Task: Plan a trip to Ujar, Azerbaijan from 9th November, 2023 to 16th November, 2023 for 2 adults.2 bedrooms having 2 beds and 1 bathroom. Property type can be flat. Amenities needed are: air conditioning. Booking option can be shelf check-in. Look for 3 properties as per requirement.
Action: Mouse moved to (621, 130)
Screenshot: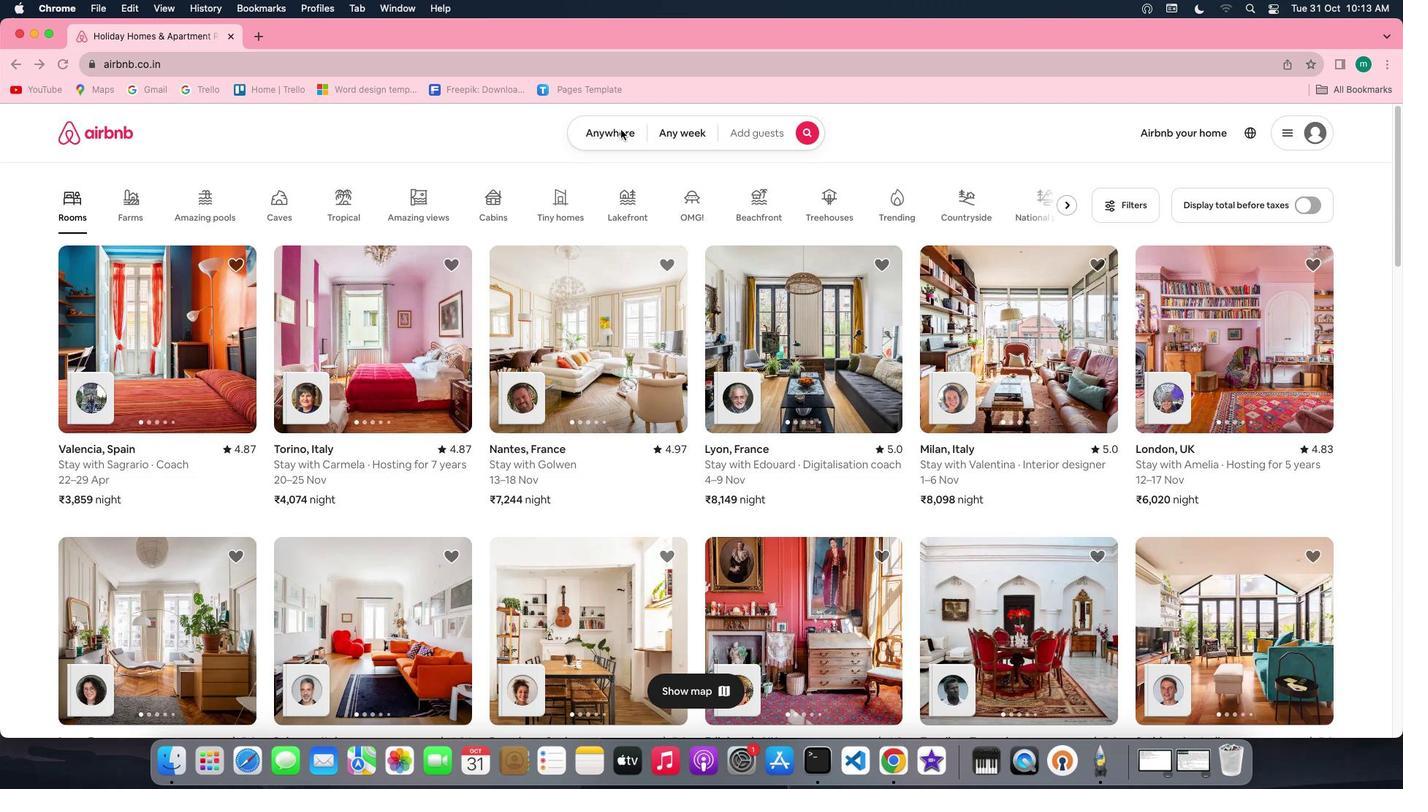 
Action: Mouse pressed left at (621, 130)
Screenshot: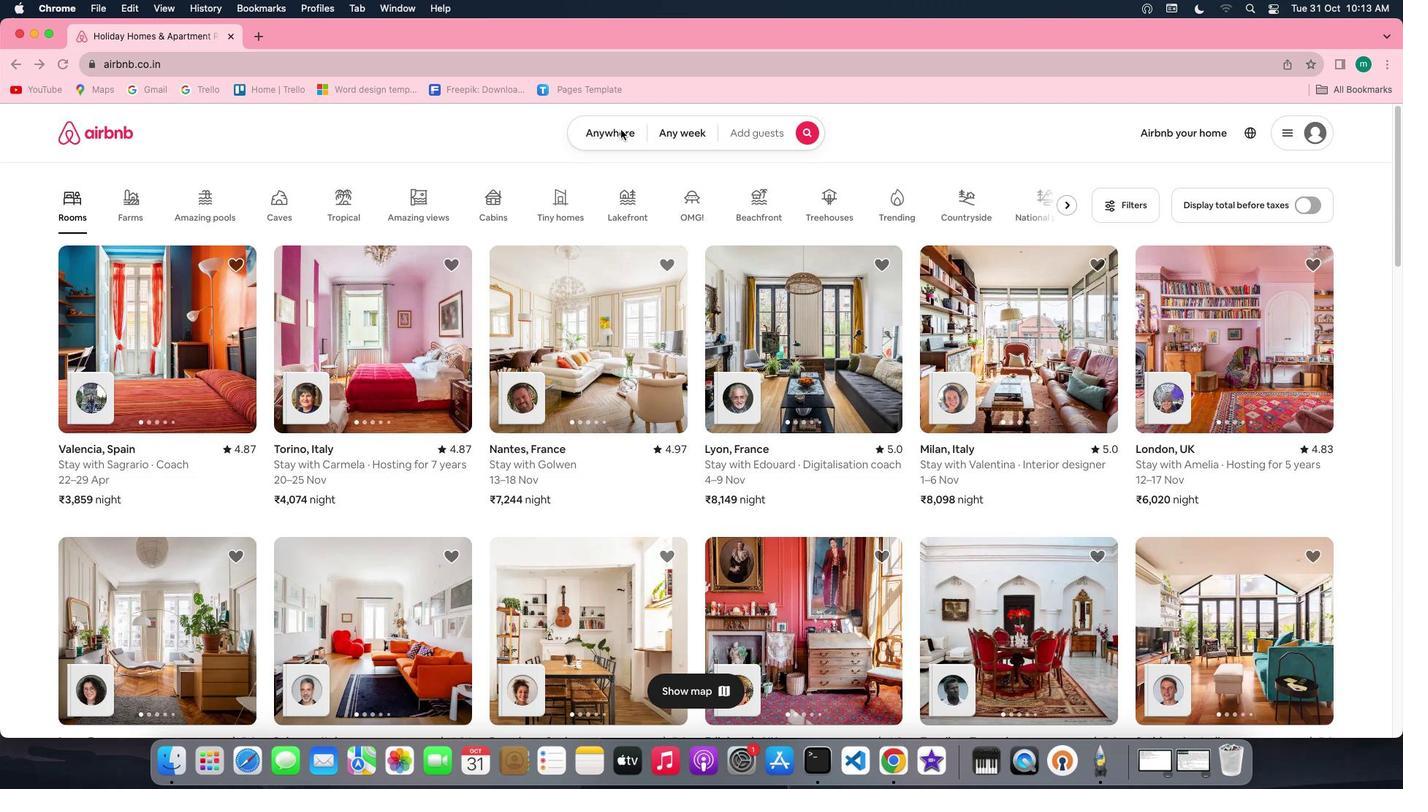 
Action: Mouse pressed left at (621, 130)
Screenshot: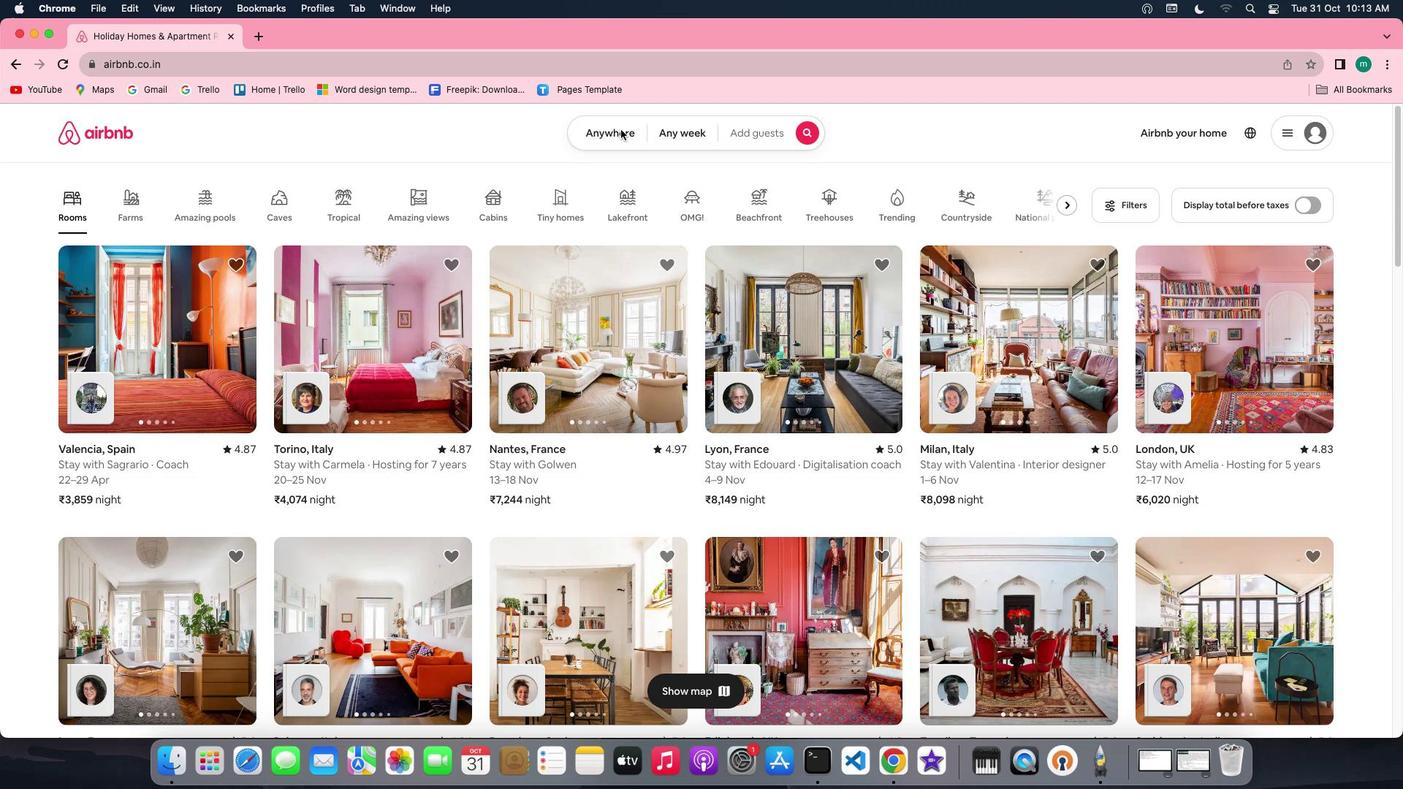 
Action: Mouse moved to (587, 189)
Screenshot: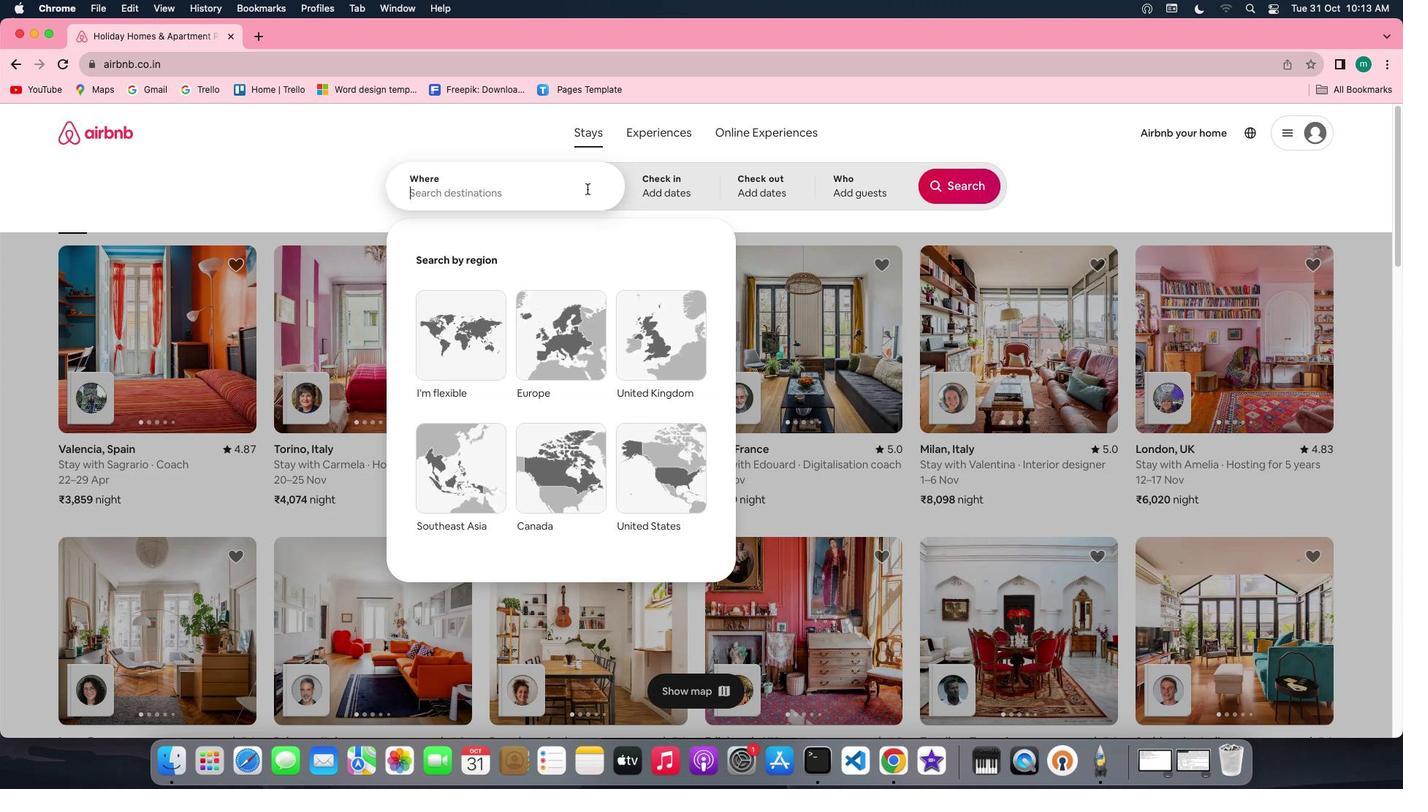 
Action: Key pressed Key.shift'U''j''a''r'','Key.spaceKey.shift'A''z''e''r''b''a''i''j''a''n'
Screenshot: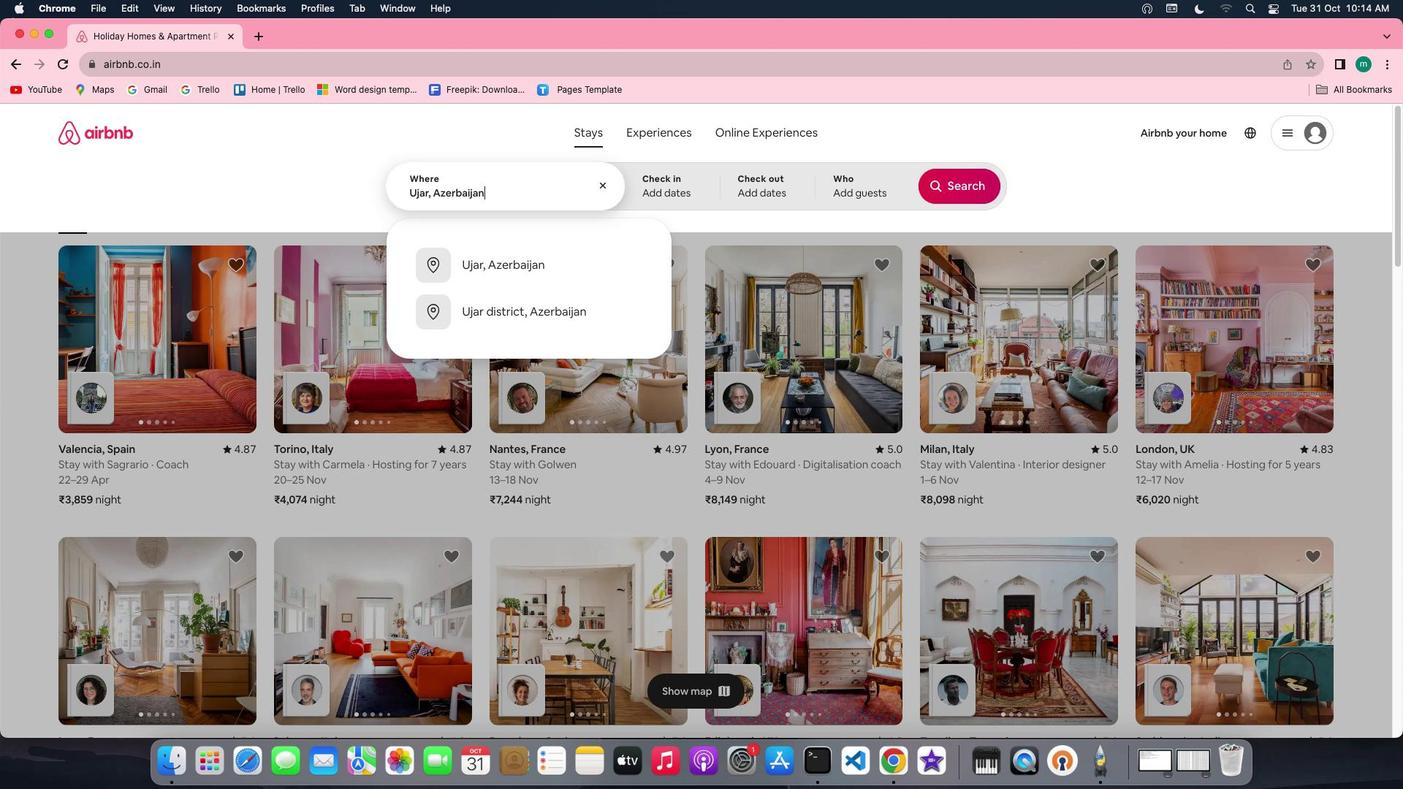 
Action: Mouse moved to (648, 185)
Screenshot: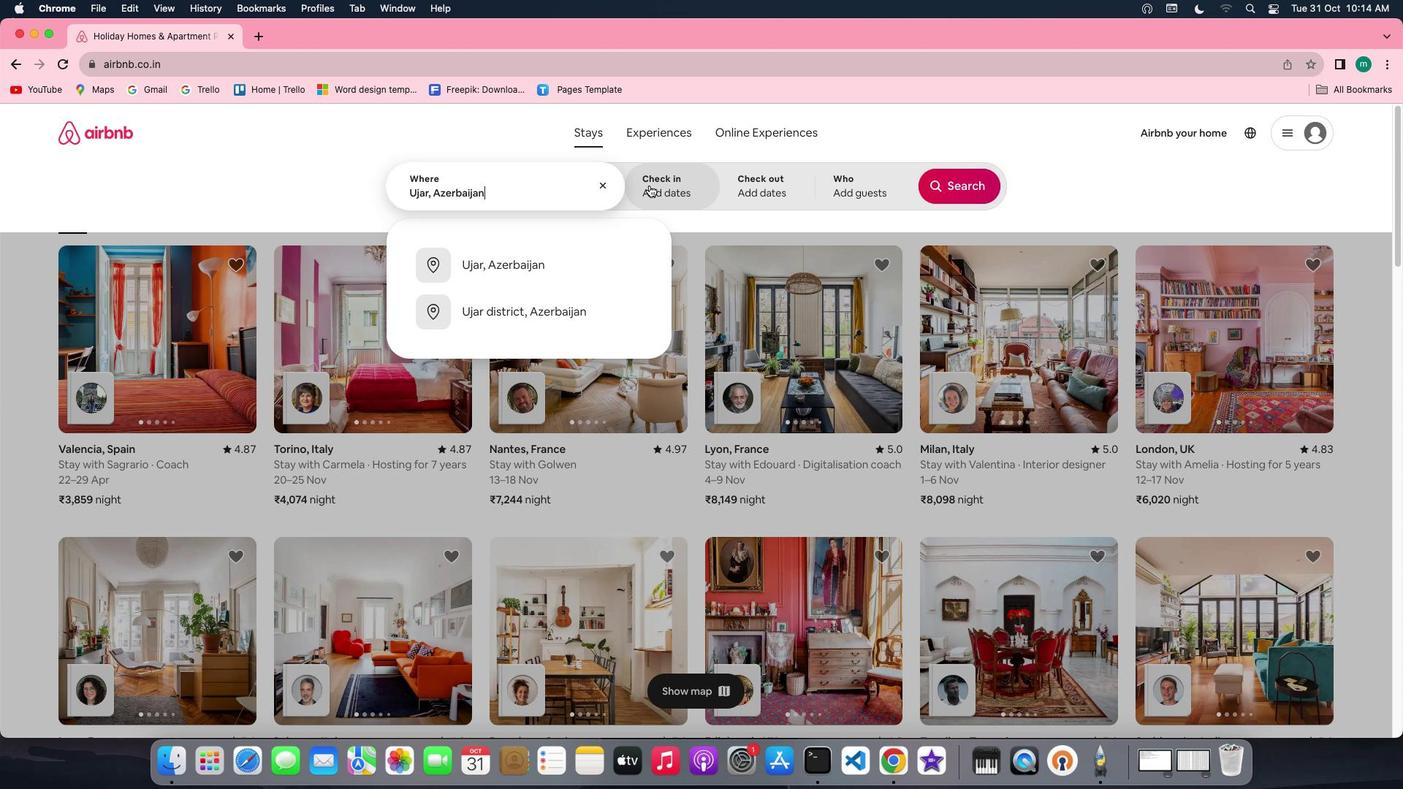 
Action: Mouse pressed left at (648, 185)
Screenshot: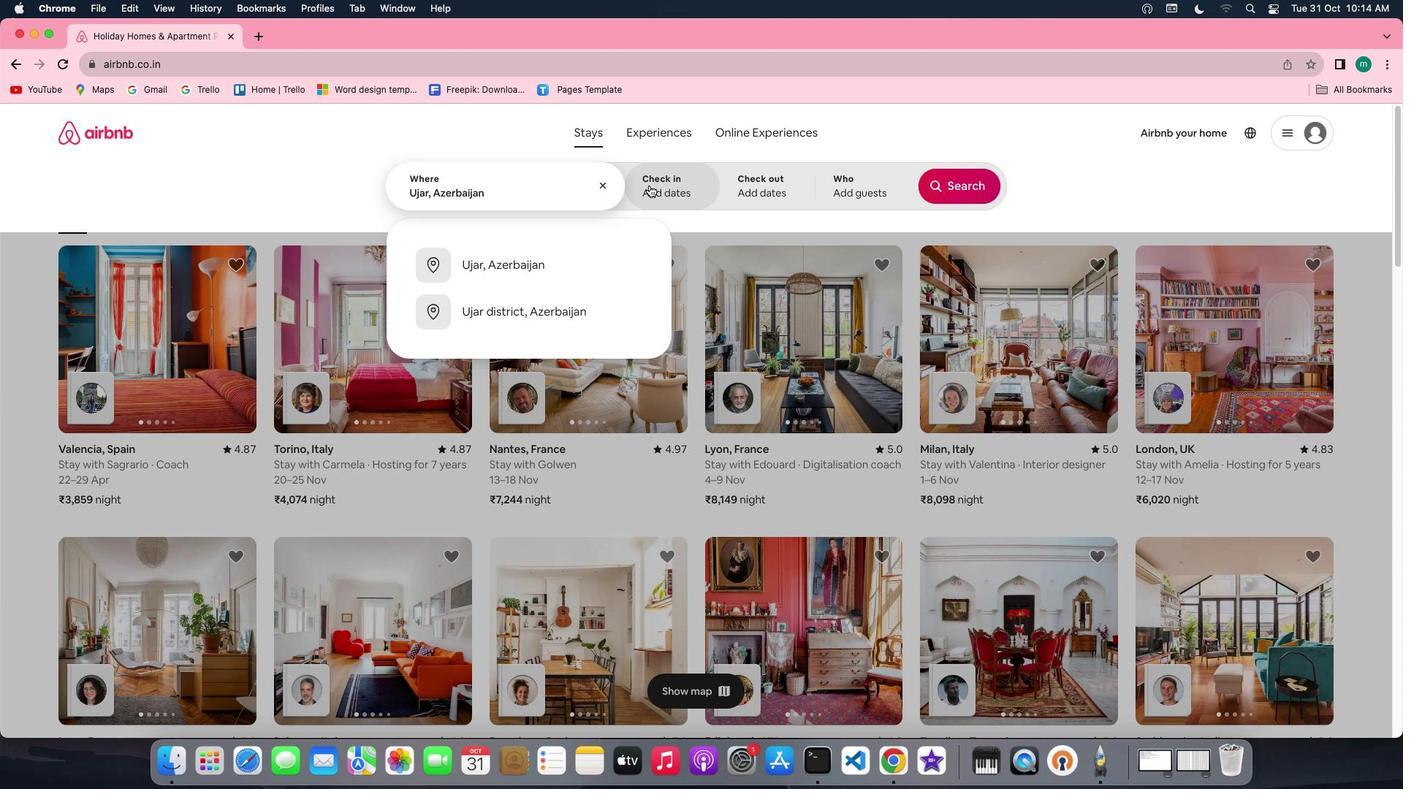 
Action: Mouse moved to (876, 404)
Screenshot: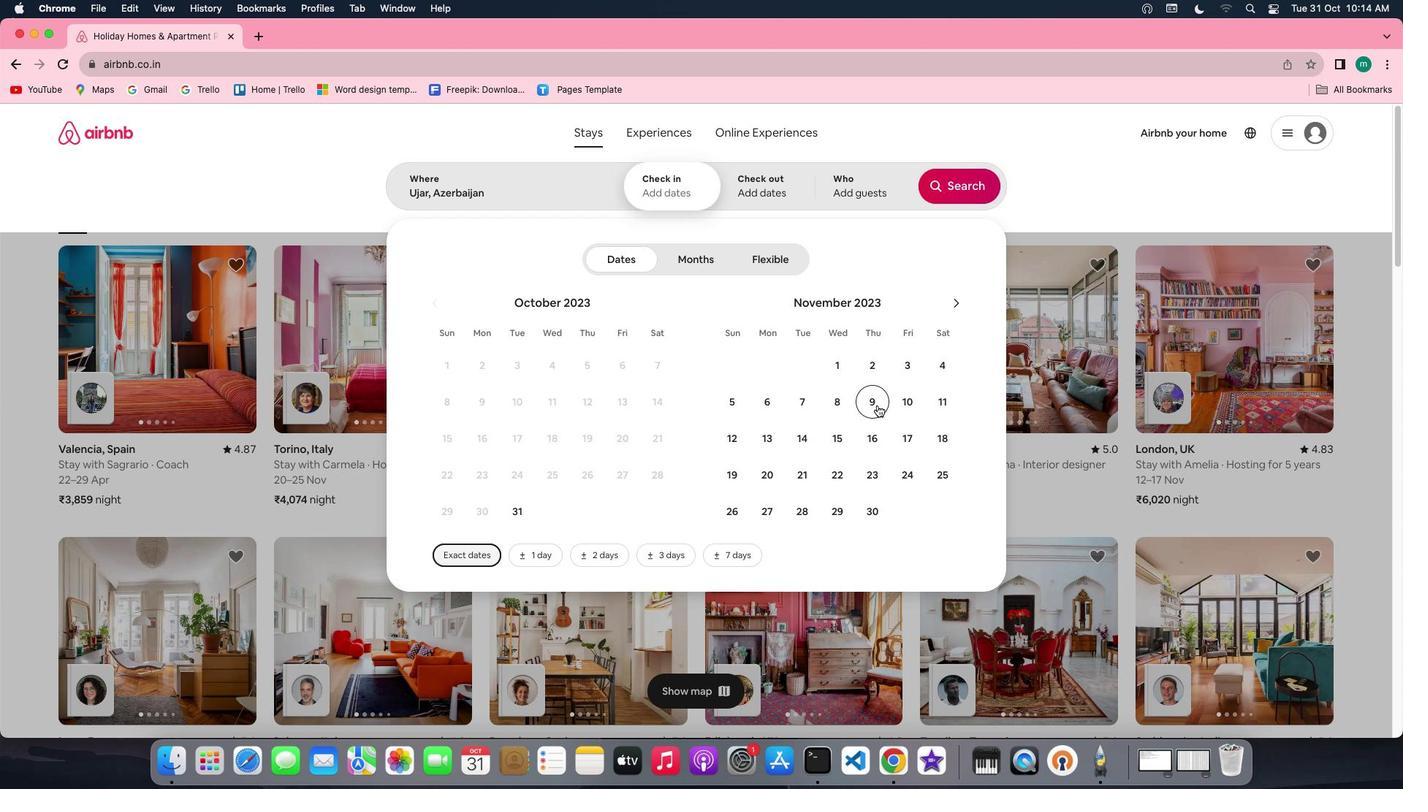 
Action: Mouse pressed left at (876, 404)
Screenshot: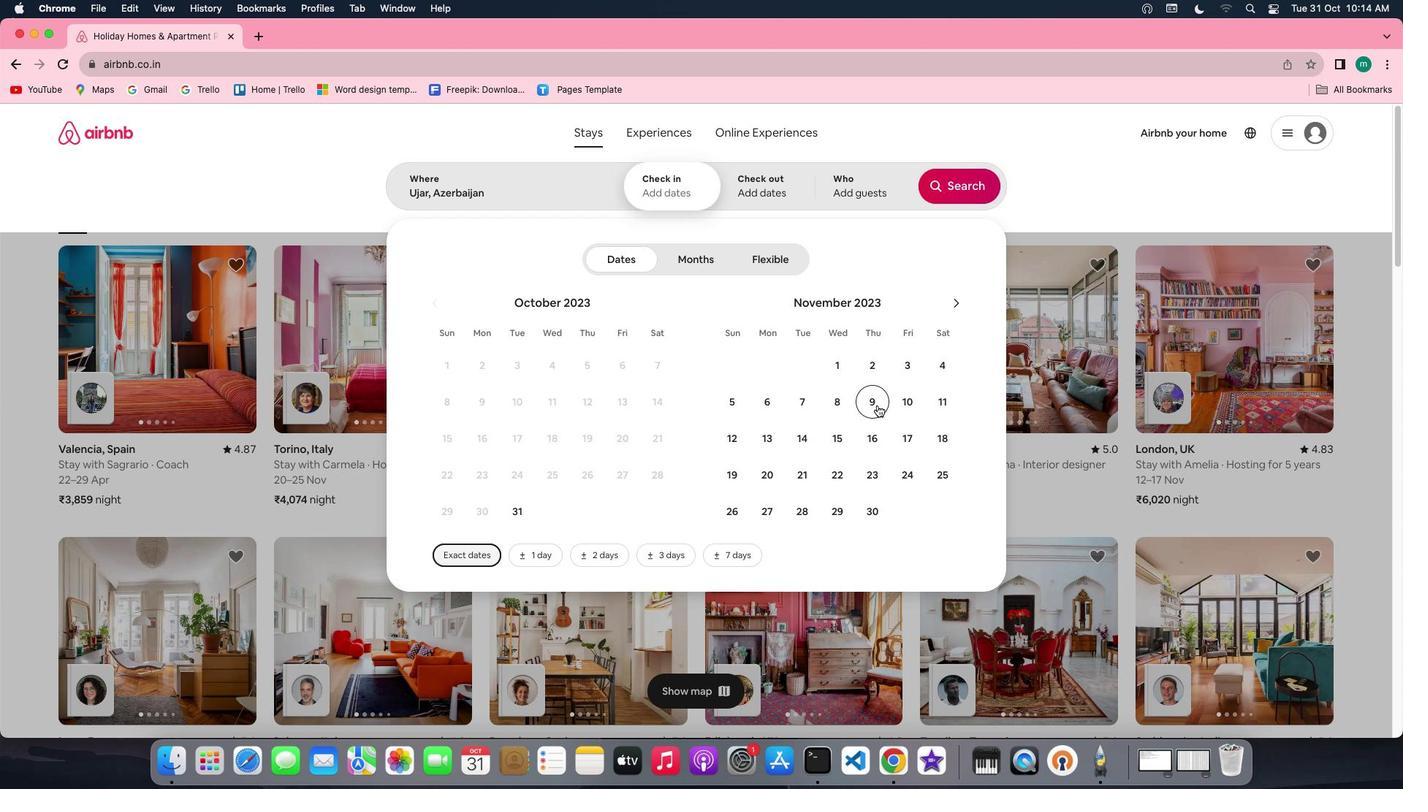 
Action: Mouse moved to (871, 439)
Screenshot: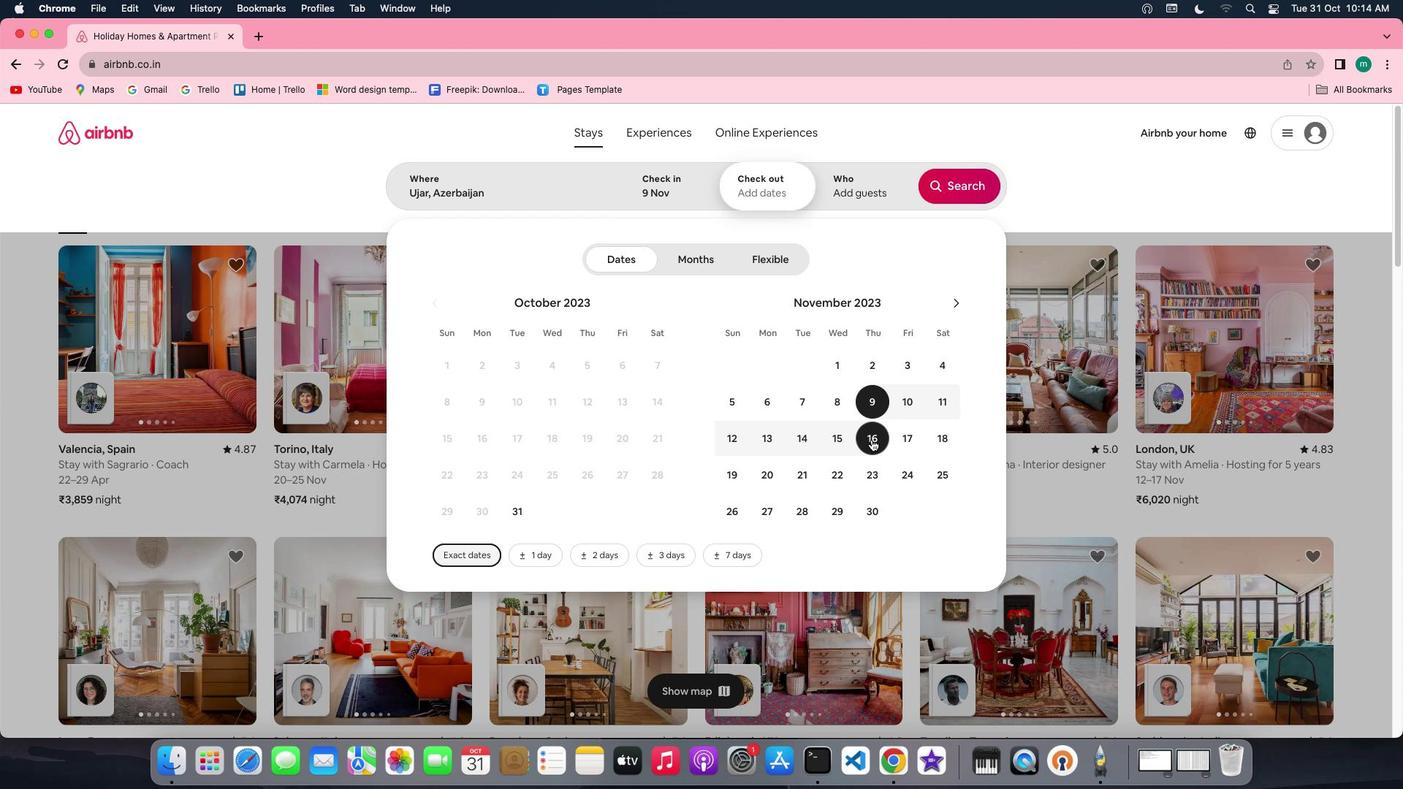 
Action: Mouse pressed left at (871, 439)
Screenshot: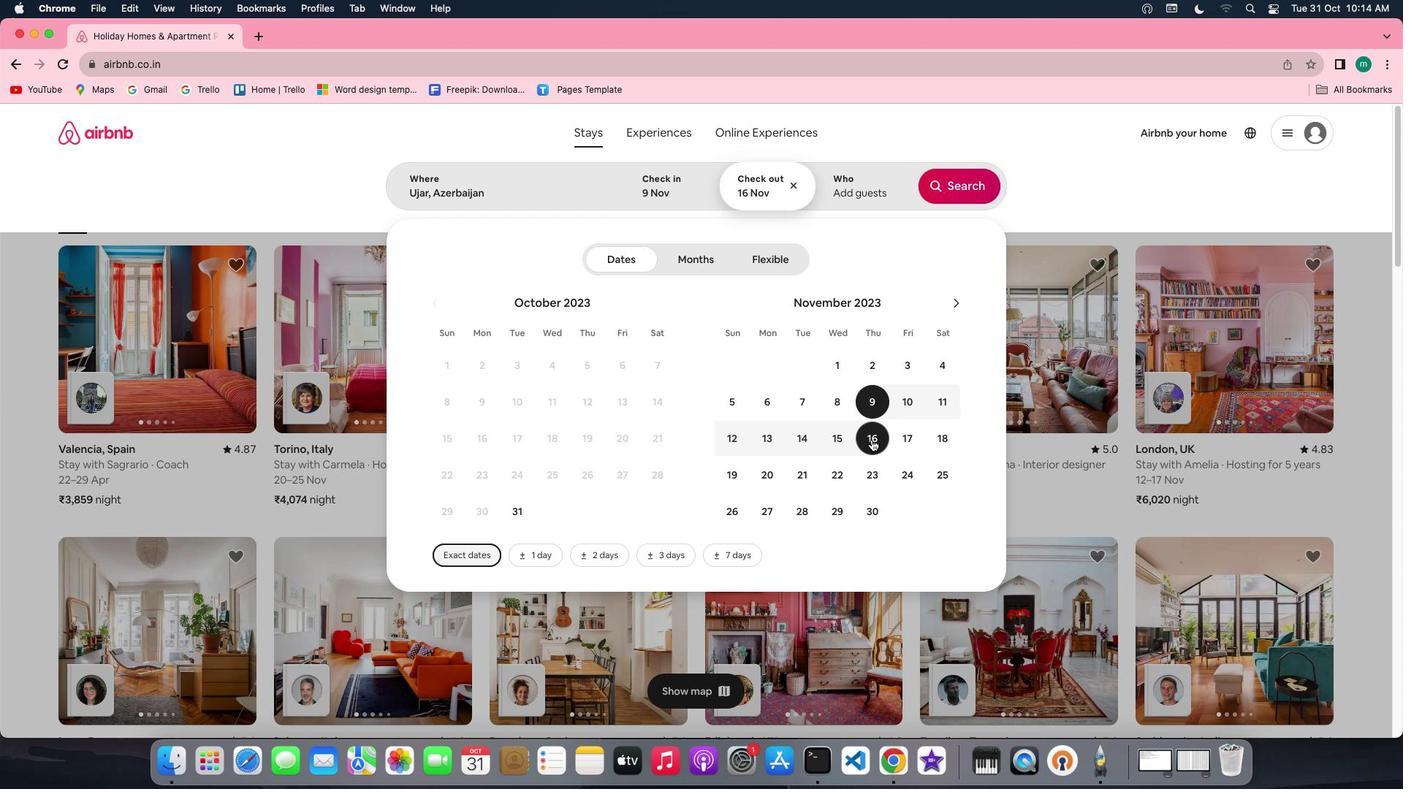 
Action: Mouse moved to (878, 181)
Screenshot: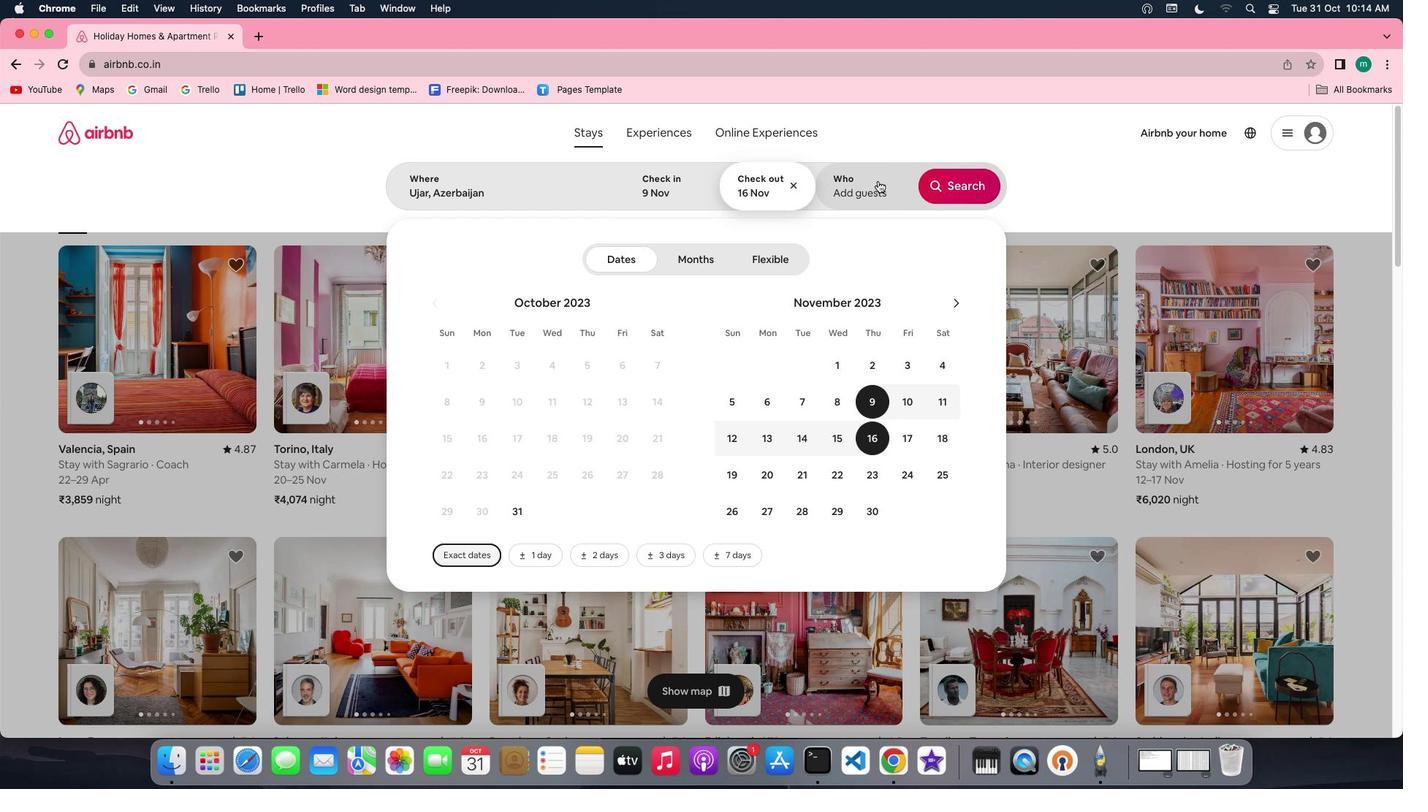 
Action: Mouse pressed left at (878, 181)
Screenshot: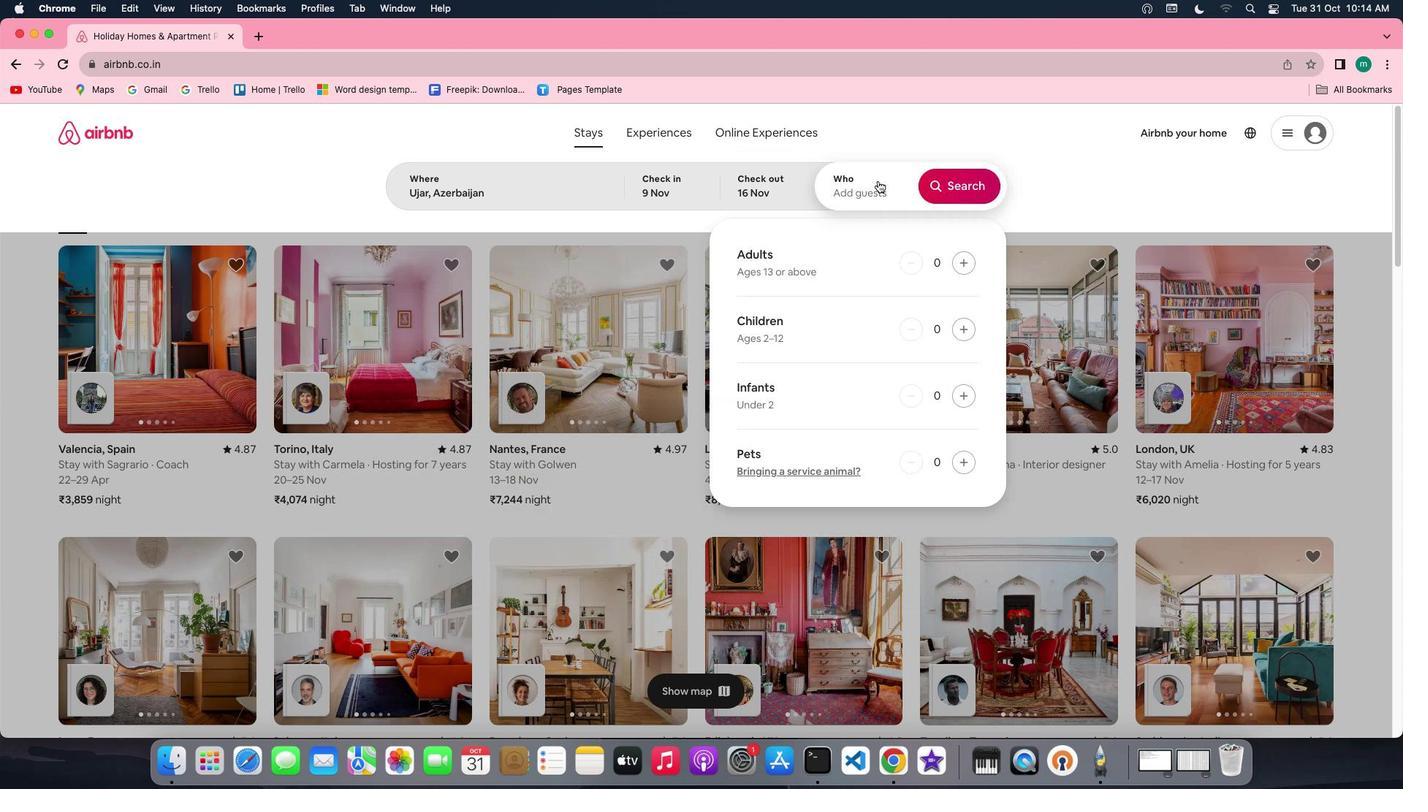 
Action: Mouse moved to (961, 268)
Screenshot: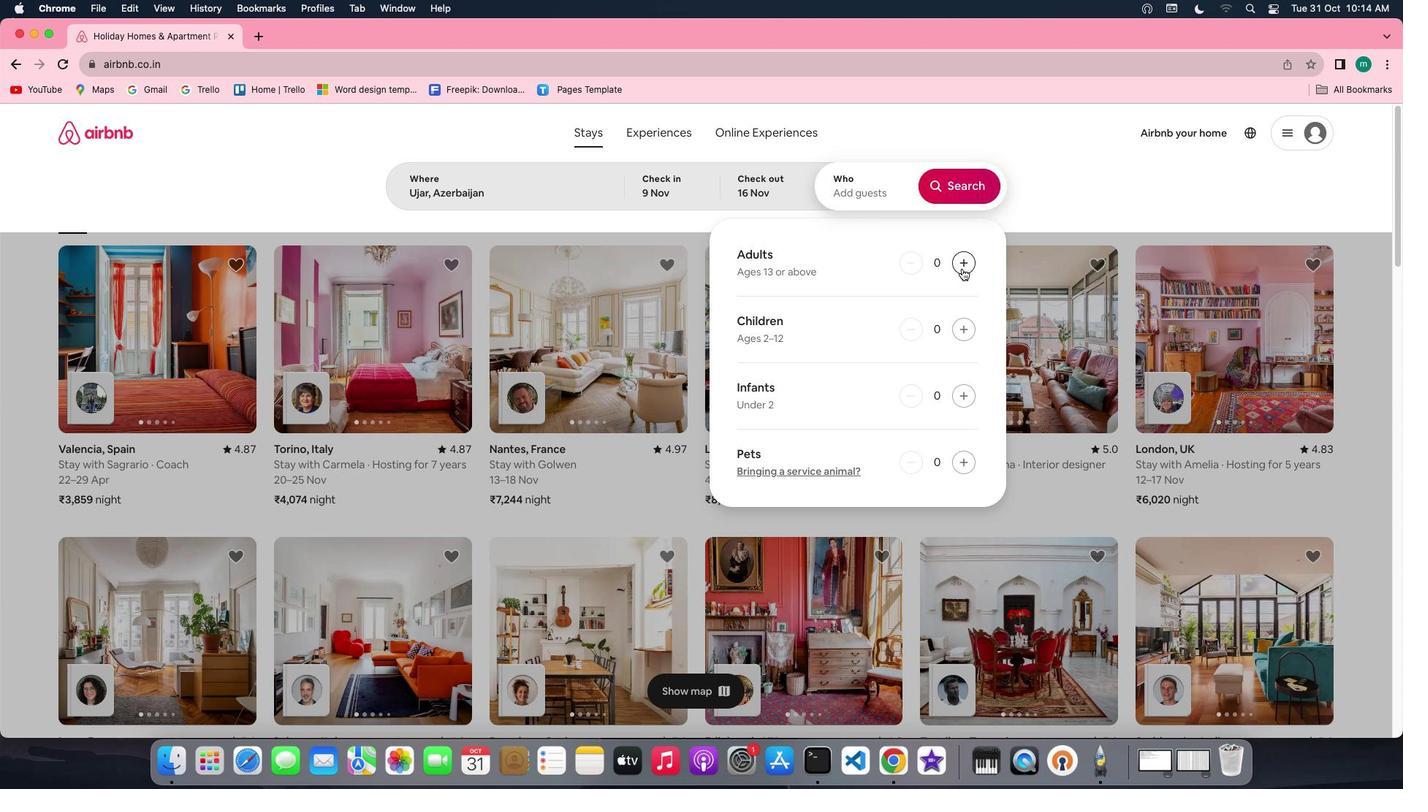 
Action: Mouse pressed left at (961, 268)
Screenshot: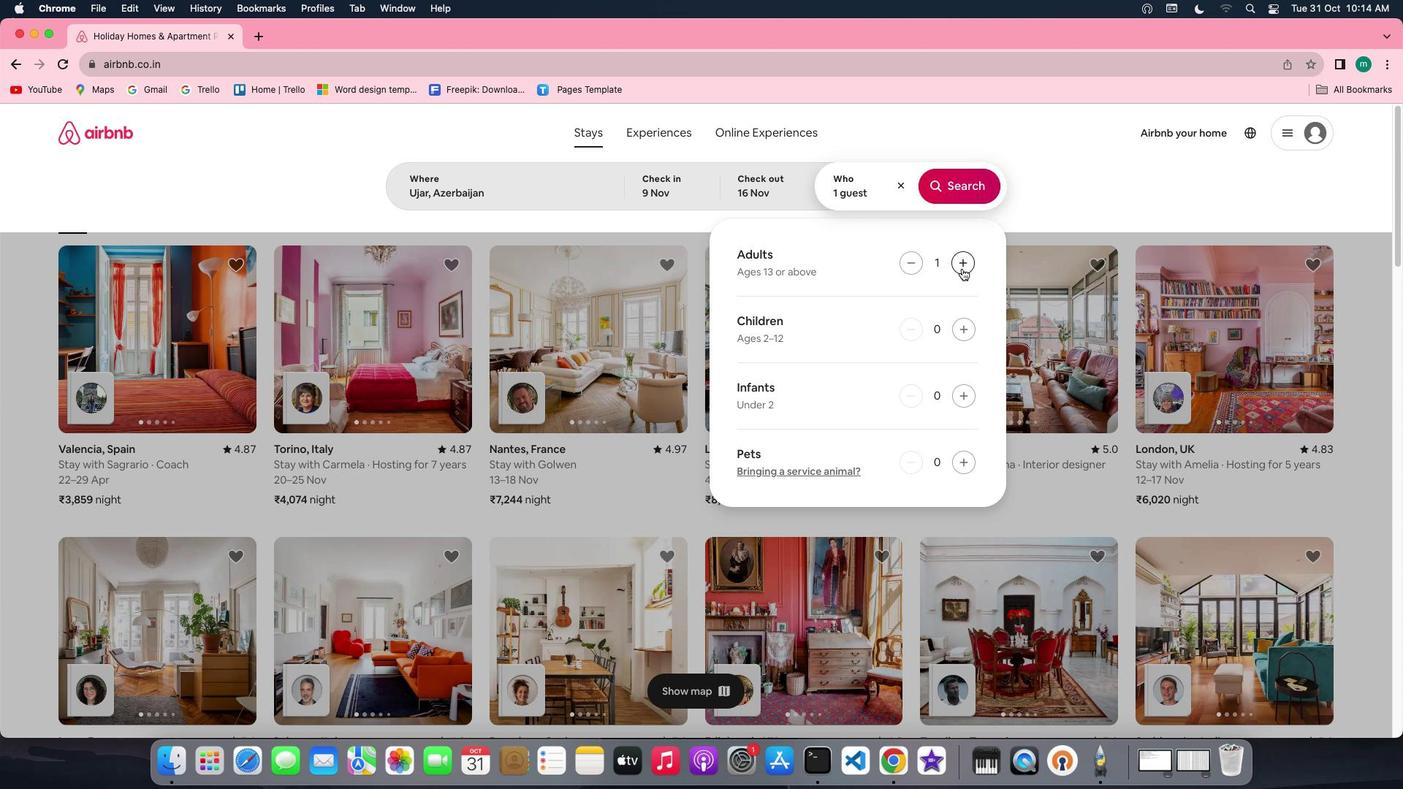 
Action: Mouse pressed left at (961, 268)
Screenshot: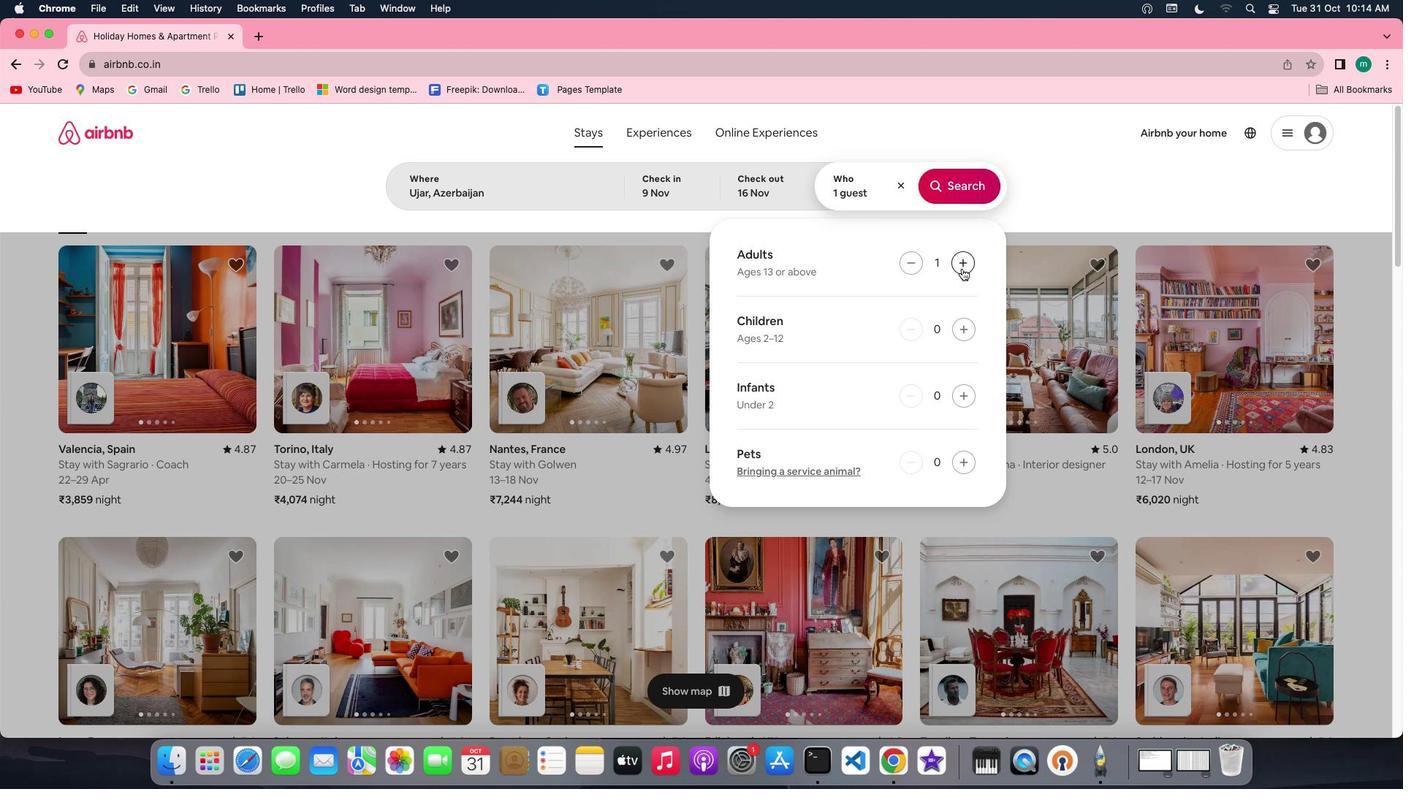 
Action: Mouse moved to (977, 195)
Screenshot: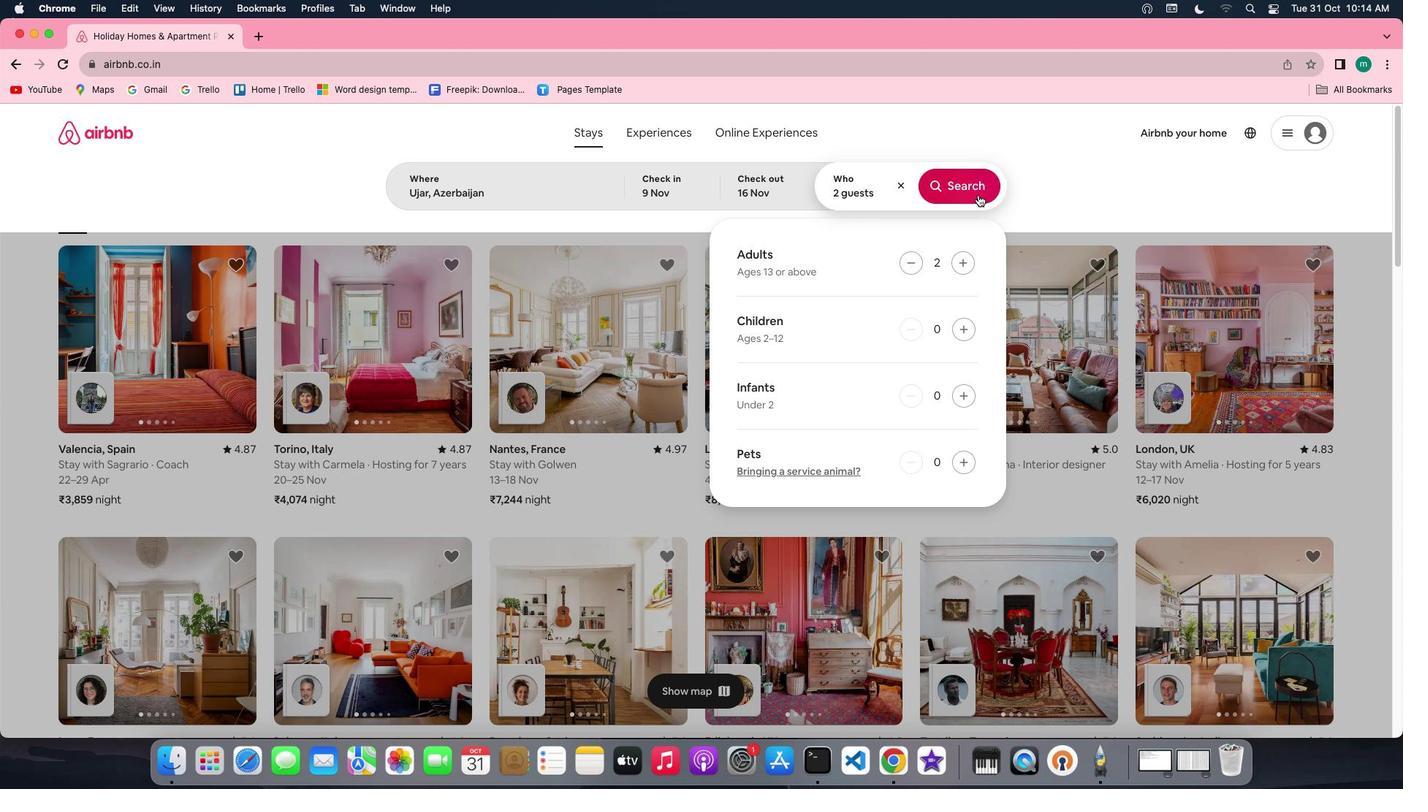 
Action: Mouse pressed left at (977, 195)
Screenshot: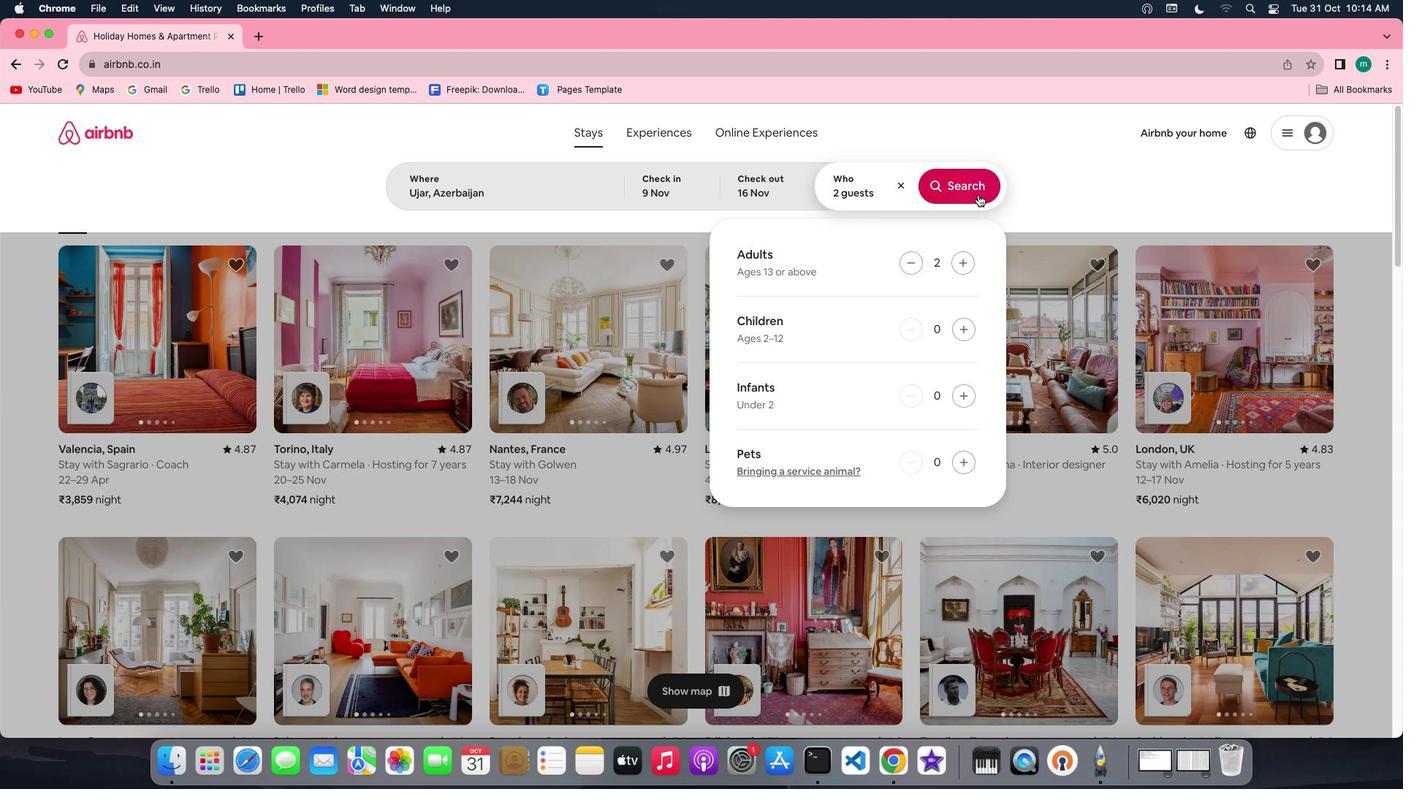 
Action: Mouse moved to (1166, 194)
Screenshot: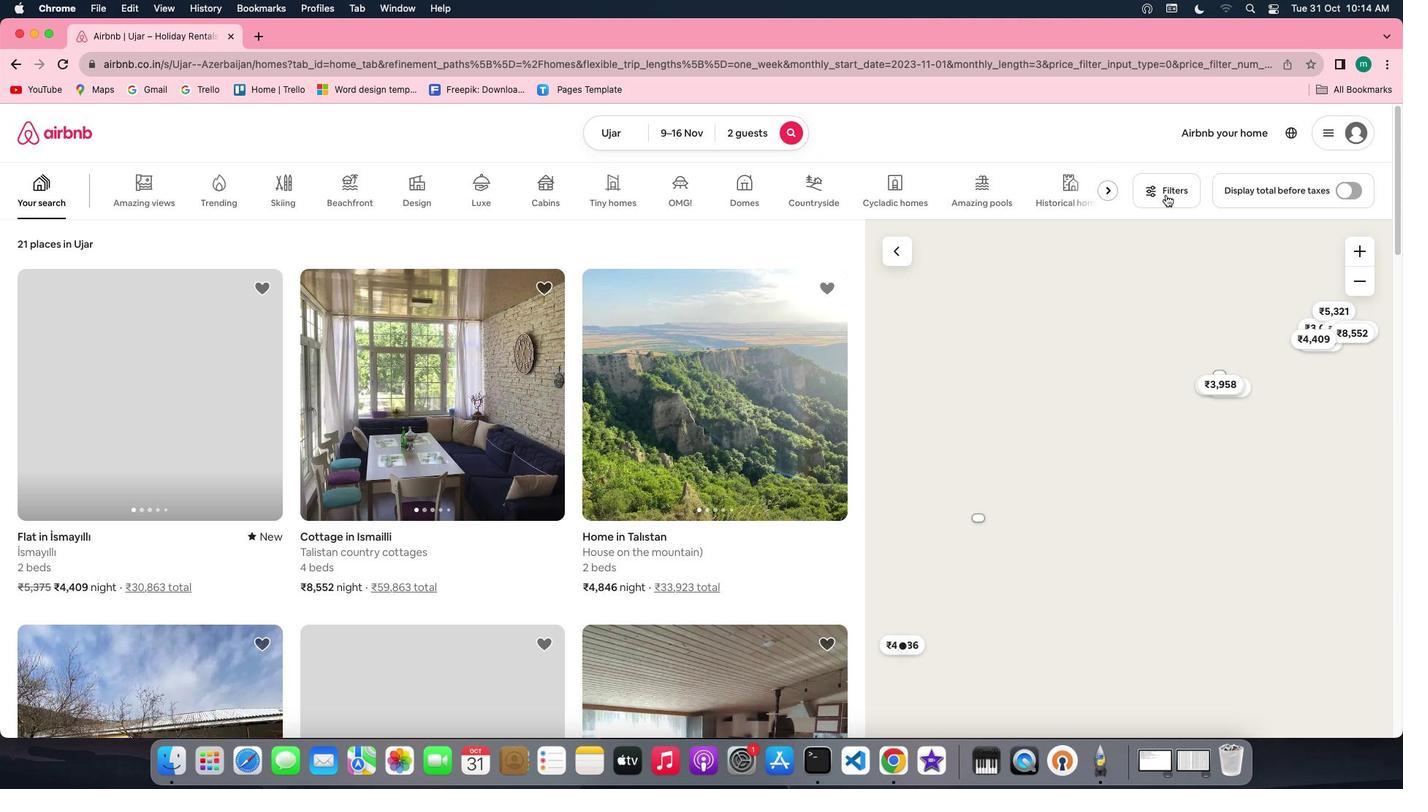 
Action: Mouse pressed left at (1166, 194)
Screenshot: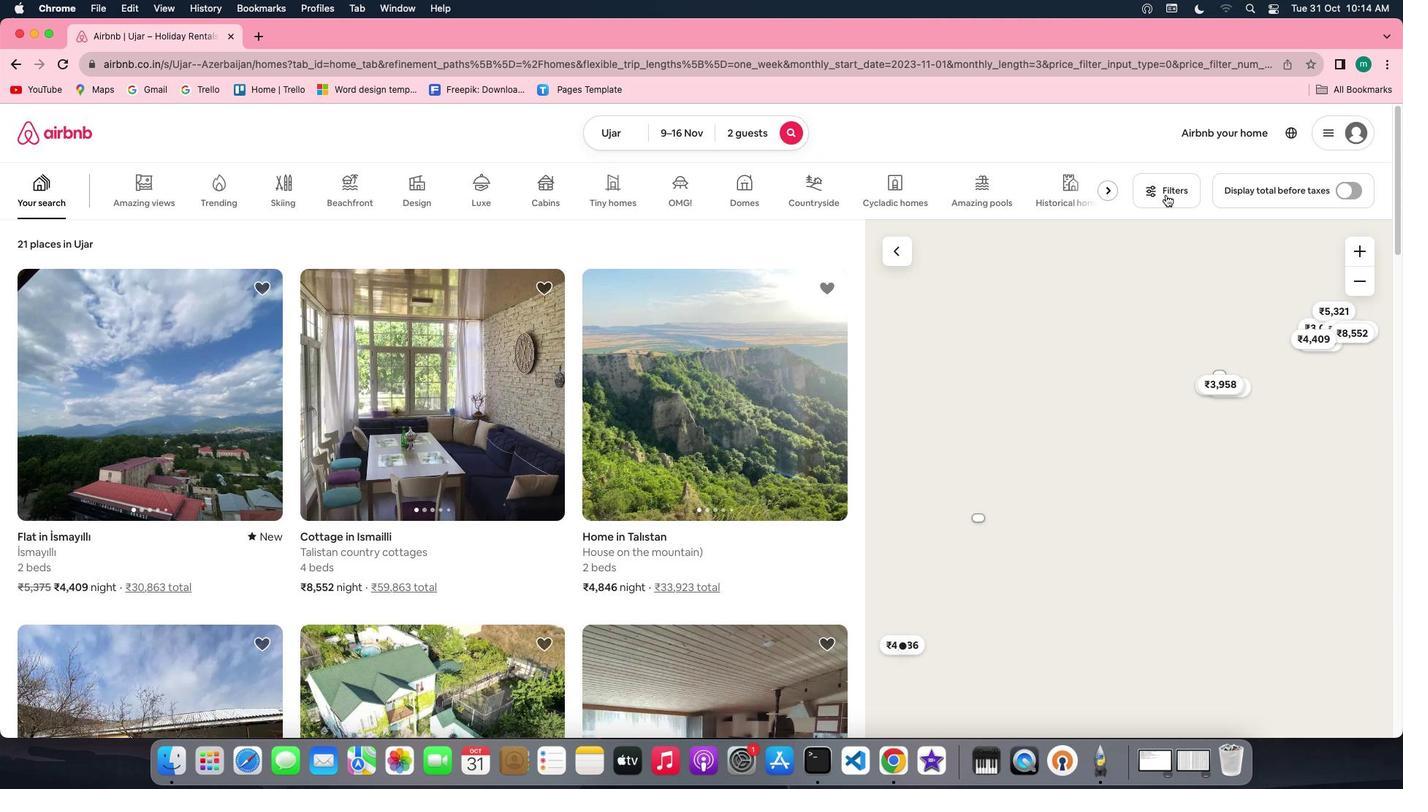 
Action: Mouse moved to (727, 374)
Screenshot: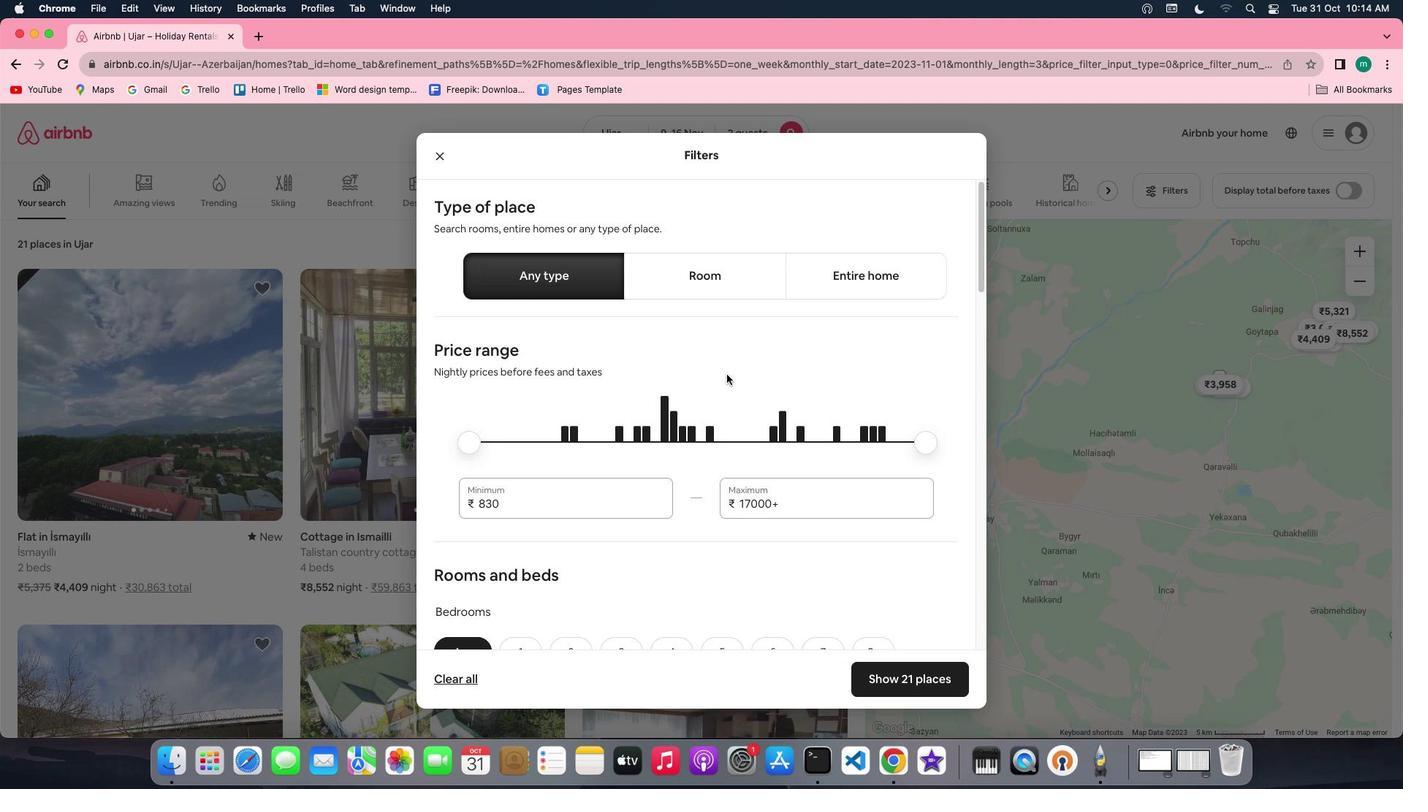 
Action: Mouse scrolled (727, 374) with delta (0, 0)
Screenshot: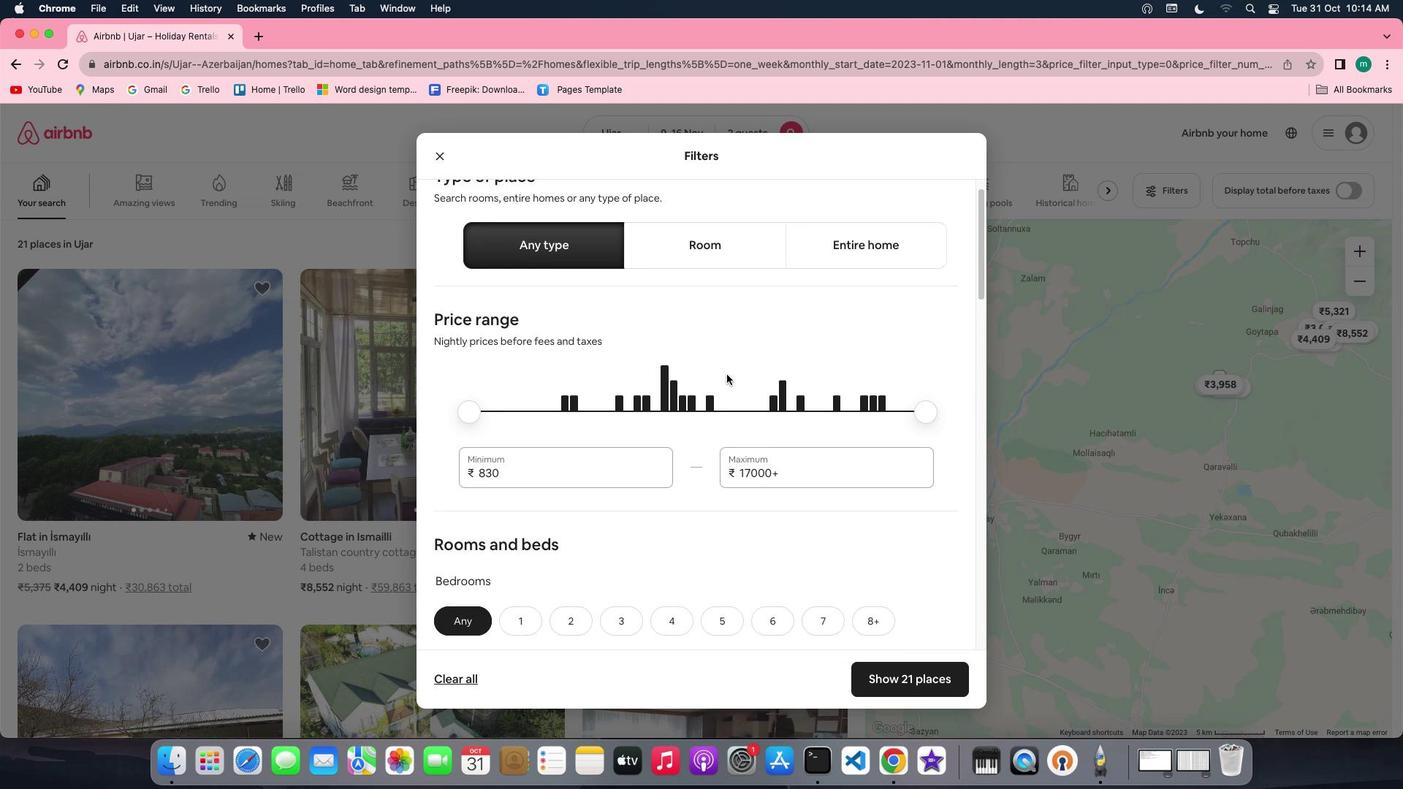
Action: Mouse scrolled (727, 374) with delta (0, 0)
Screenshot: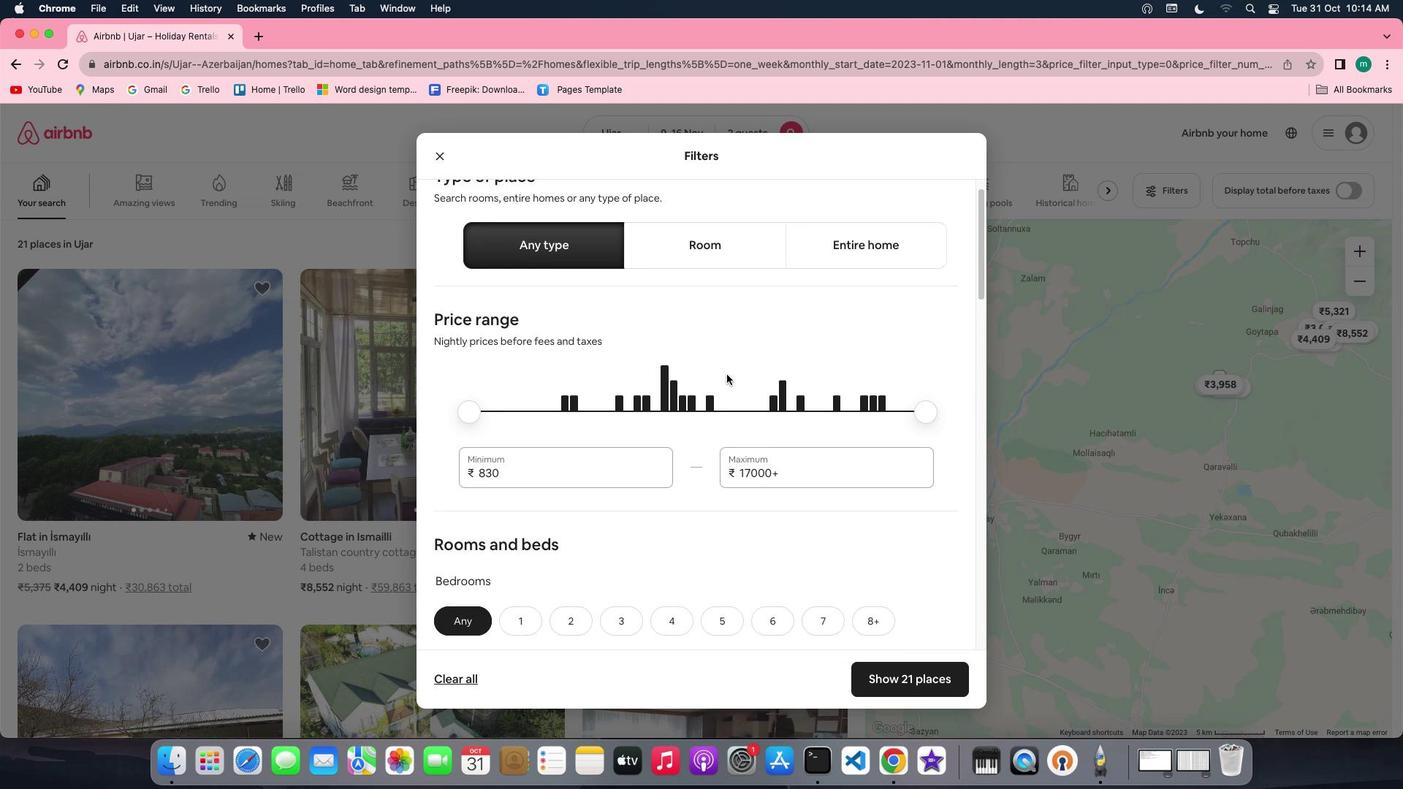 
Action: Mouse scrolled (727, 374) with delta (0, -2)
Screenshot: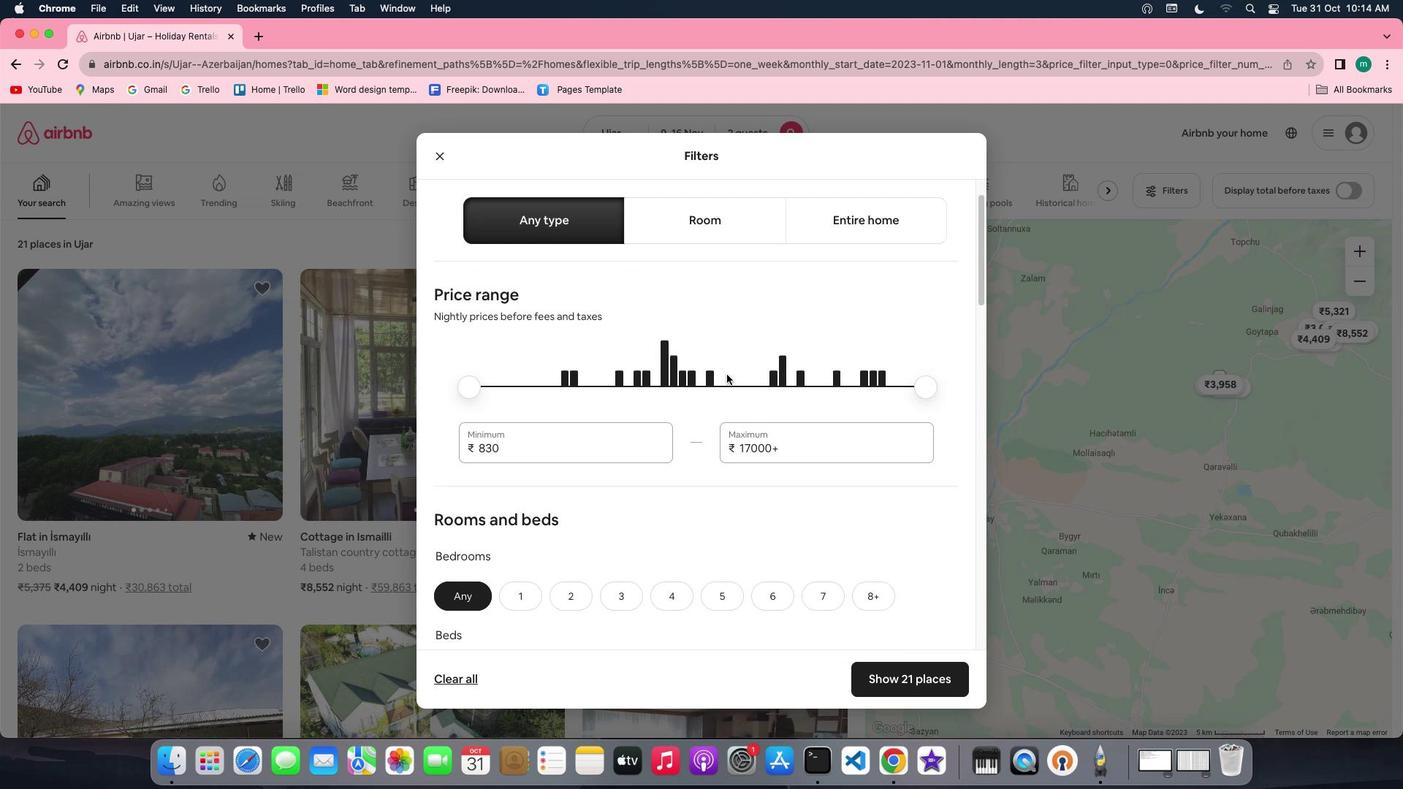 
Action: Mouse scrolled (727, 374) with delta (0, -2)
Screenshot: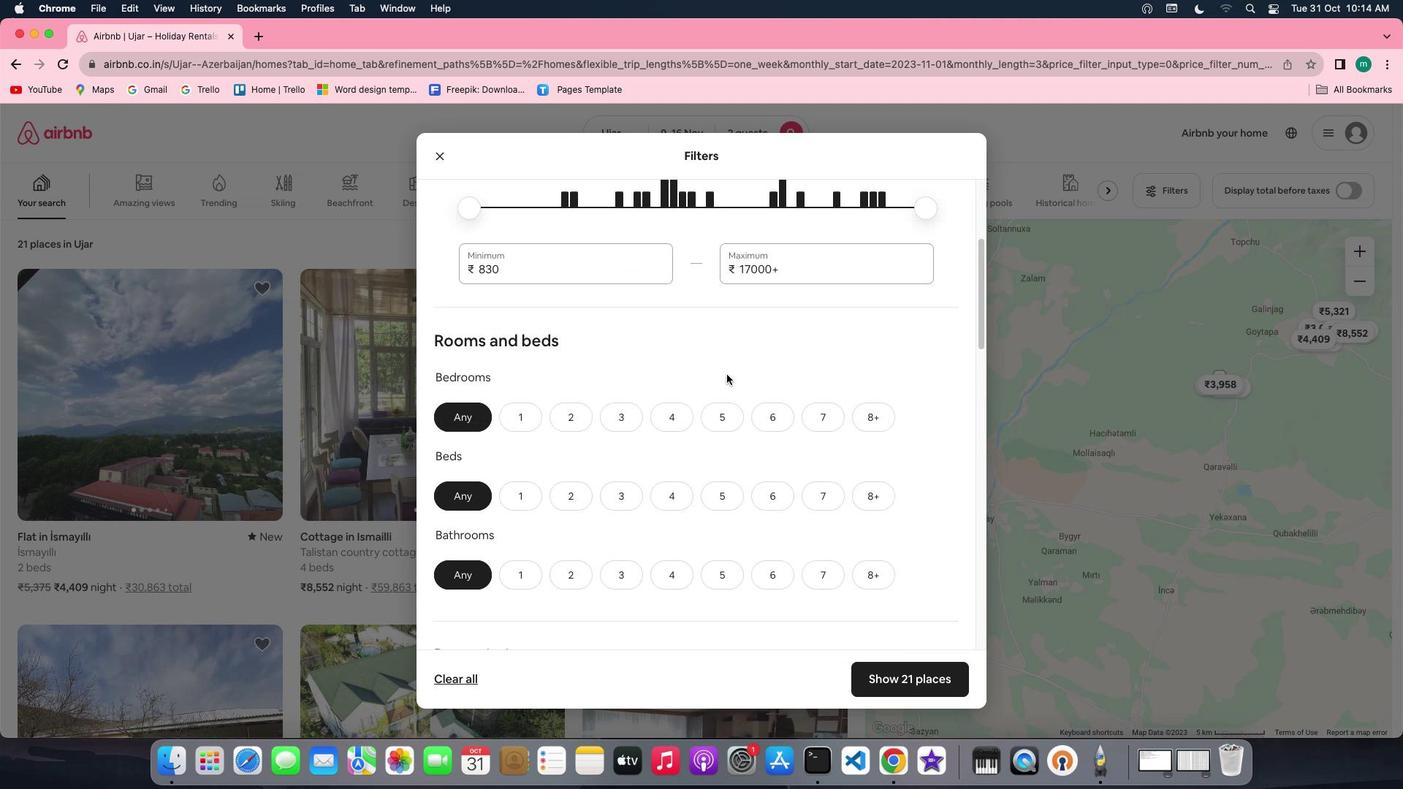 
Action: Mouse moved to (553, 361)
Screenshot: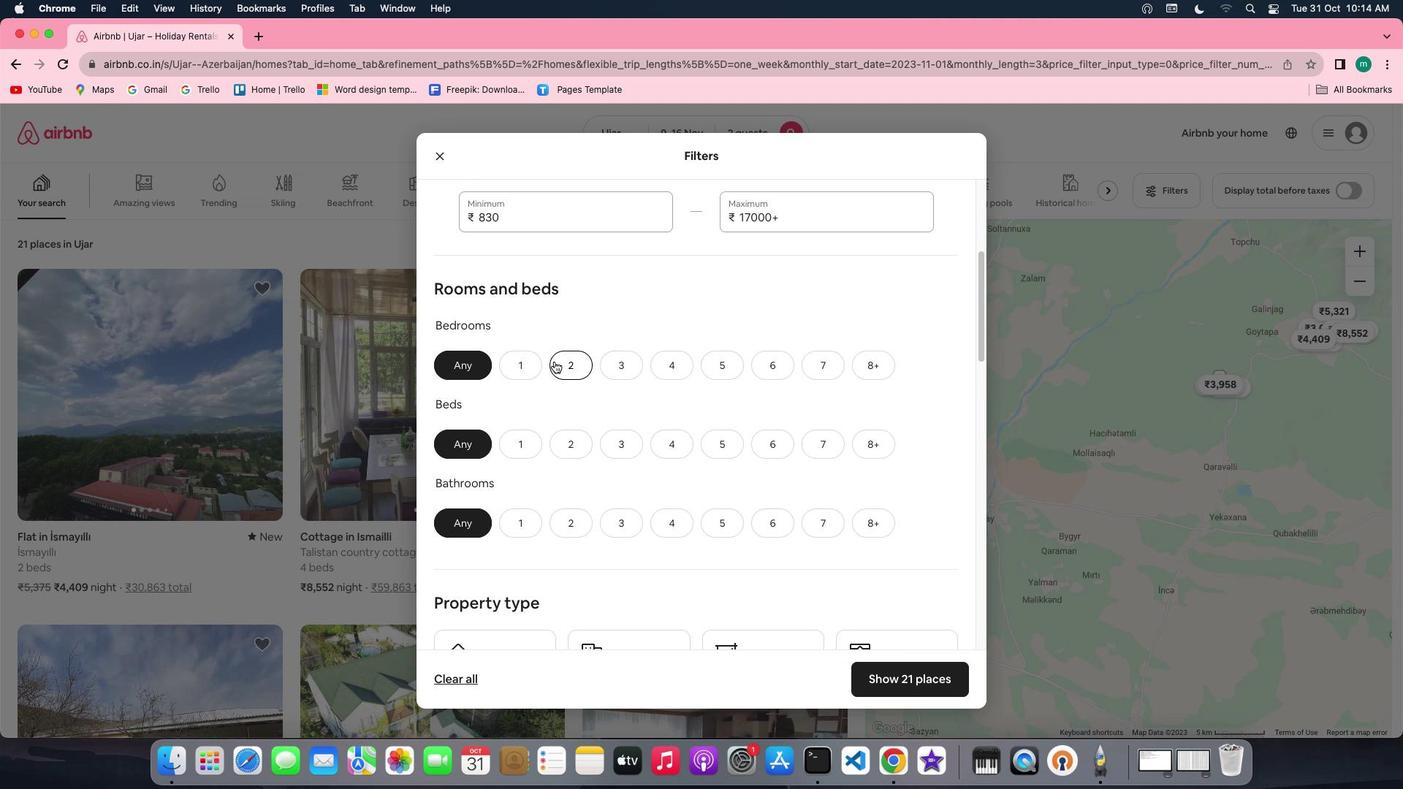 
Action: Mouse pressed left at (553, 361)
Screenshot: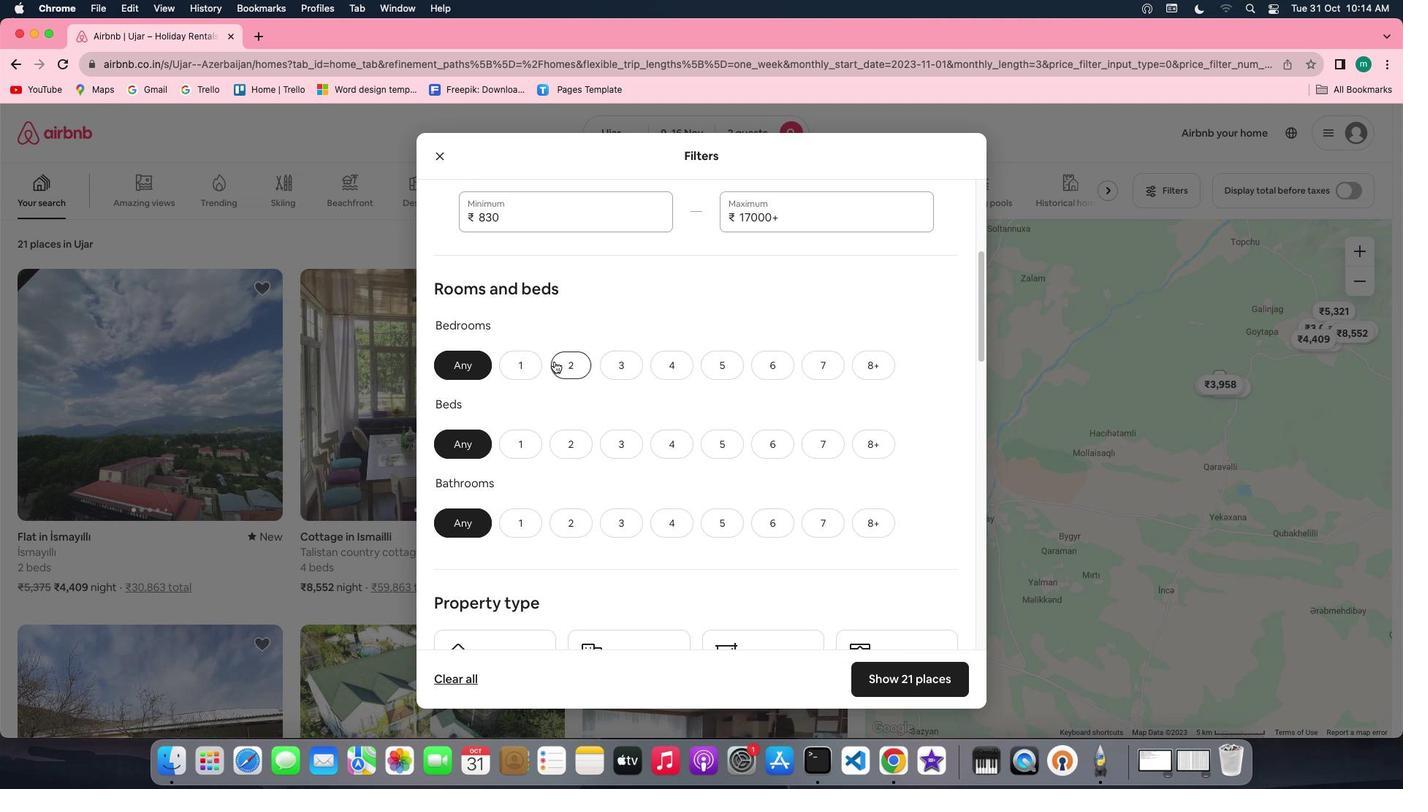 
Action: Mouse moved to (559, 453)
Screenshot: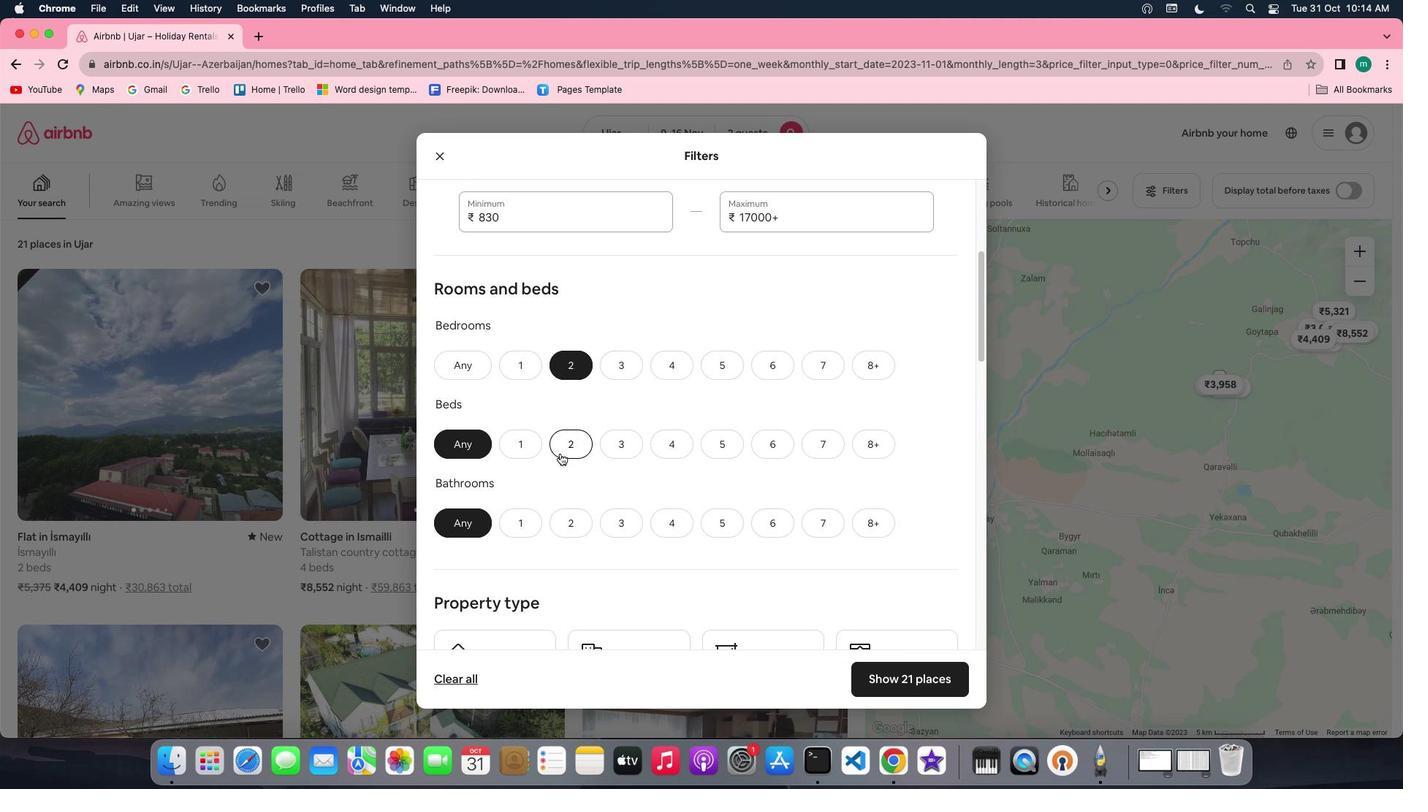 
Action: Mouse pressed left at (559, 453)
Screenshot: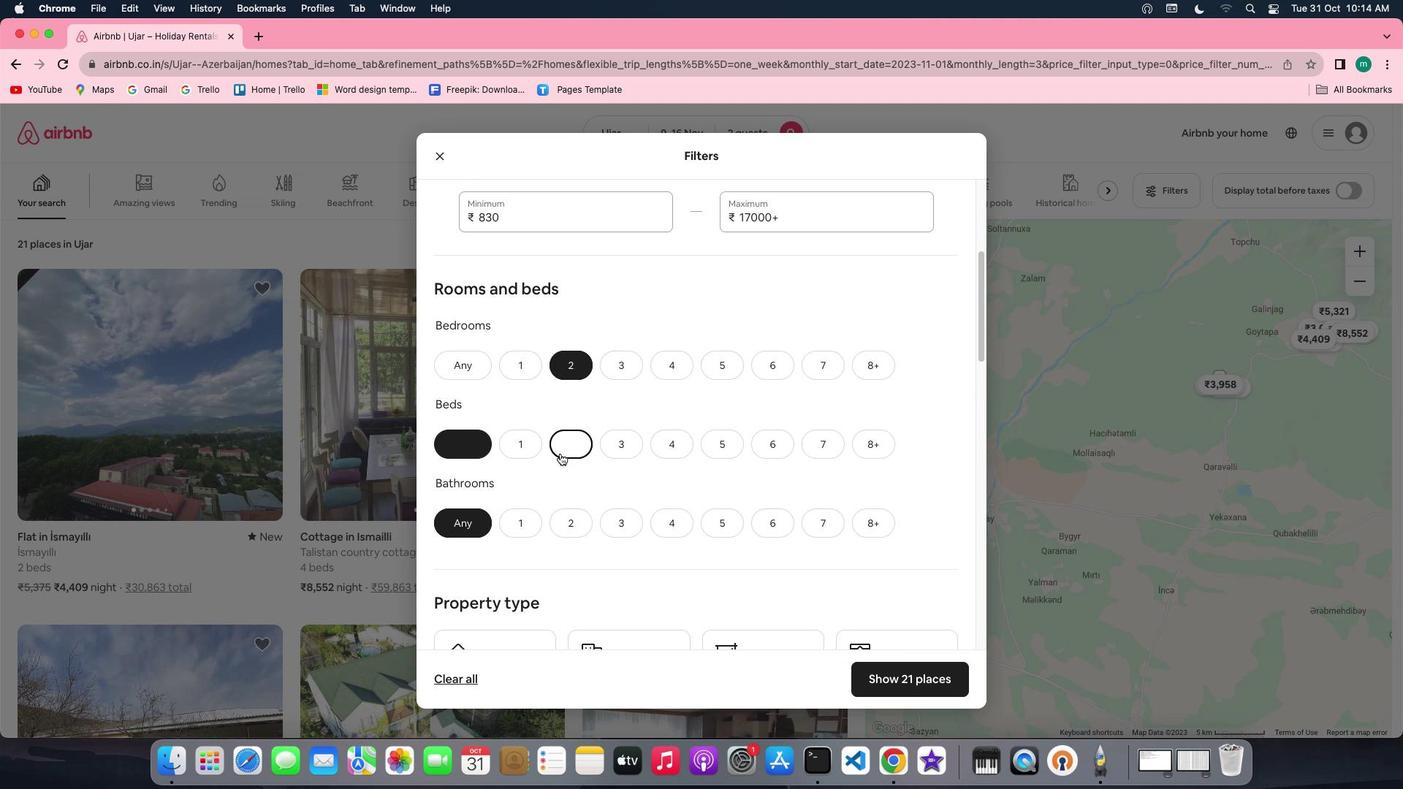 
Action: Mouse moved to (521, 520)
Screenshot: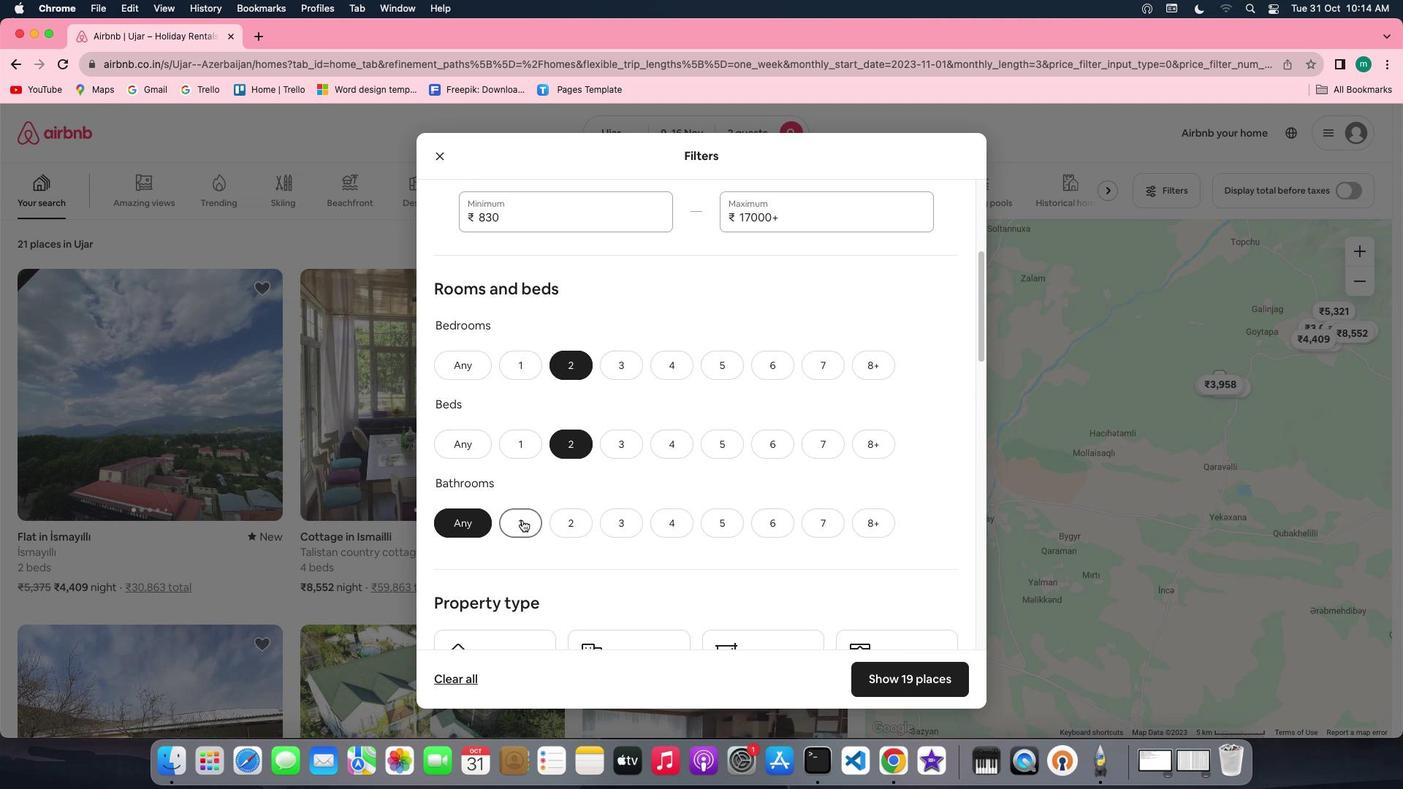 
Action: Mouse pressed left at (521, 520)
Screenshot: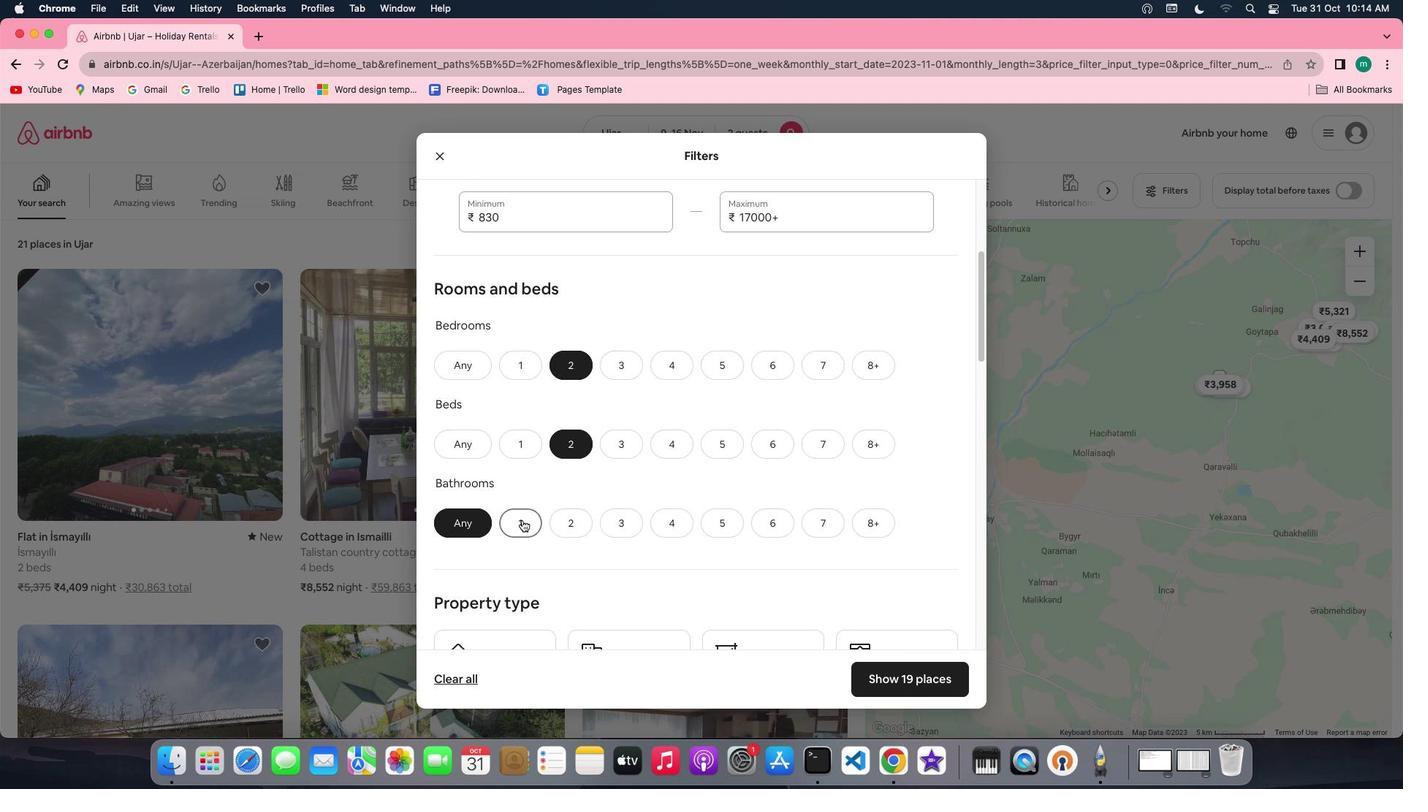 
Action: Mouse moved to (668, 485)
Screenshot: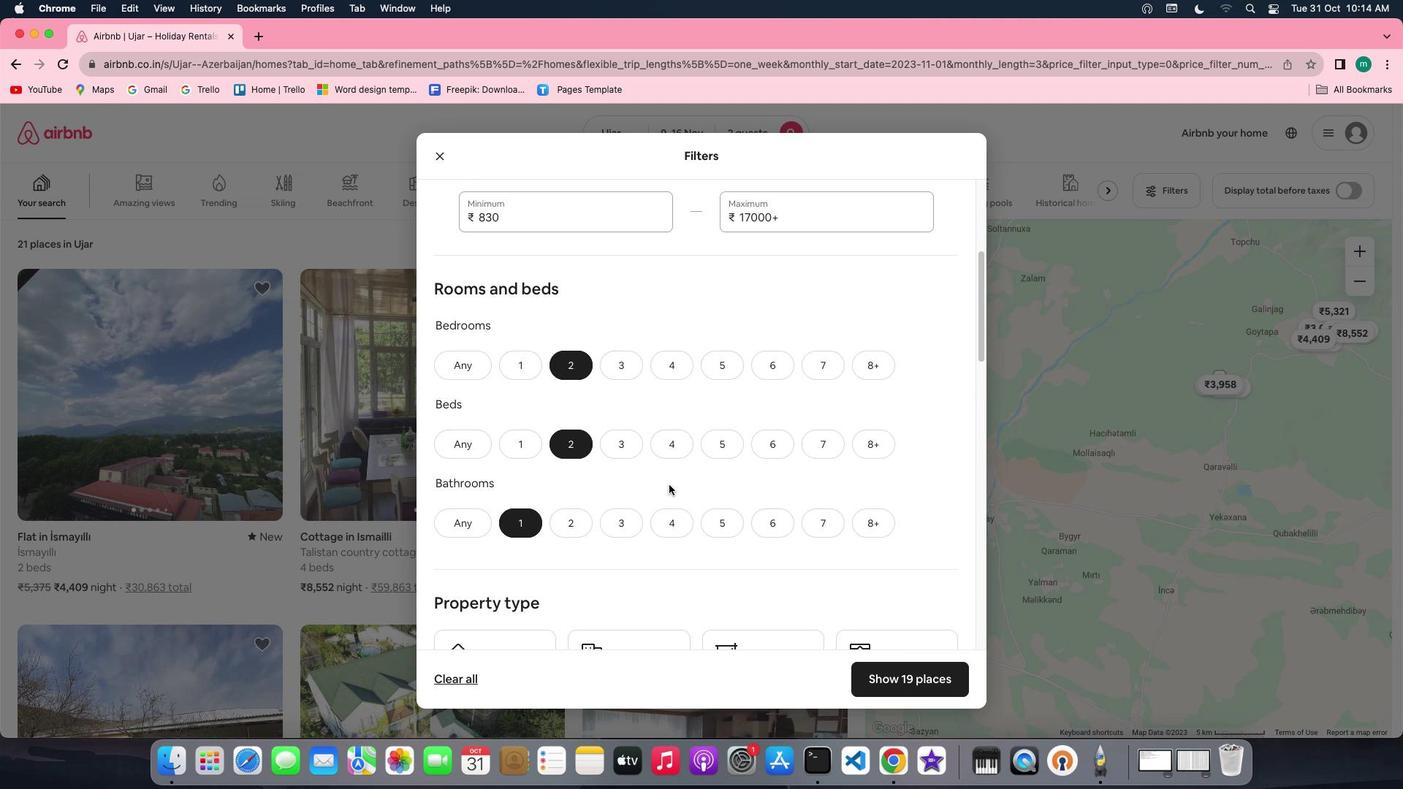 
Action: Mouse scrolled (668, 485) with delta (0, 0)
Screenshot: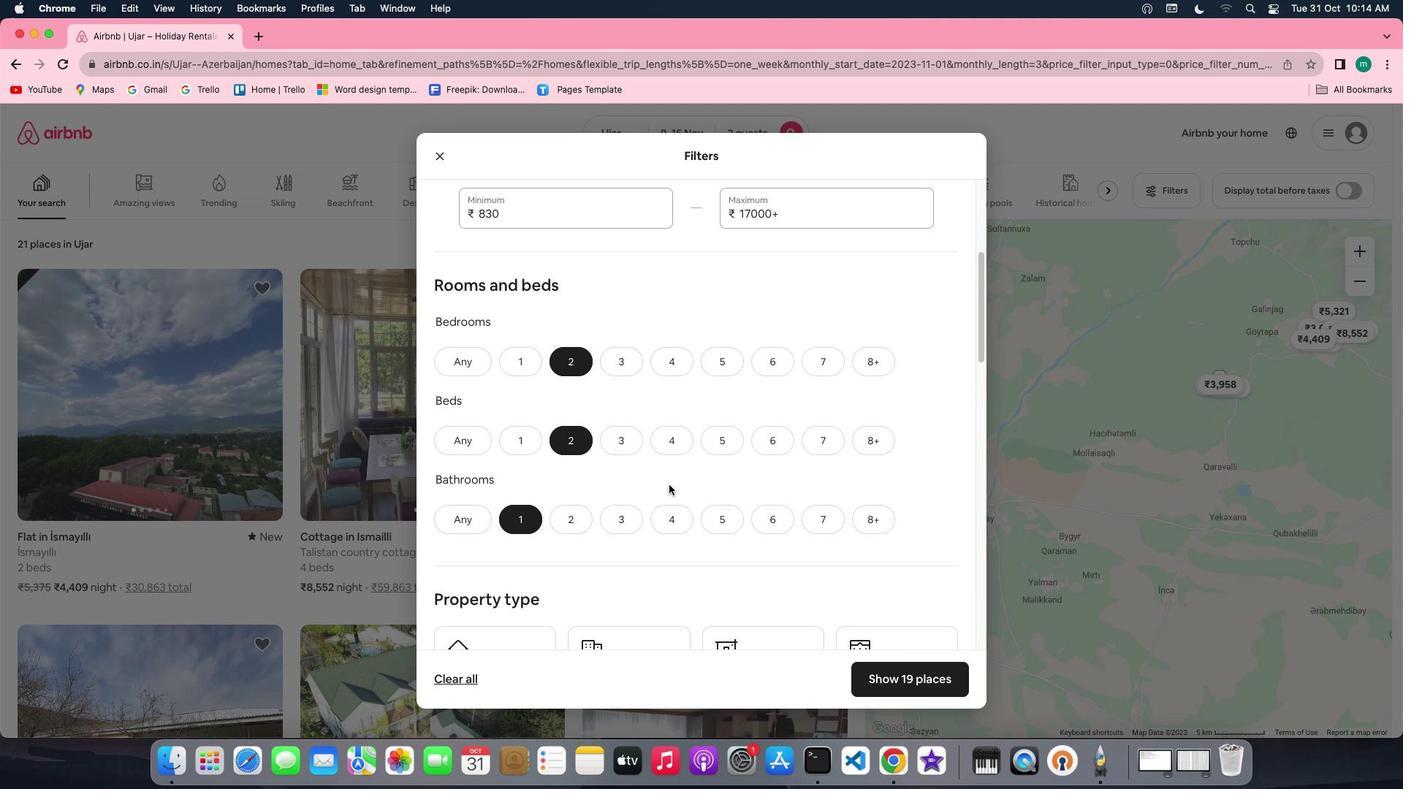 
Action: Mouse scrolled (668, 485) with delta (0, 0)
Screenshot: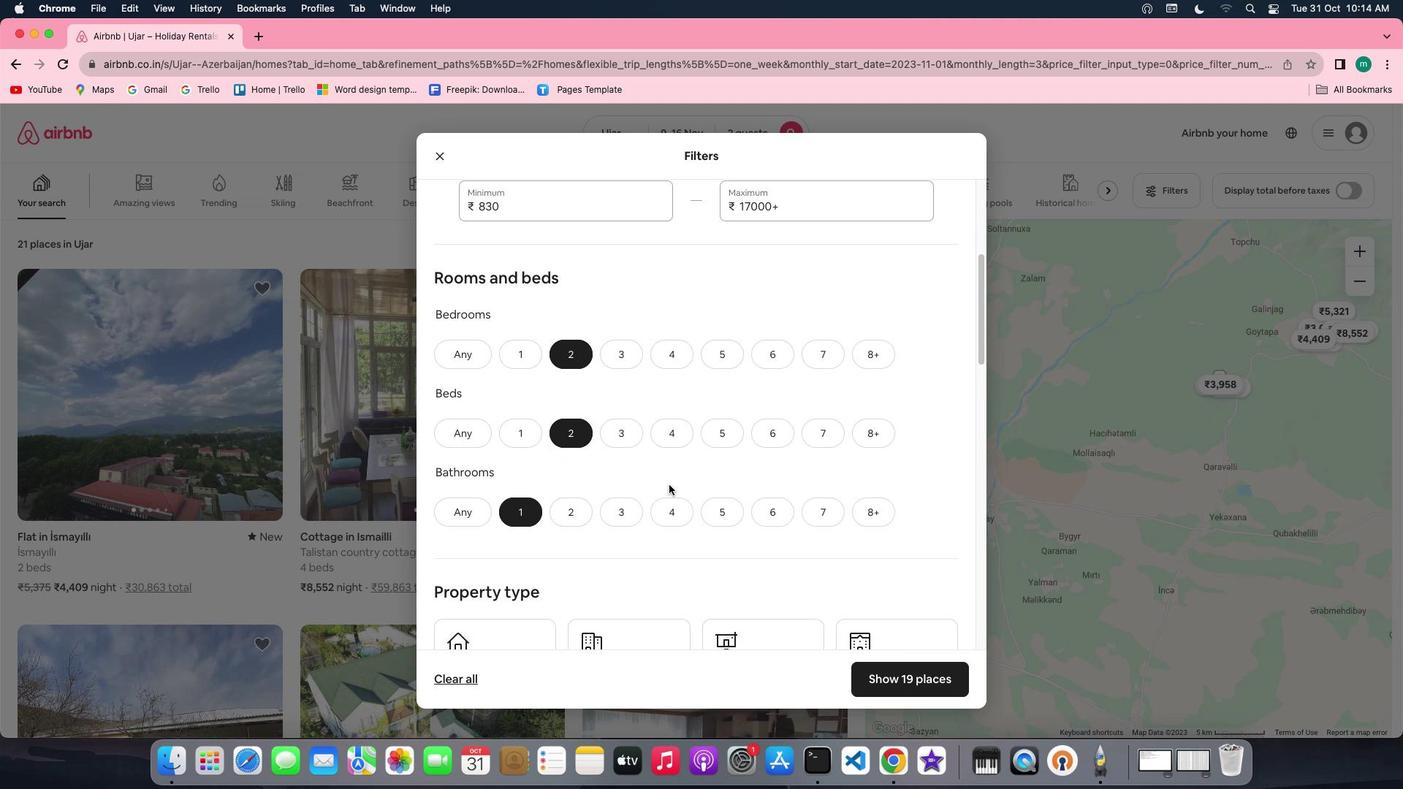 
Action: Mouse scrolled (668, 485) with delta (0, -1)
Screenshot: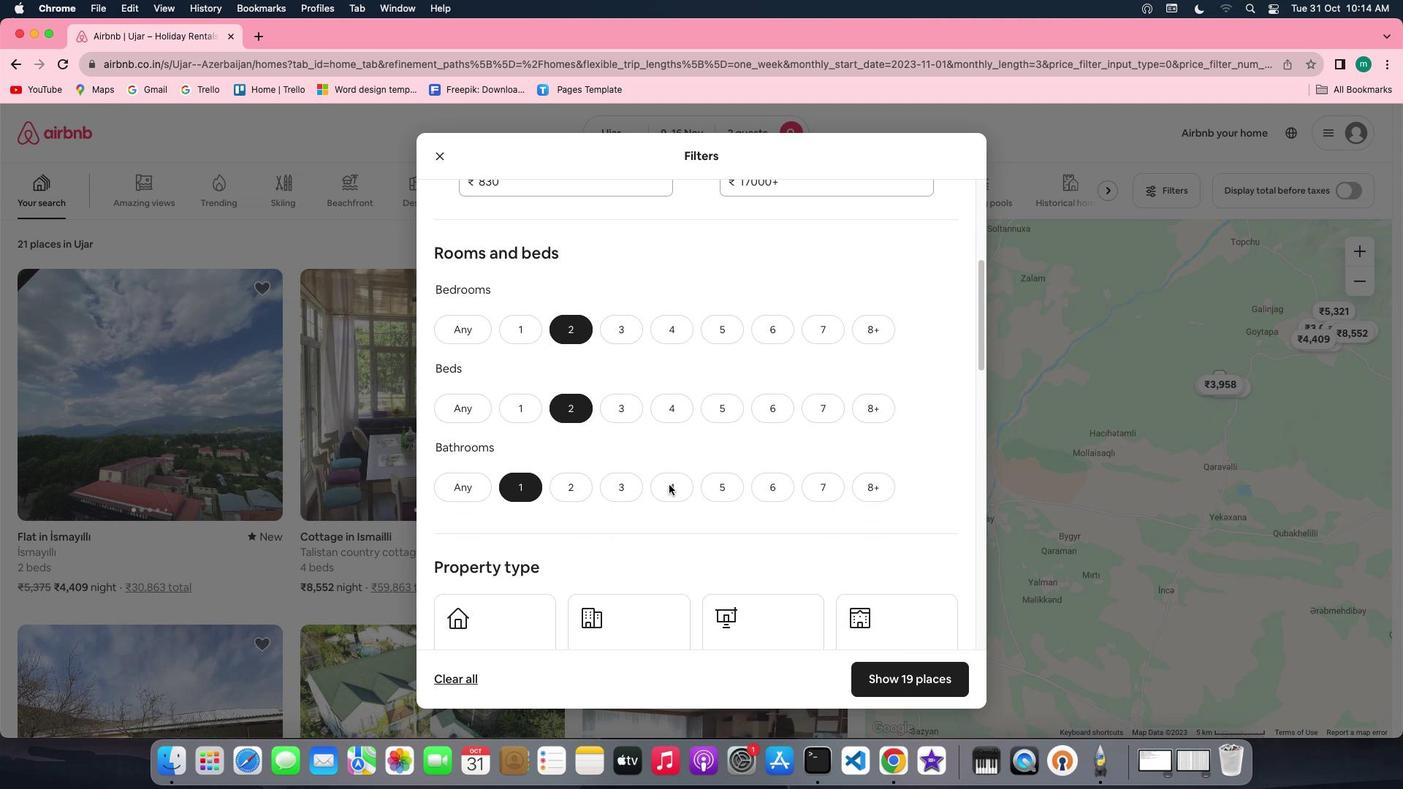
Action: Mouse scrolled (668, 485) with delta (0, 0)
Screenshot: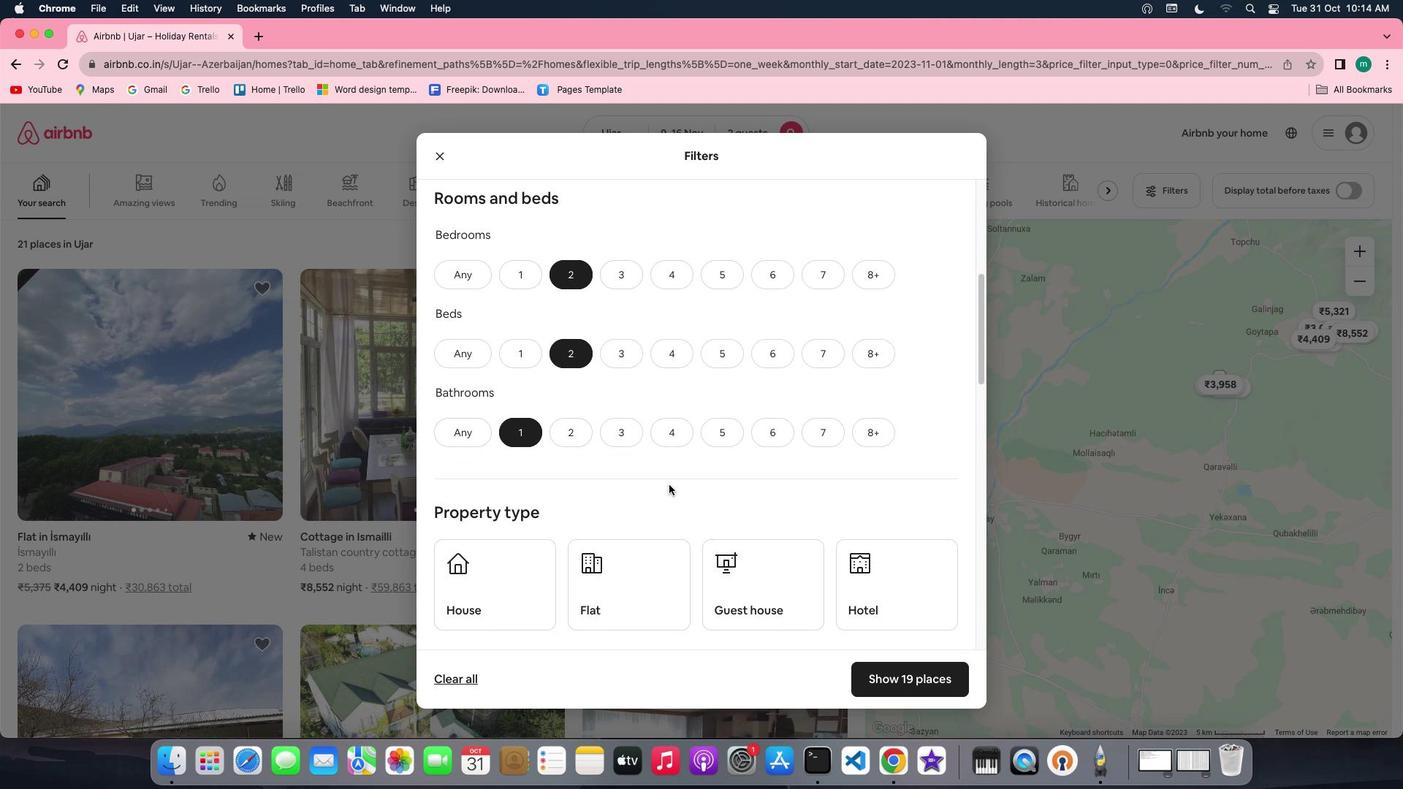 
Action: Mouse scrolled (668, 485) with delta (0, 0)
Screenshot: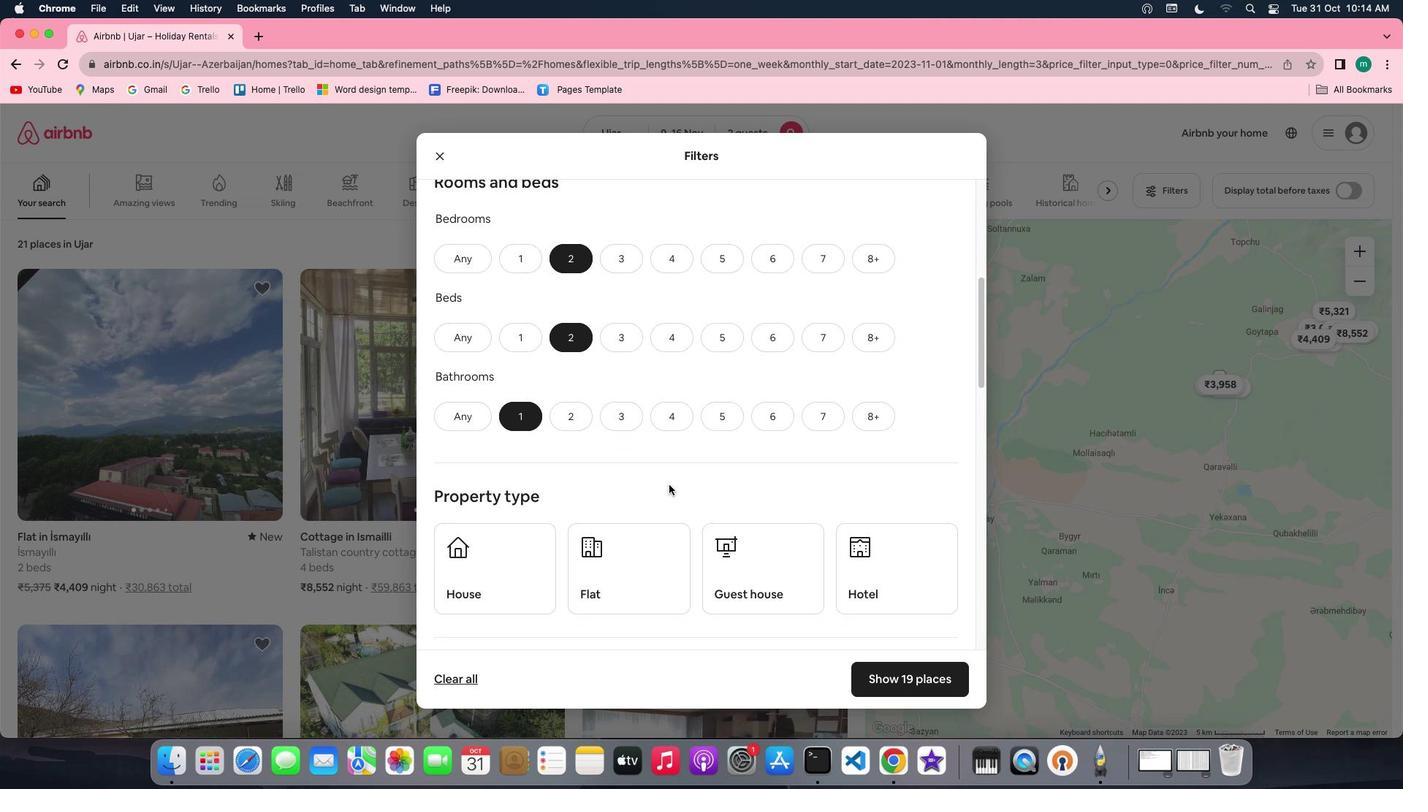 
Action: Mouse scrolled (668, 485) with delta (0, -1)
Screenshot: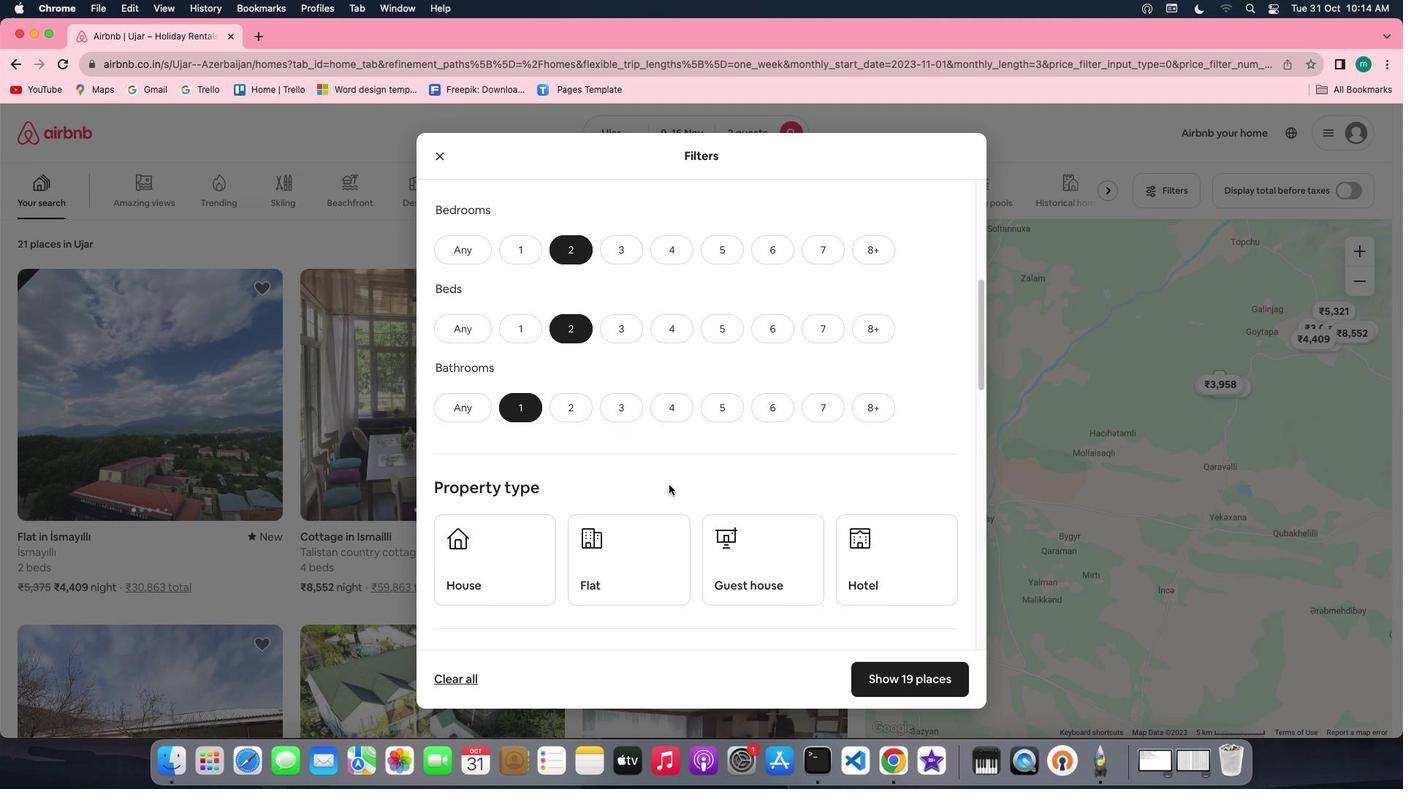 
Action: Mouse scrolled (668, 485) with delta (0, 0)
Screenshot: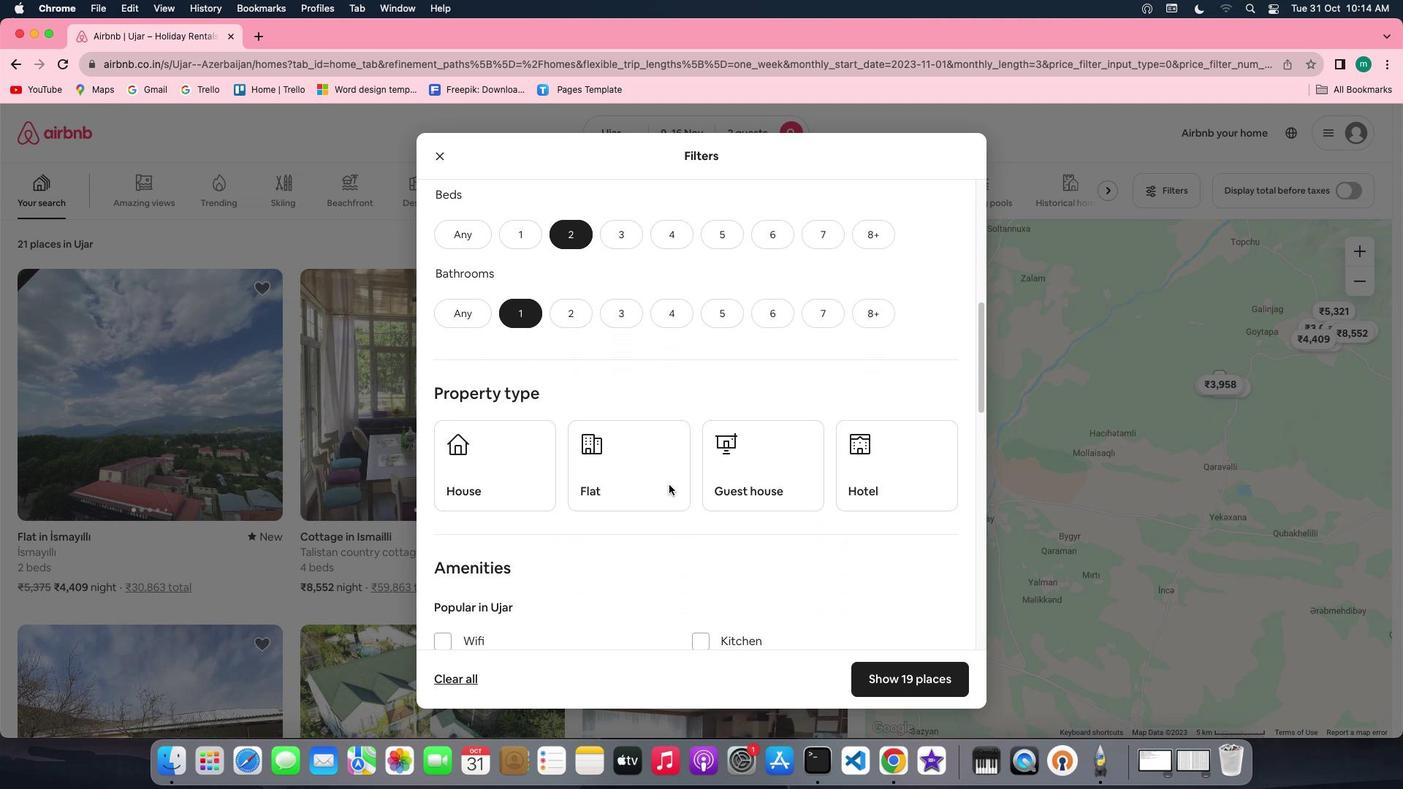 
Action: Mouse moved to (641, 445)
Screenshot: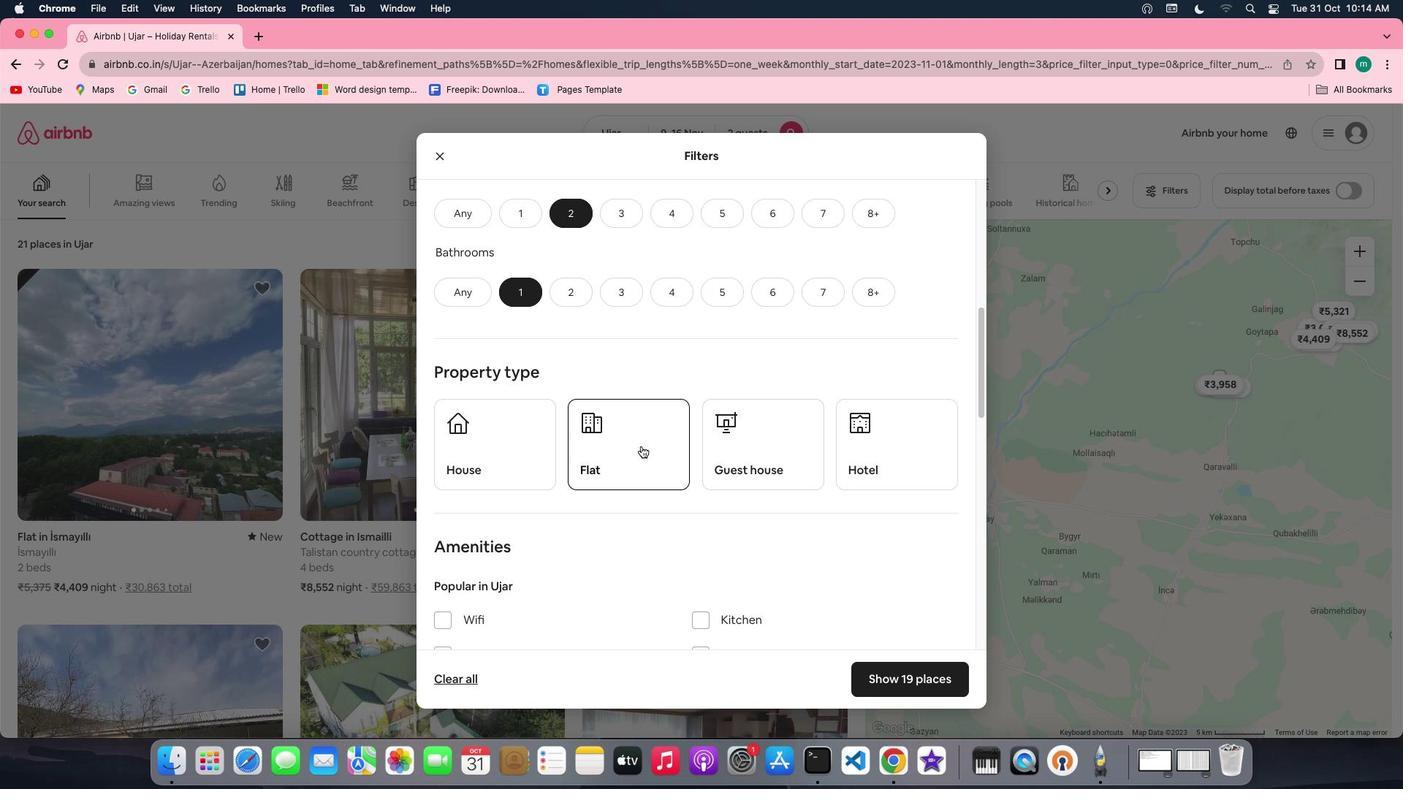 
Action: Mouse pressed left at (641, 445)
Screenshot: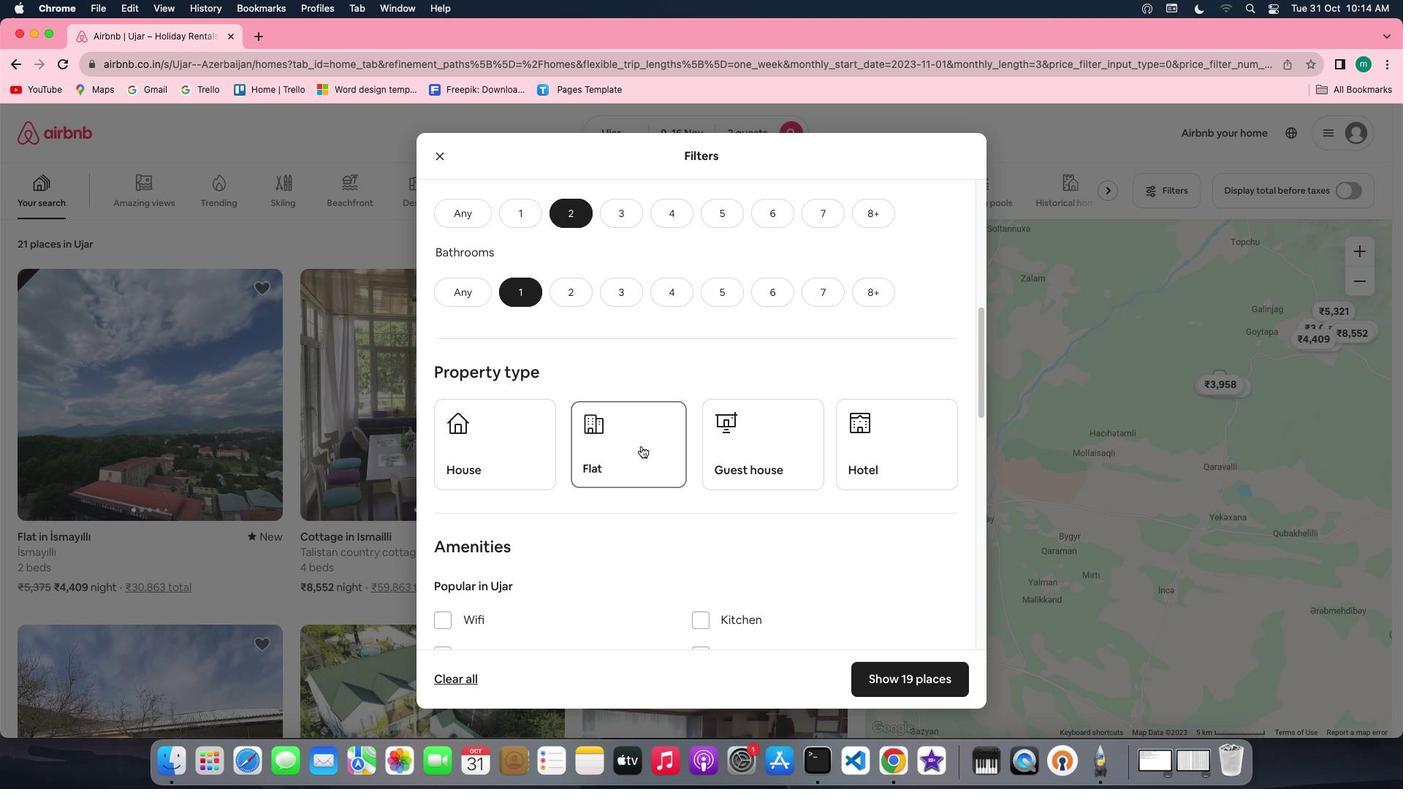 
Action: Mouse moved to (822, 483)
Screenshot: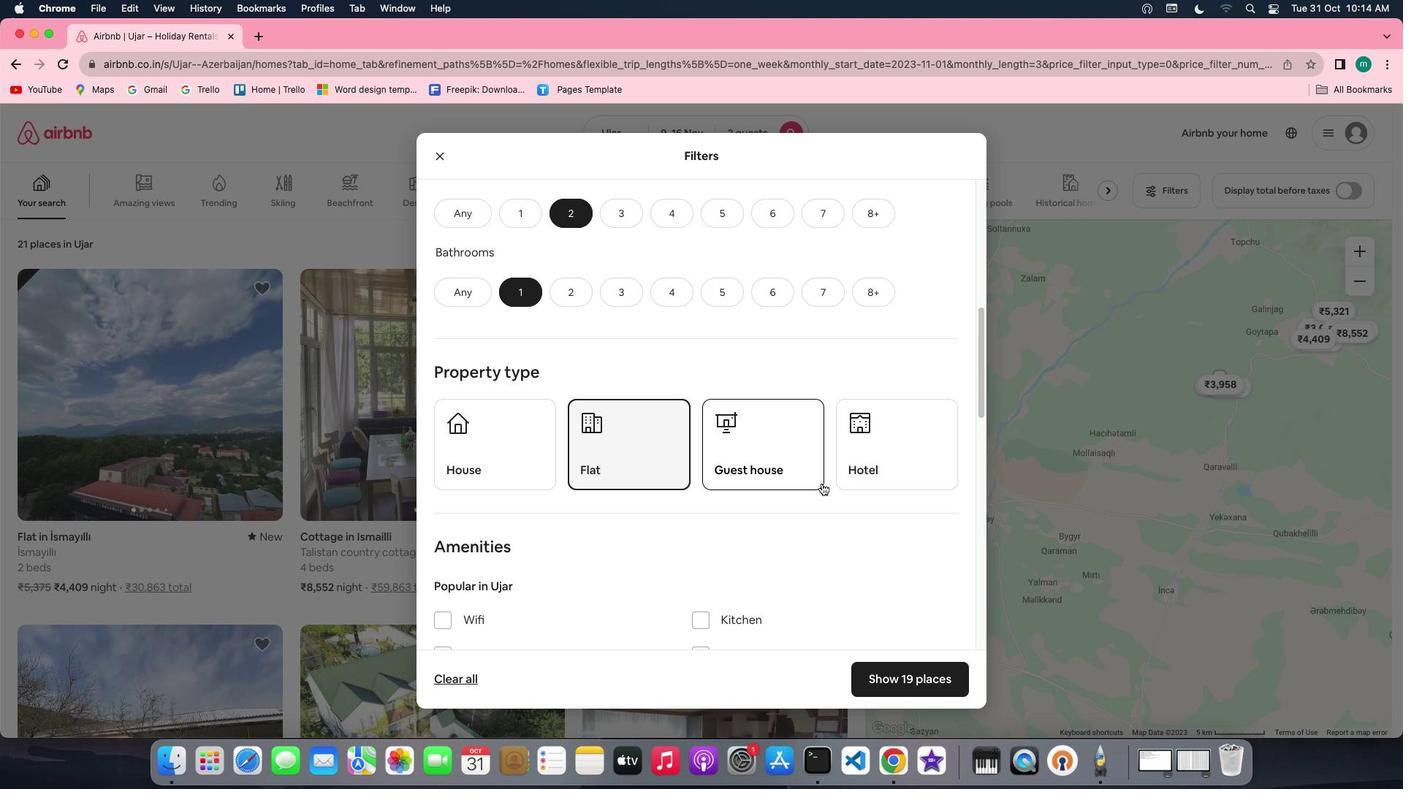 
Action: Mouse scrolled (822, 483) with delta (0, 0)
Screenshot: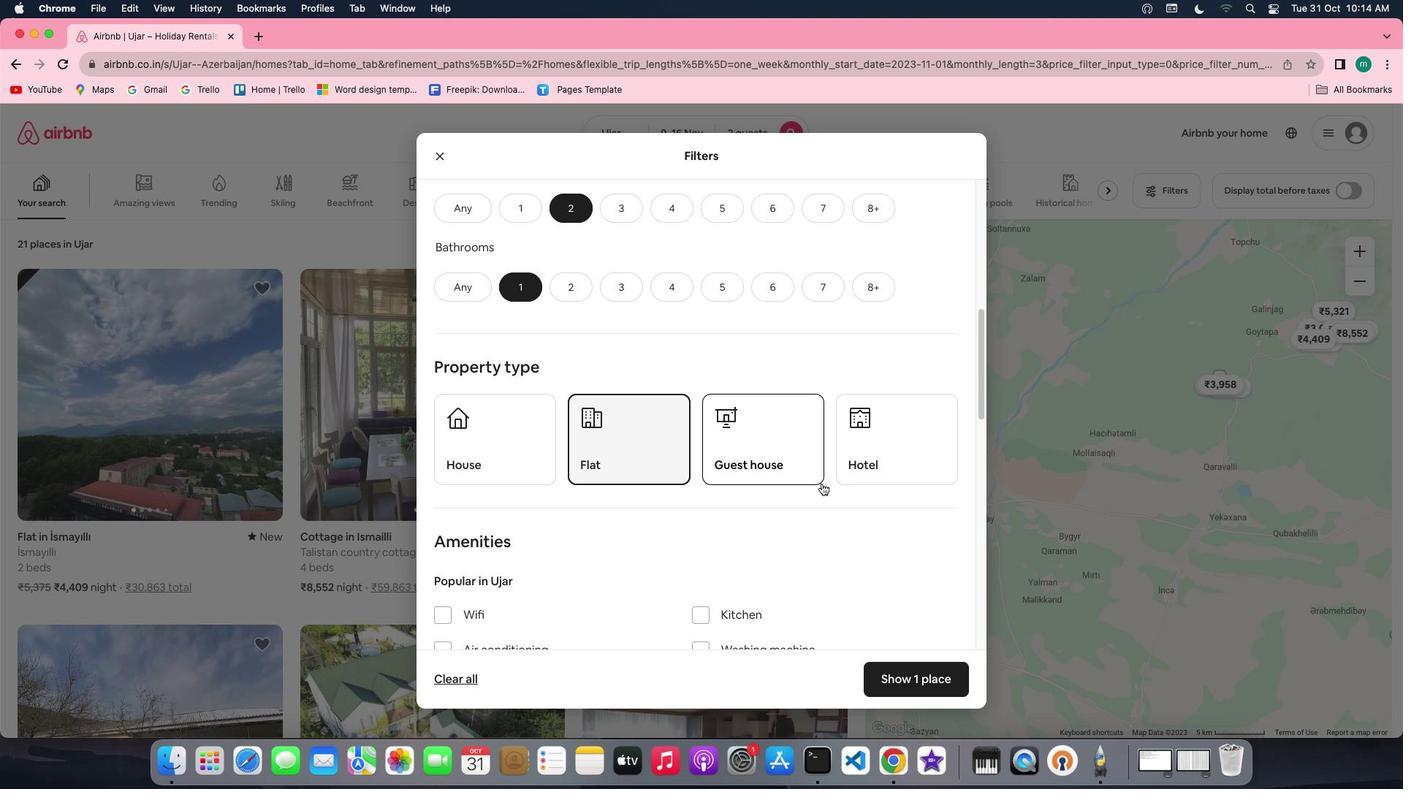 
Action: Mouse scrolled (822, 483) with delta (0, 0)
Screenshot: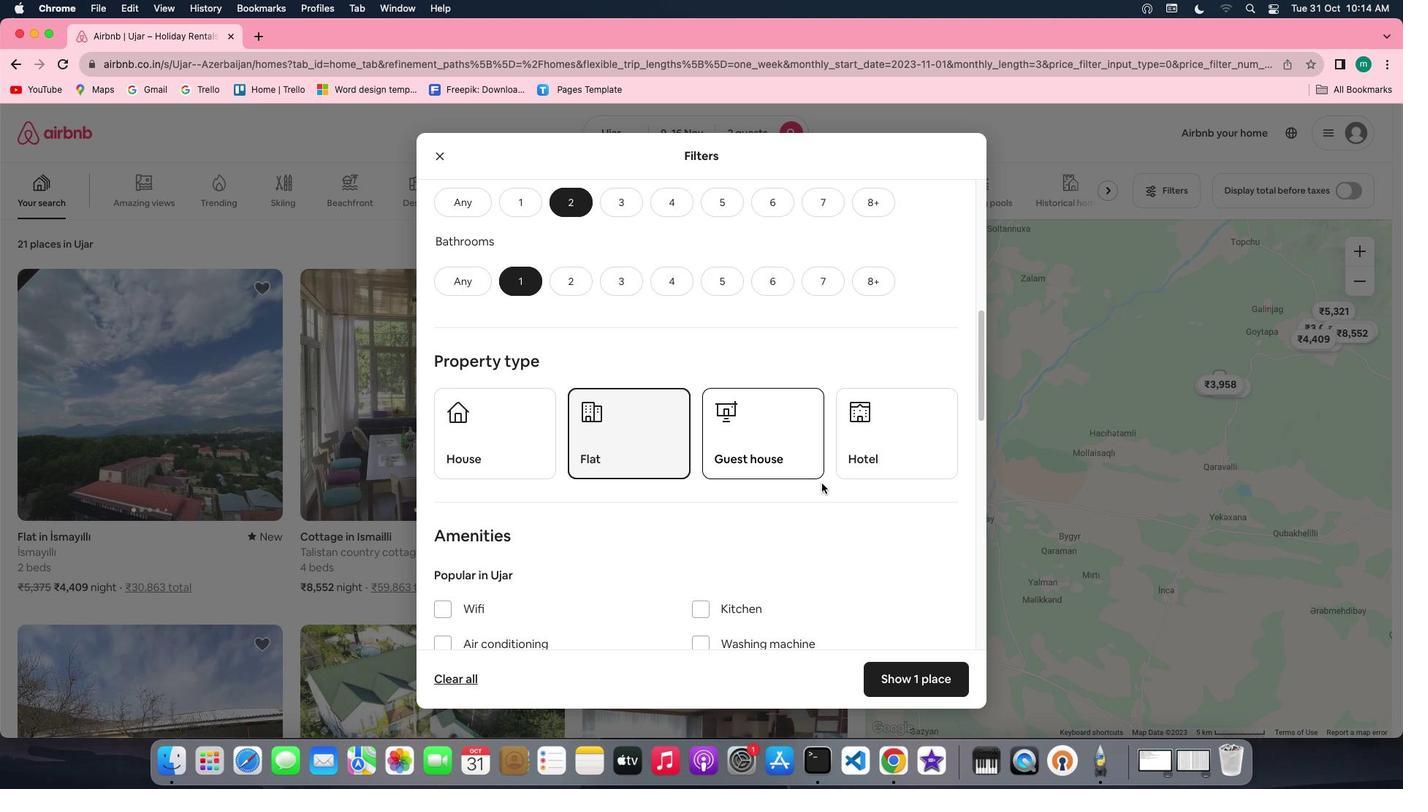 
Action: Mouse scrolled (822, 483) with delta (0, 0)
Screenshot: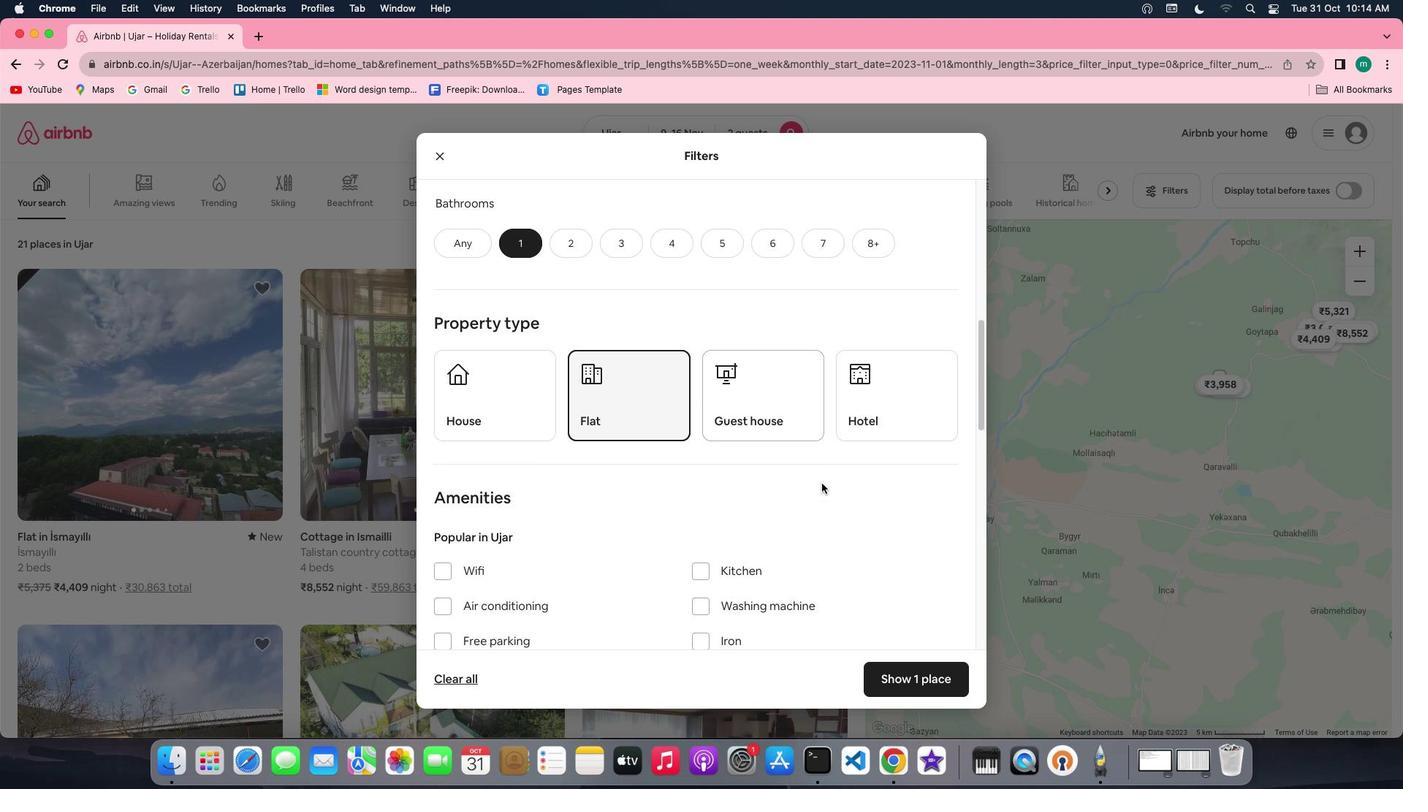 
Action: Mouse scrolled (822, 483) with delta (0, 0)
Screenshot: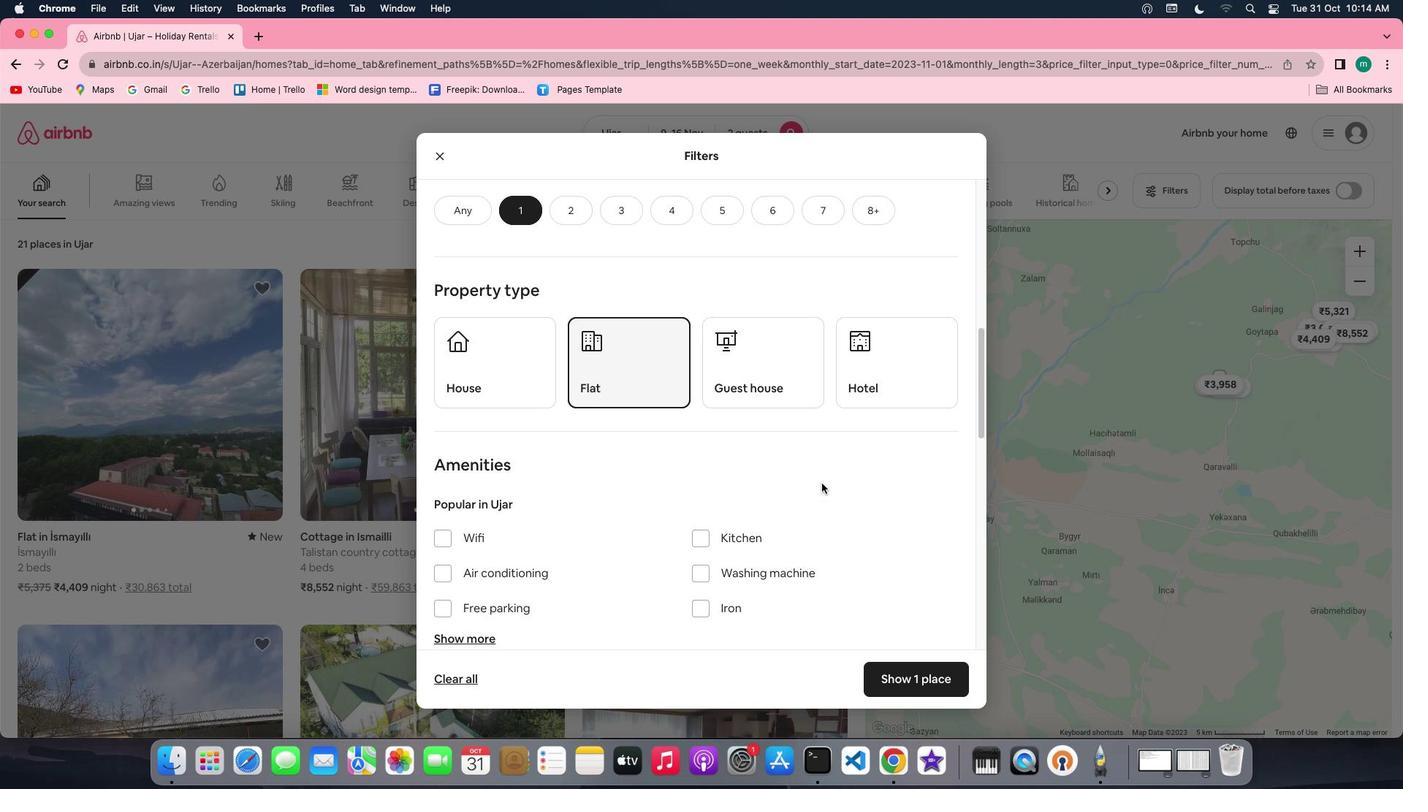 
Action: Mouse scrolled (822, 483) with delta (0, 0)
Screenshot: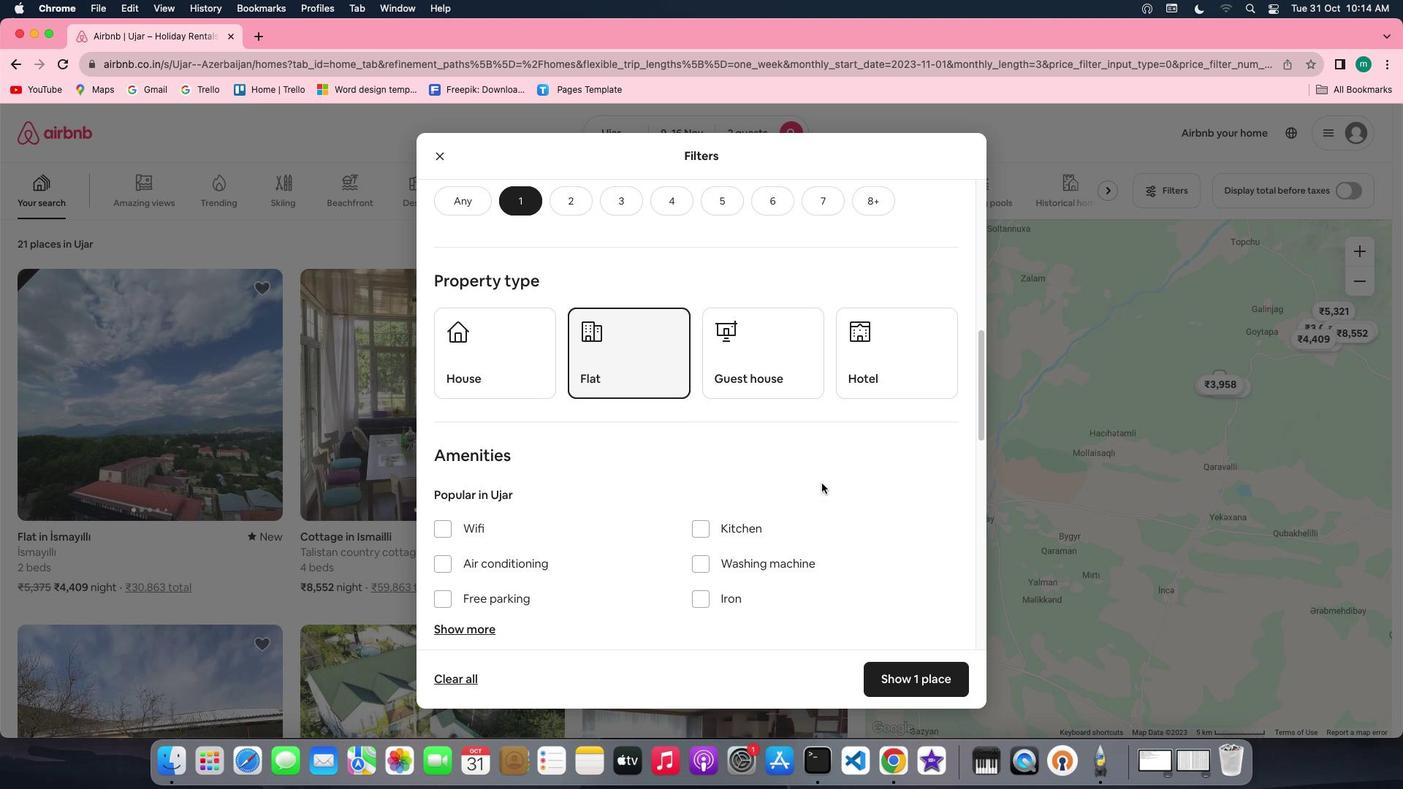 
Action: Mouse scrolled (822, 483) with delta (0, 0)
Screenshot: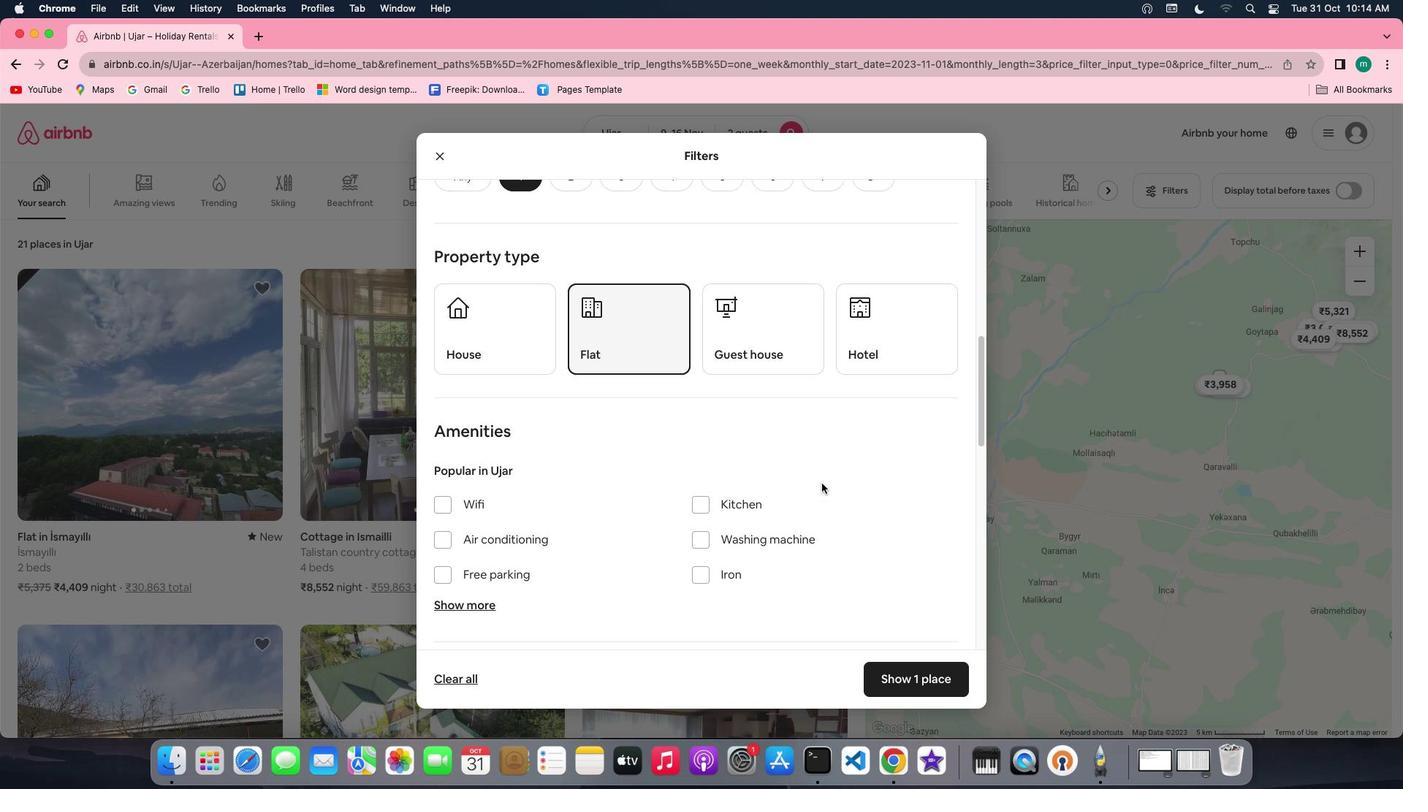 
Action: Mouse scrolled (822, 483) with delta (0, 0)
Screenshot: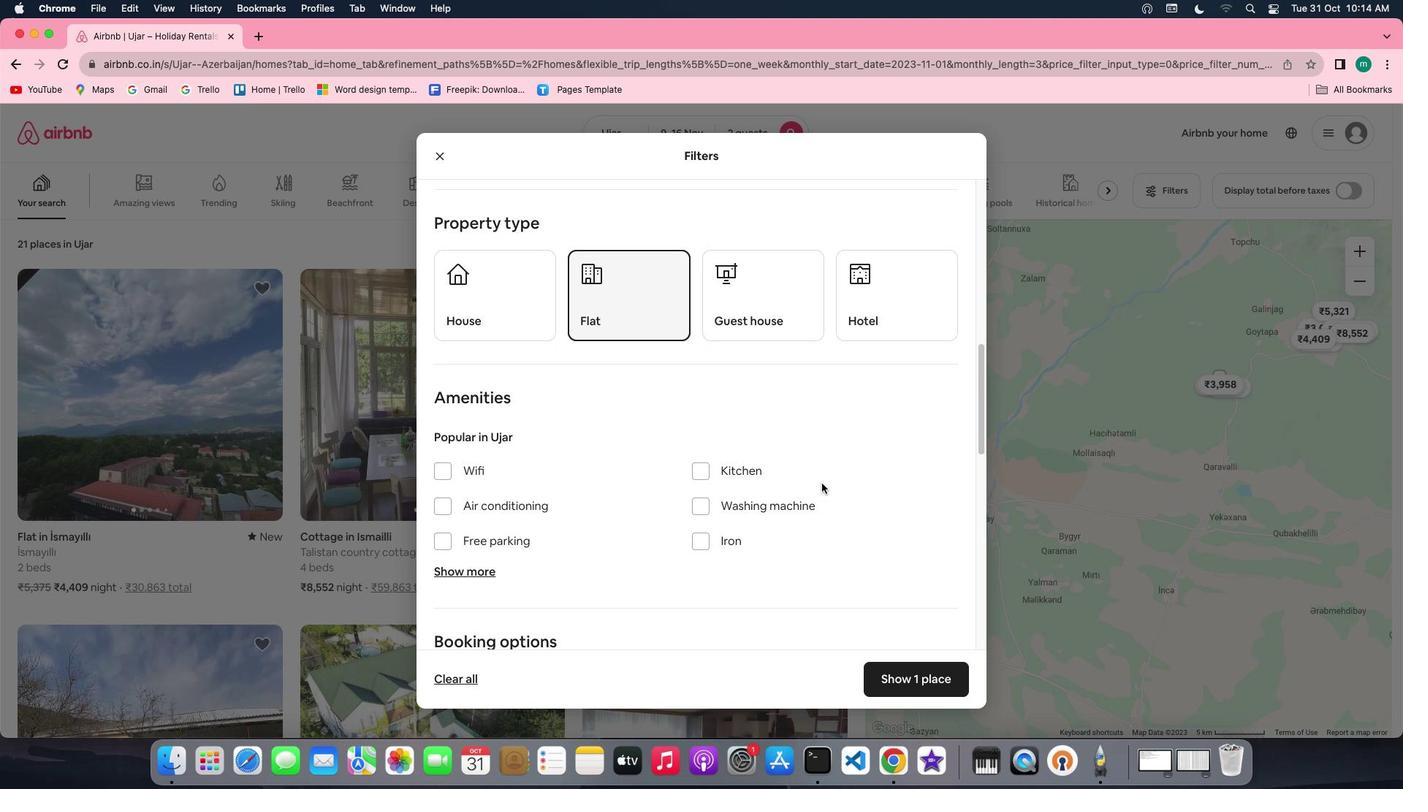 
Action: Mouse scrolled (822, 483) with delta (0, 0)
Screenshot: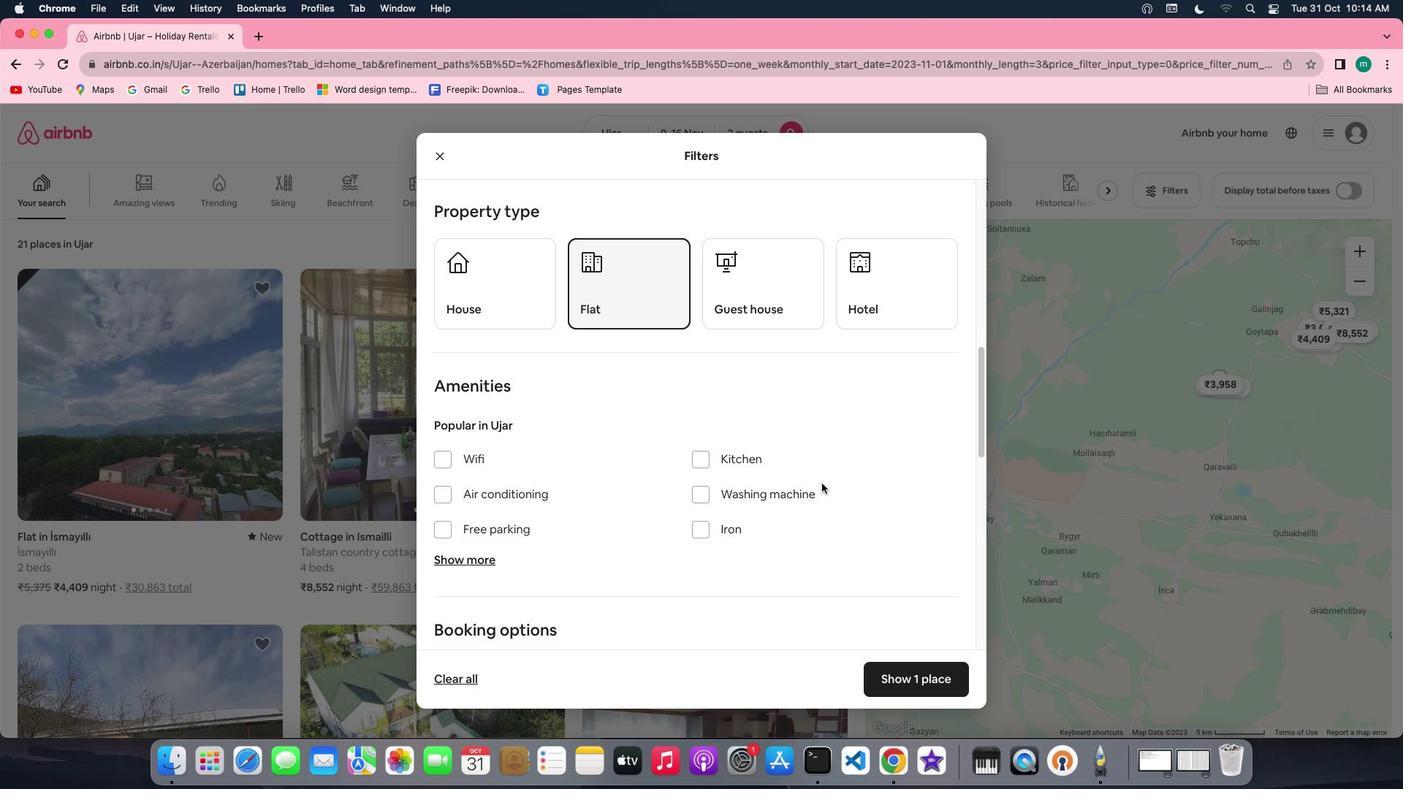
Action: Mouse scrolled (822, 483) with delta (0, 0)
Screenshot: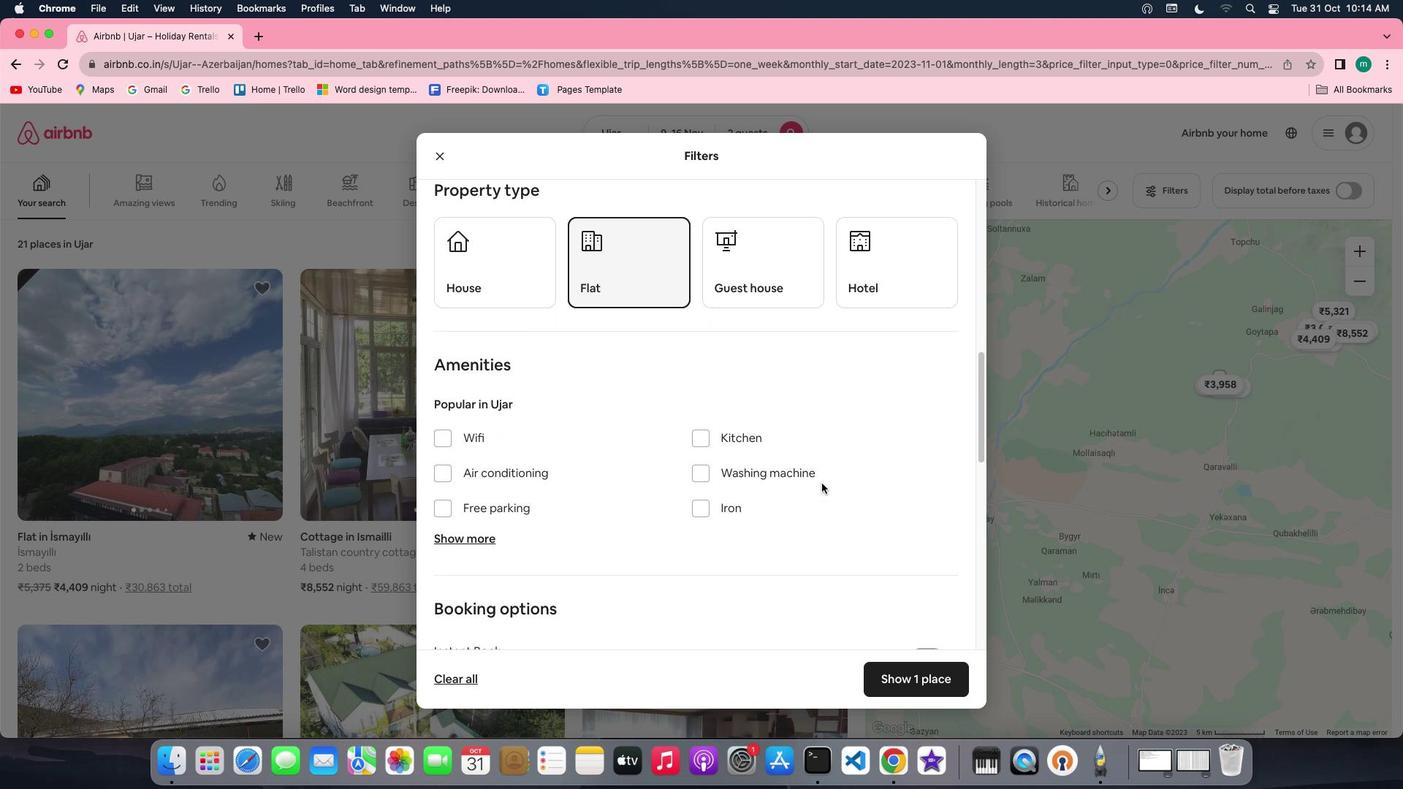 
Action: Mouse moved to (510, 436)
Screenshot: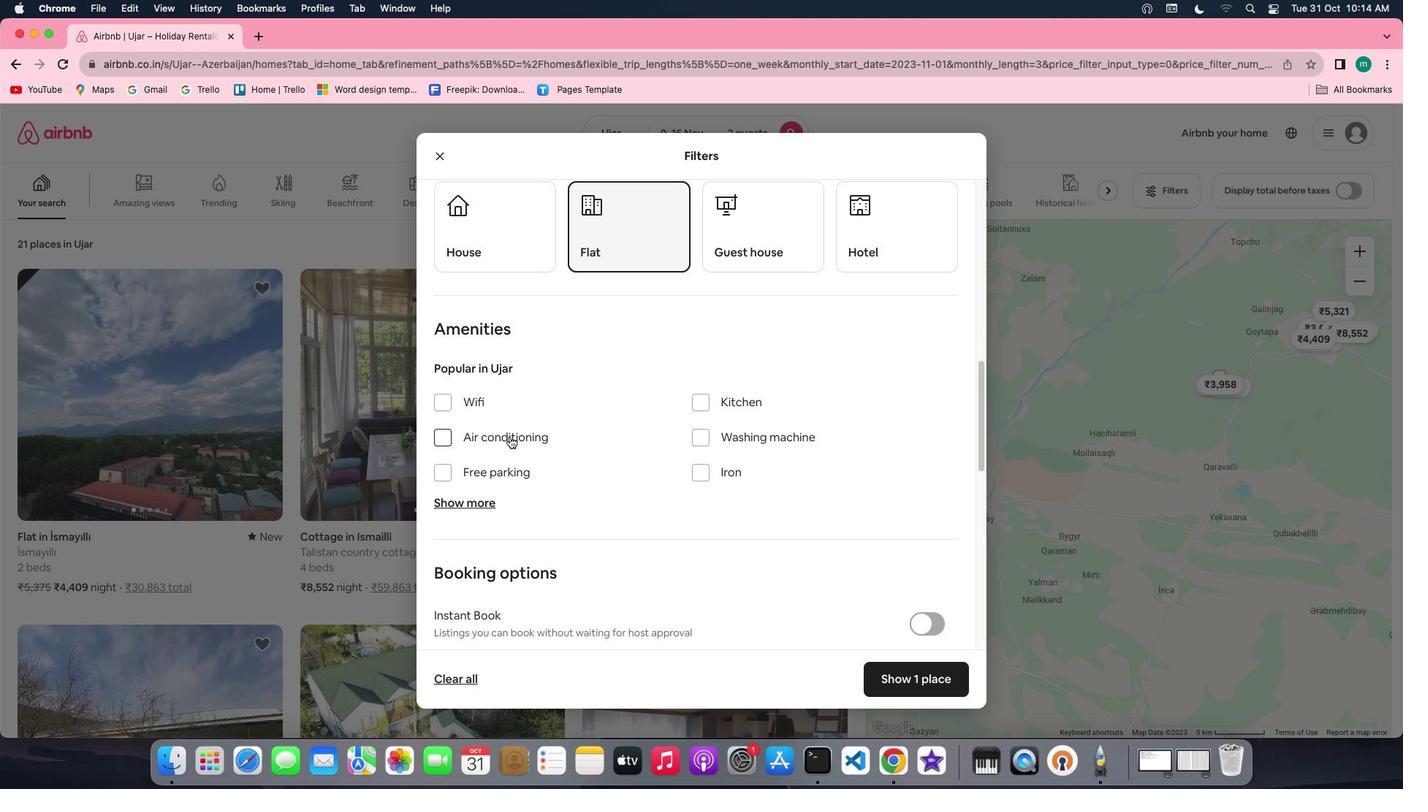 
Action: Mouse pressed left at (510, 436)
Screenshot: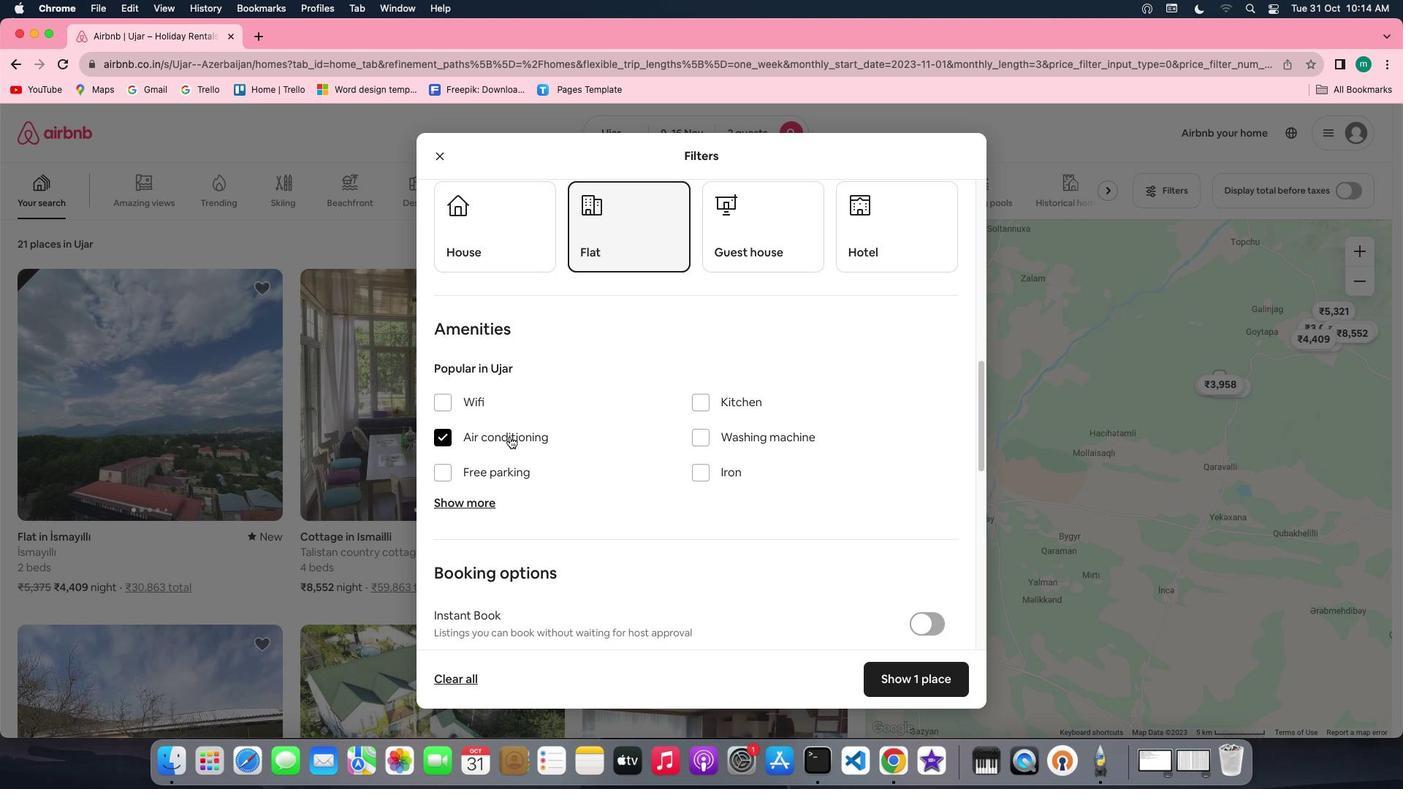 
Action: Mouse moved to (751, 485)
Screenshot: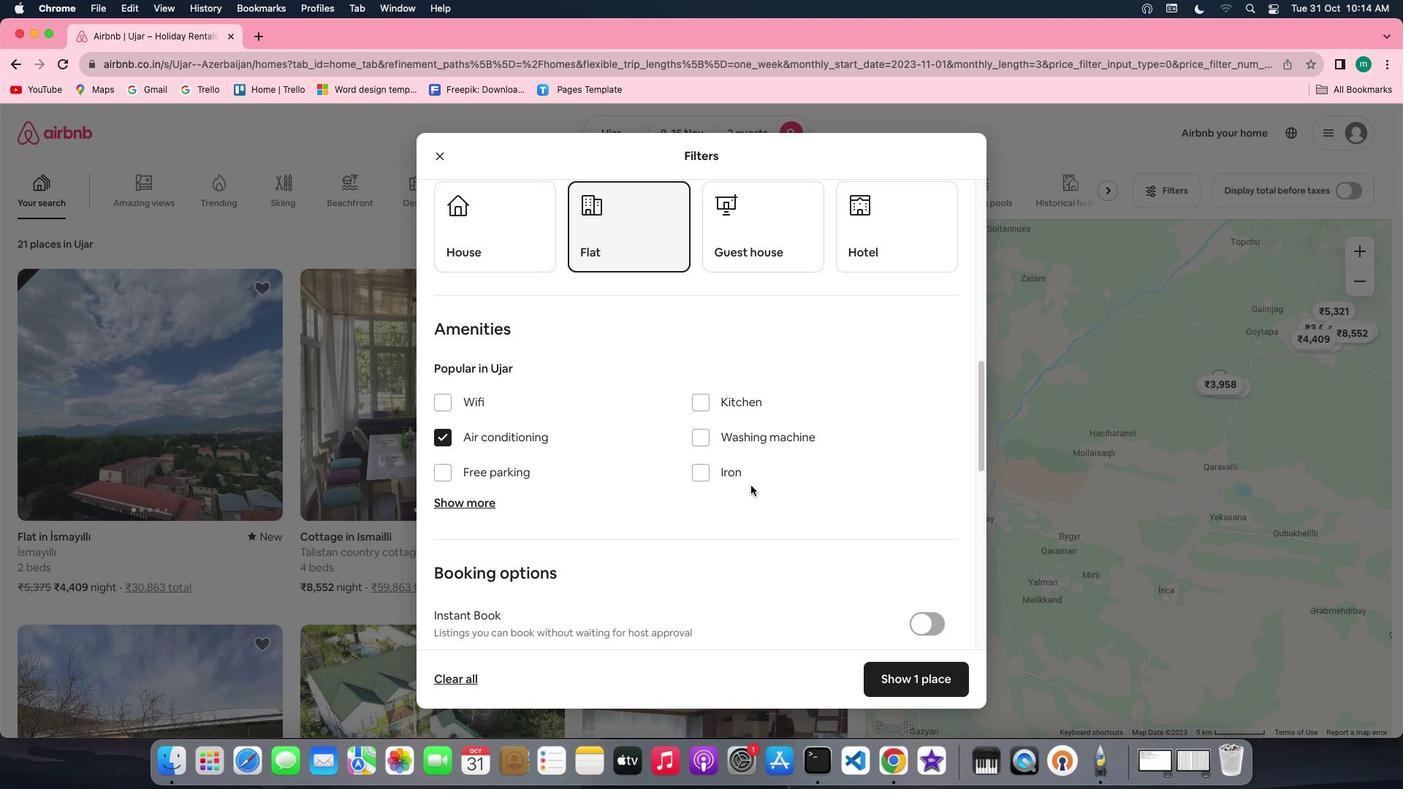 
Action: Mouse scrolled (751, 485) with delta (0, 0)
Screenshot: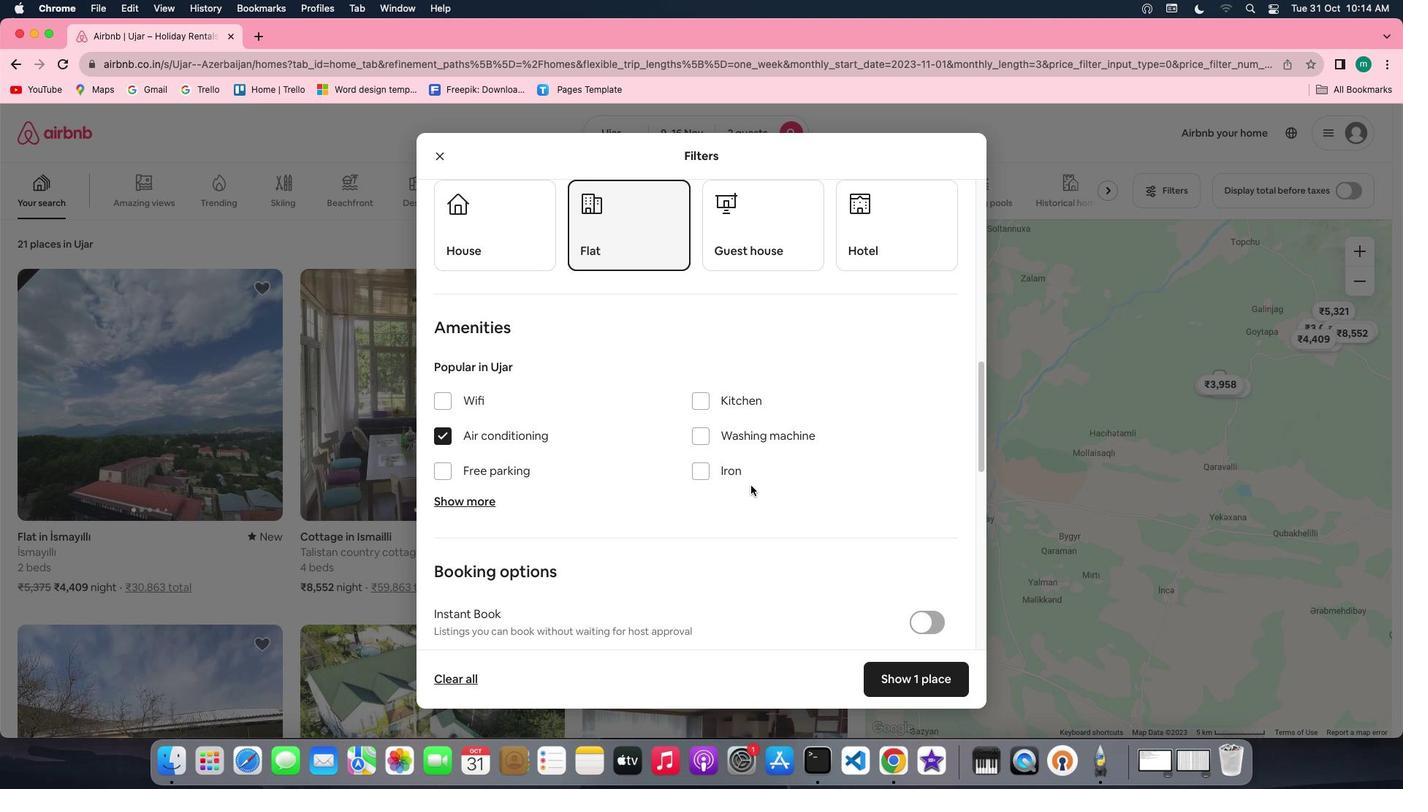 
Action: Mouse scrolled (751, 485) with delta (0, 0)
Screenshot: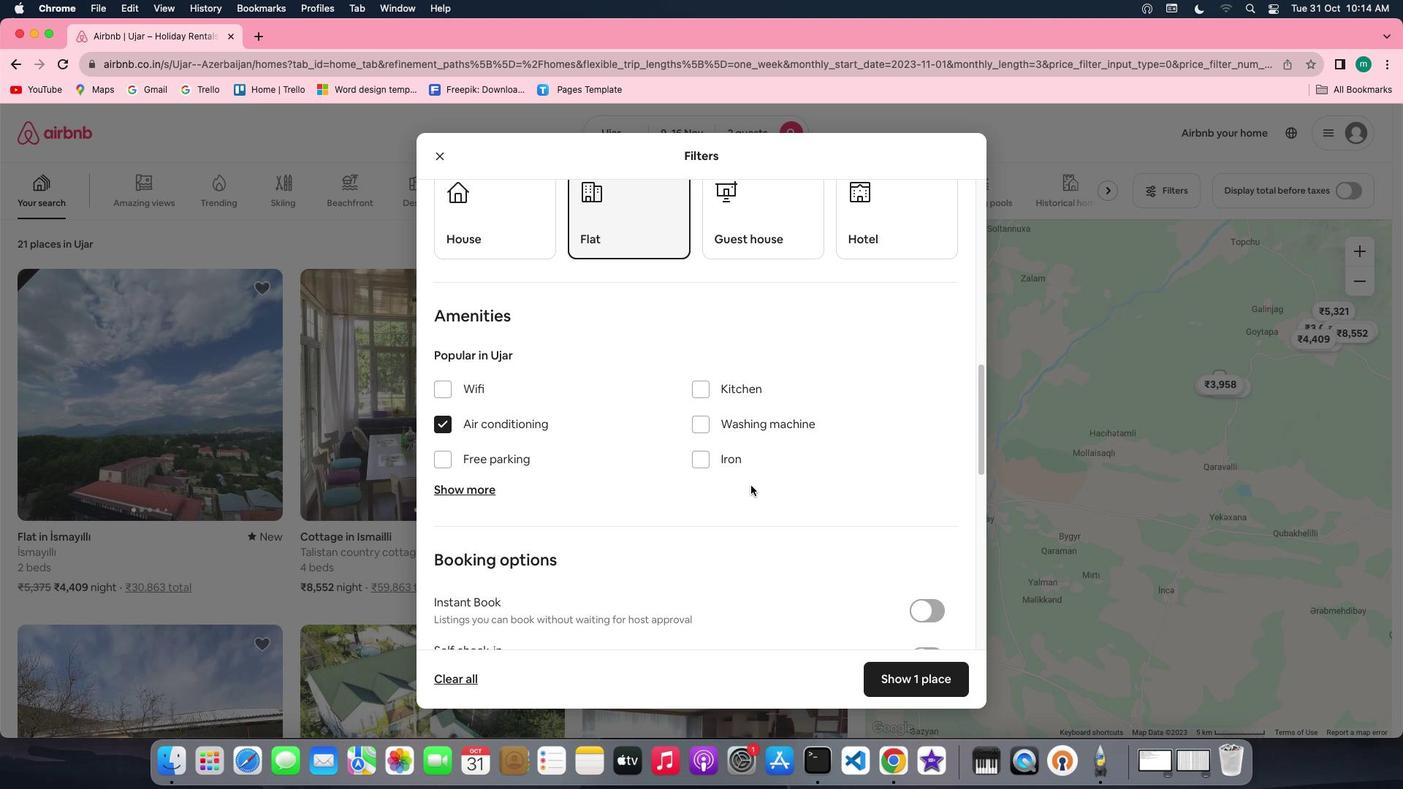 
Action: Mouse scrolled (751, 485) with delta (0, 0)
Screenshot: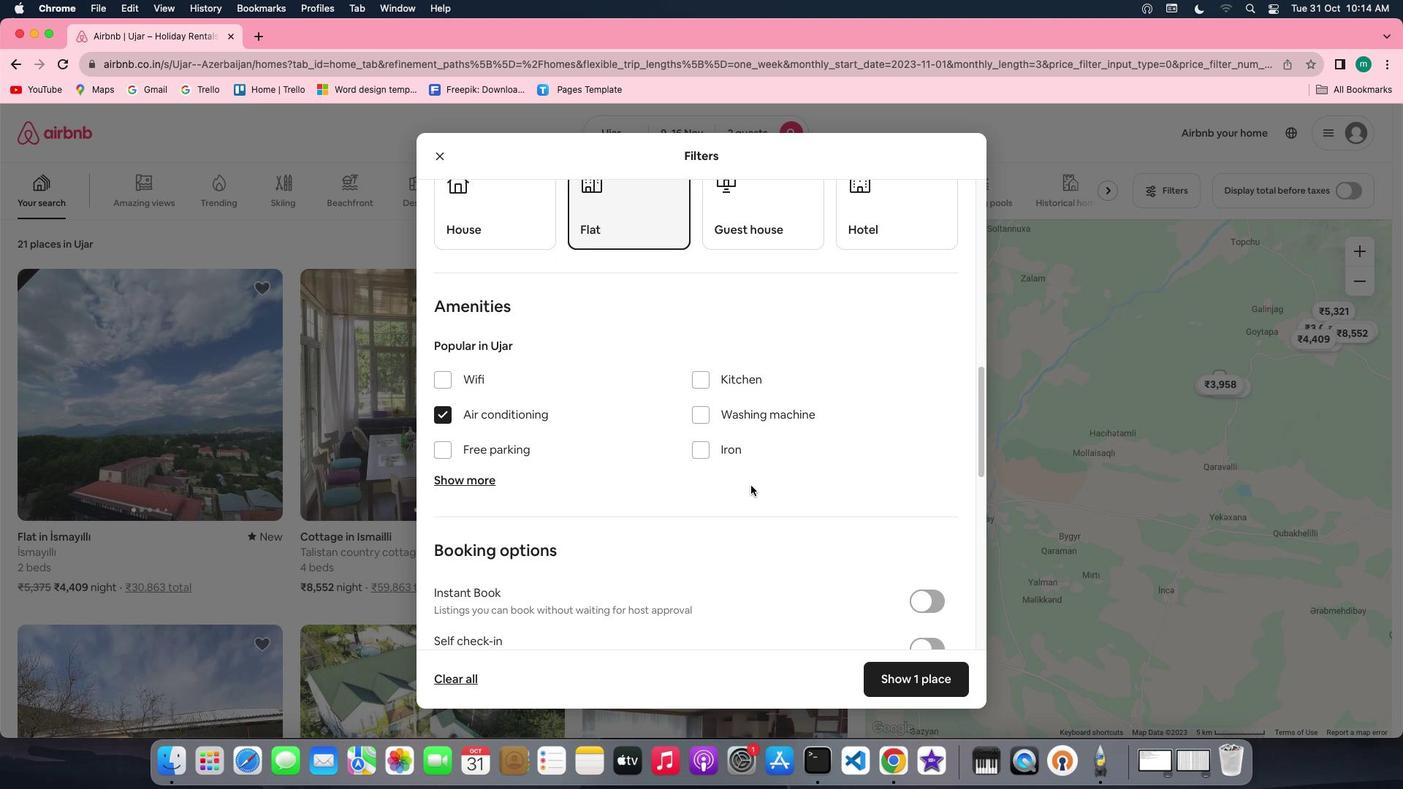 
Action: Mouse scrolled (751, 485) with delta (0, 0)
Screenshot: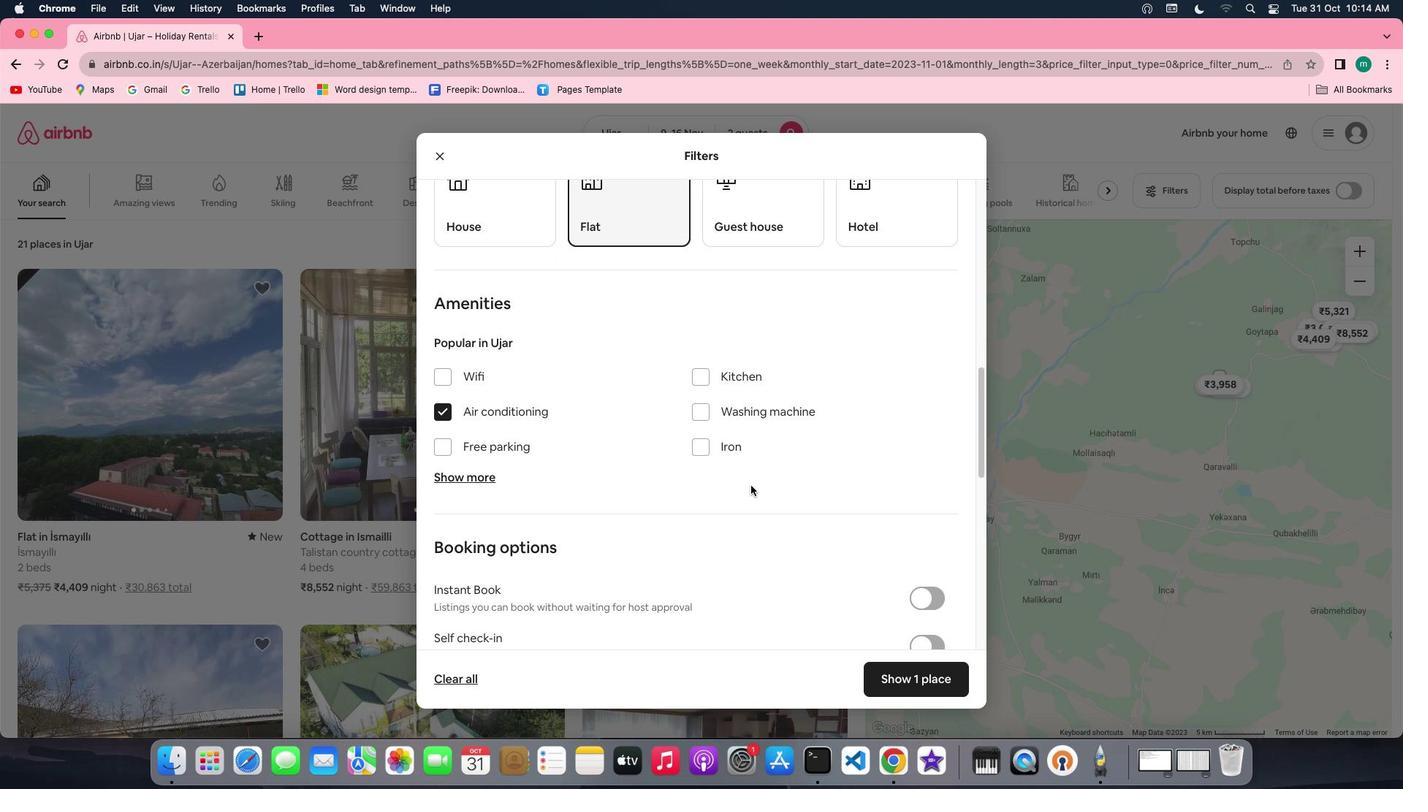
Action: Mouse scrolled (751, 485) with delta (0, 0)
Screenshot: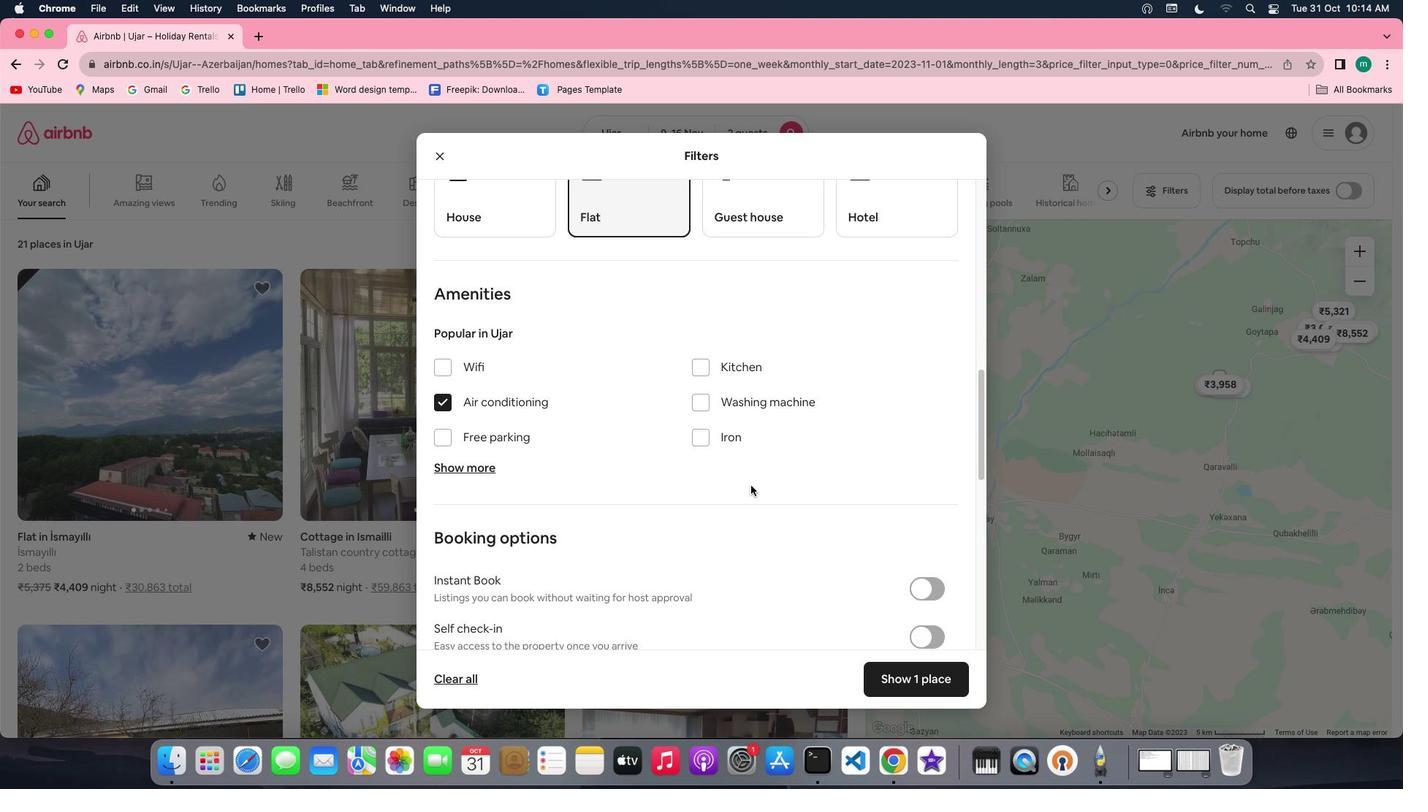 
Action: Mouse scrolled (751, 485) with delta (0, 0)
Screenshot: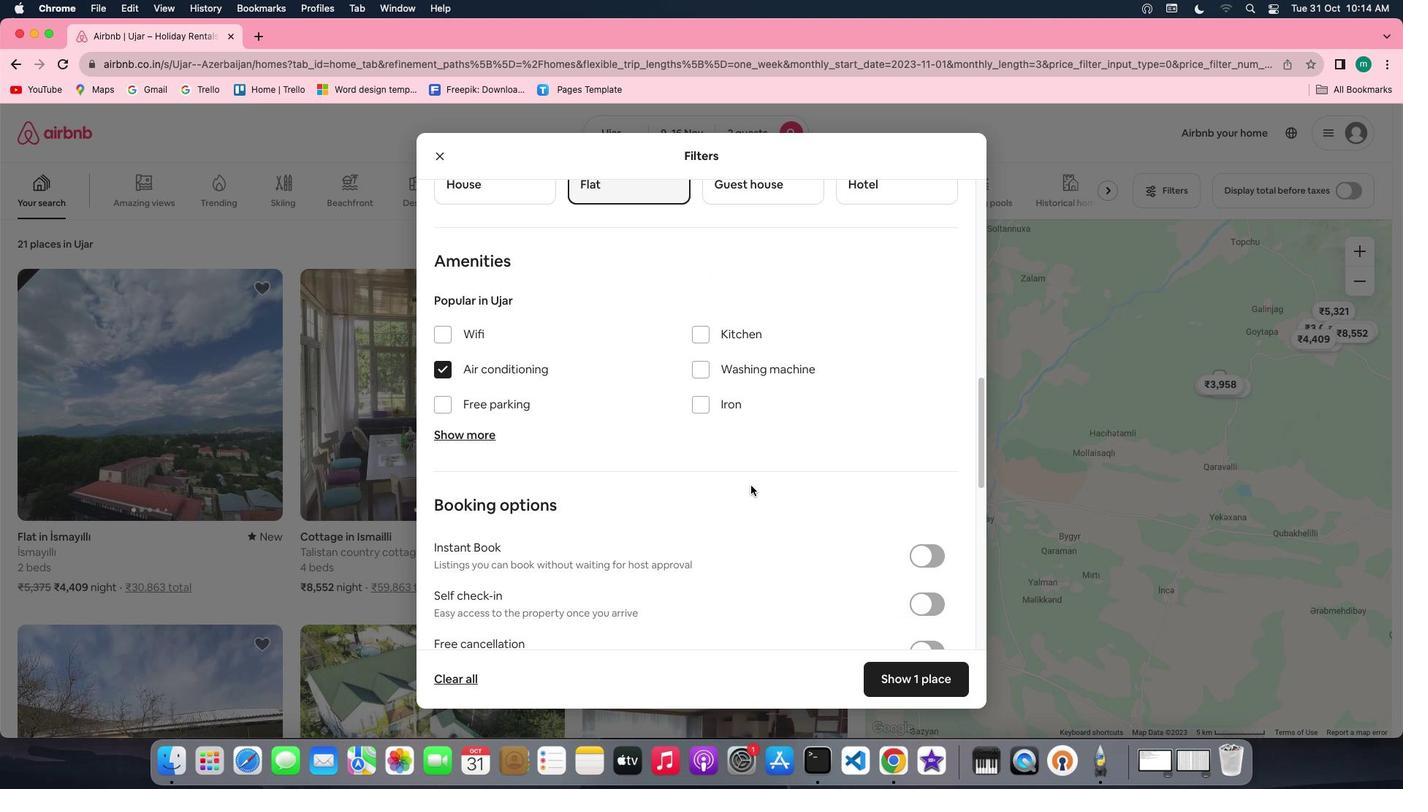 
Action: Mouse scrolled (751, 485) with delta (0, 0)
Screenshot: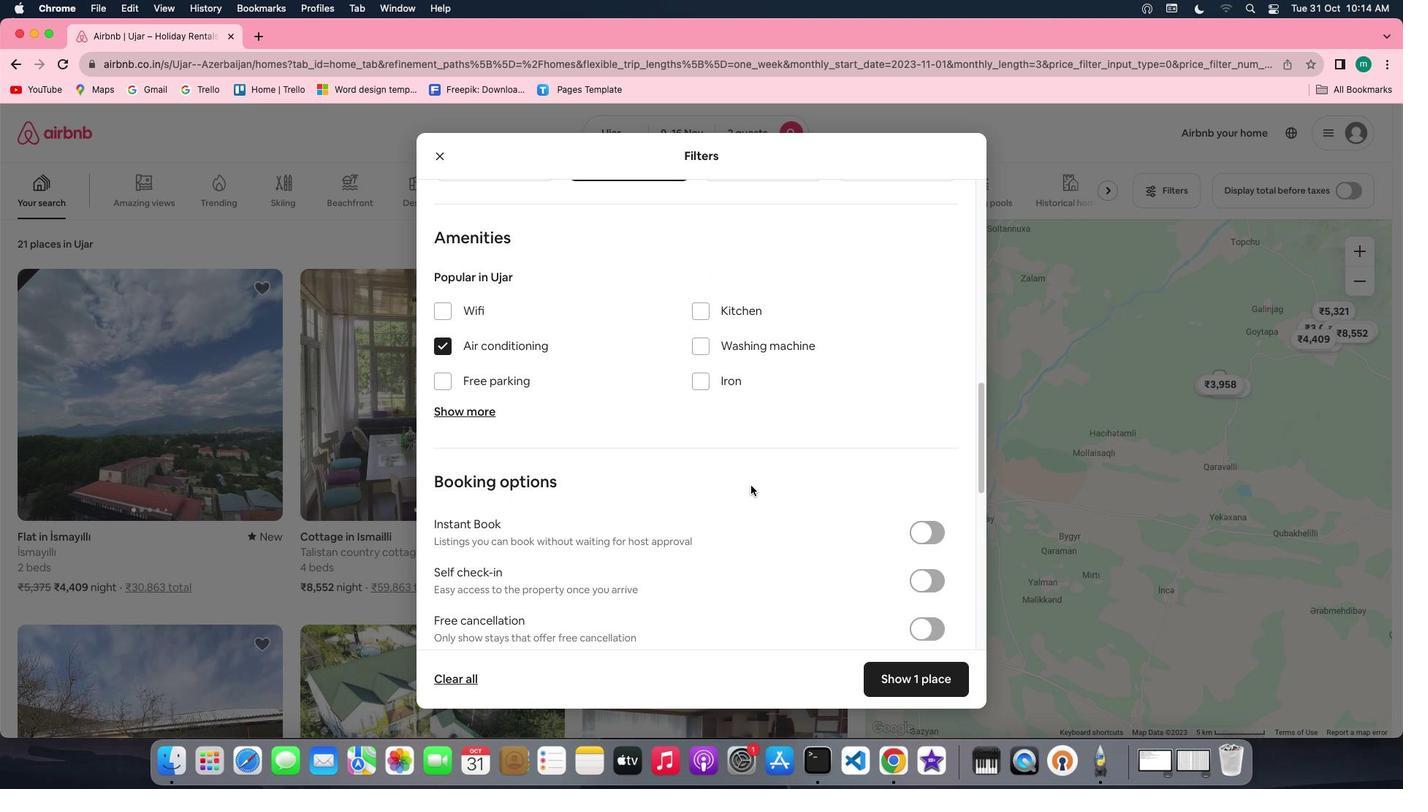 
Action: Mouse scrolled (751, 485) with delta (0, 0)
Screenshot: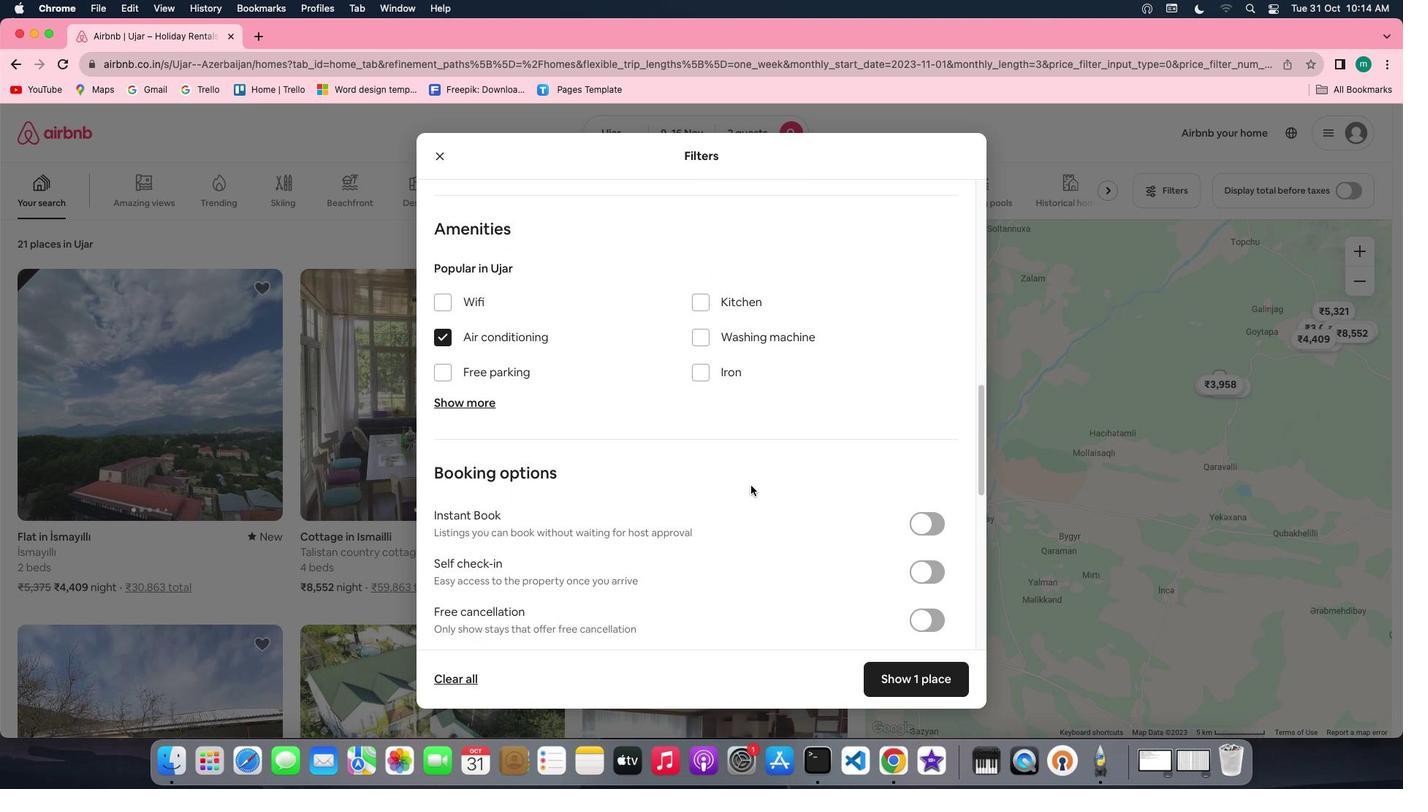 
Action: Mouse scrolled (751, 485) with delta (0, -1)
Screenshot: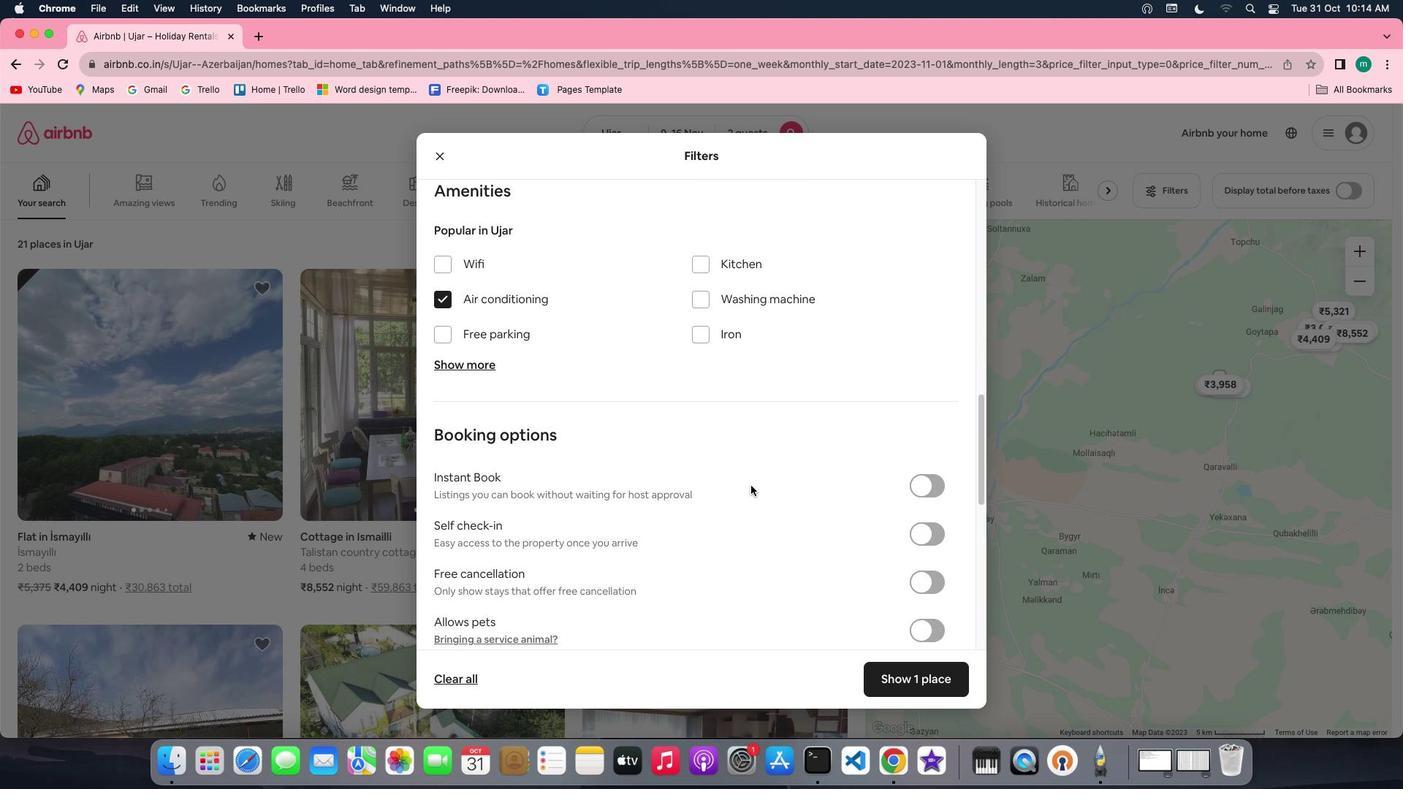 
Action: Mouse scrolled (751, 485) with delta (0, 0)
Screenshot: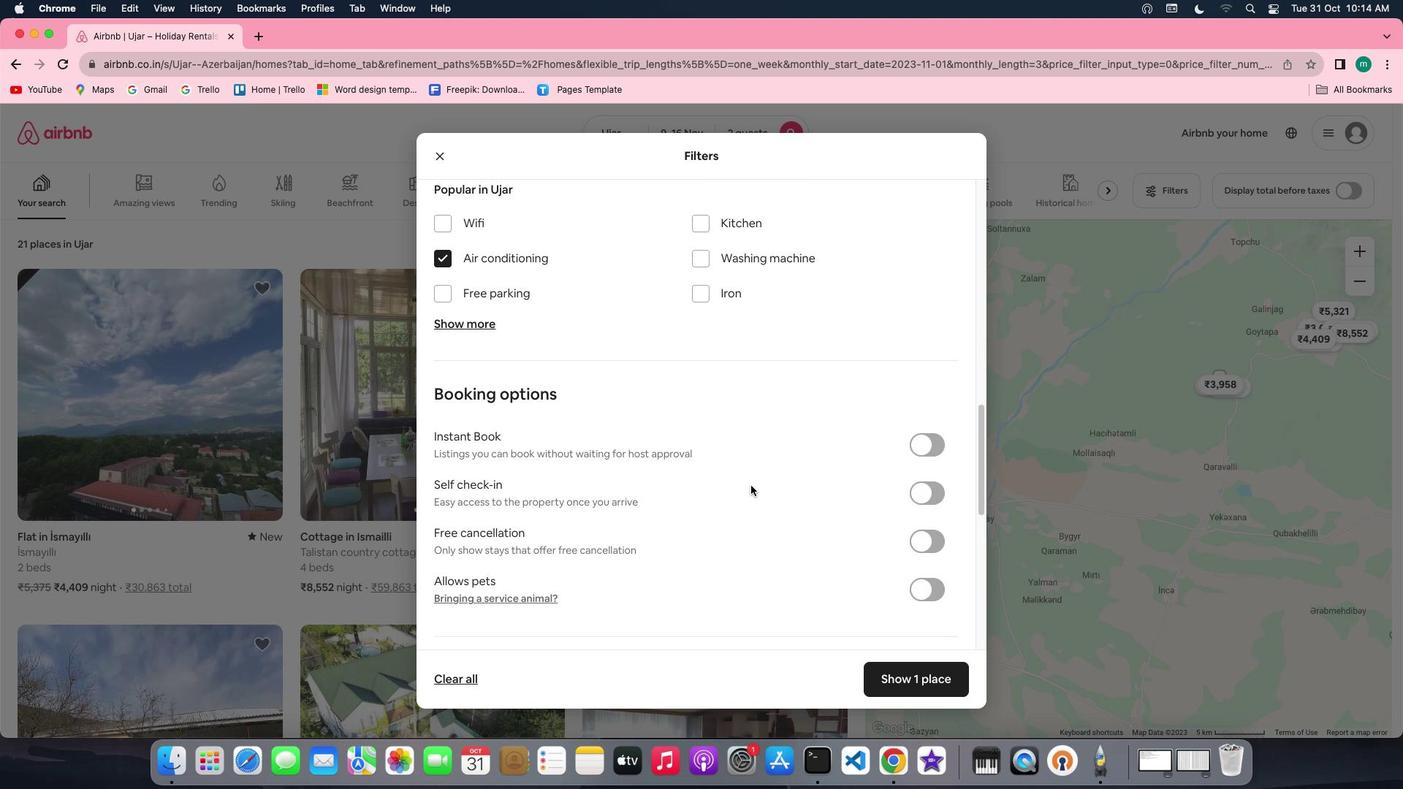 
Action: Mouse scrolled (751, 485) with delta (0, 0)
Screenshot: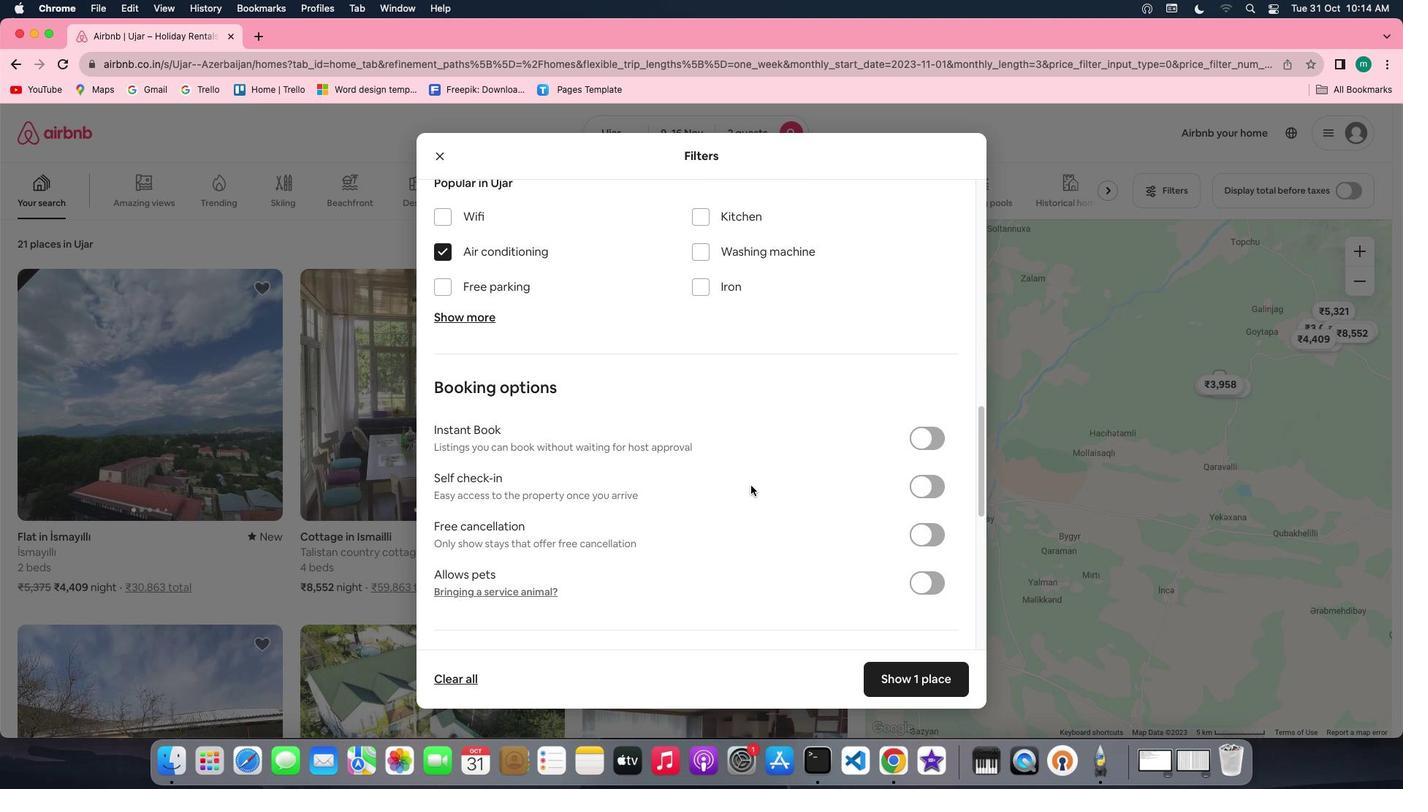 
Action: Mouse moved to (913, 480)
Screenshot: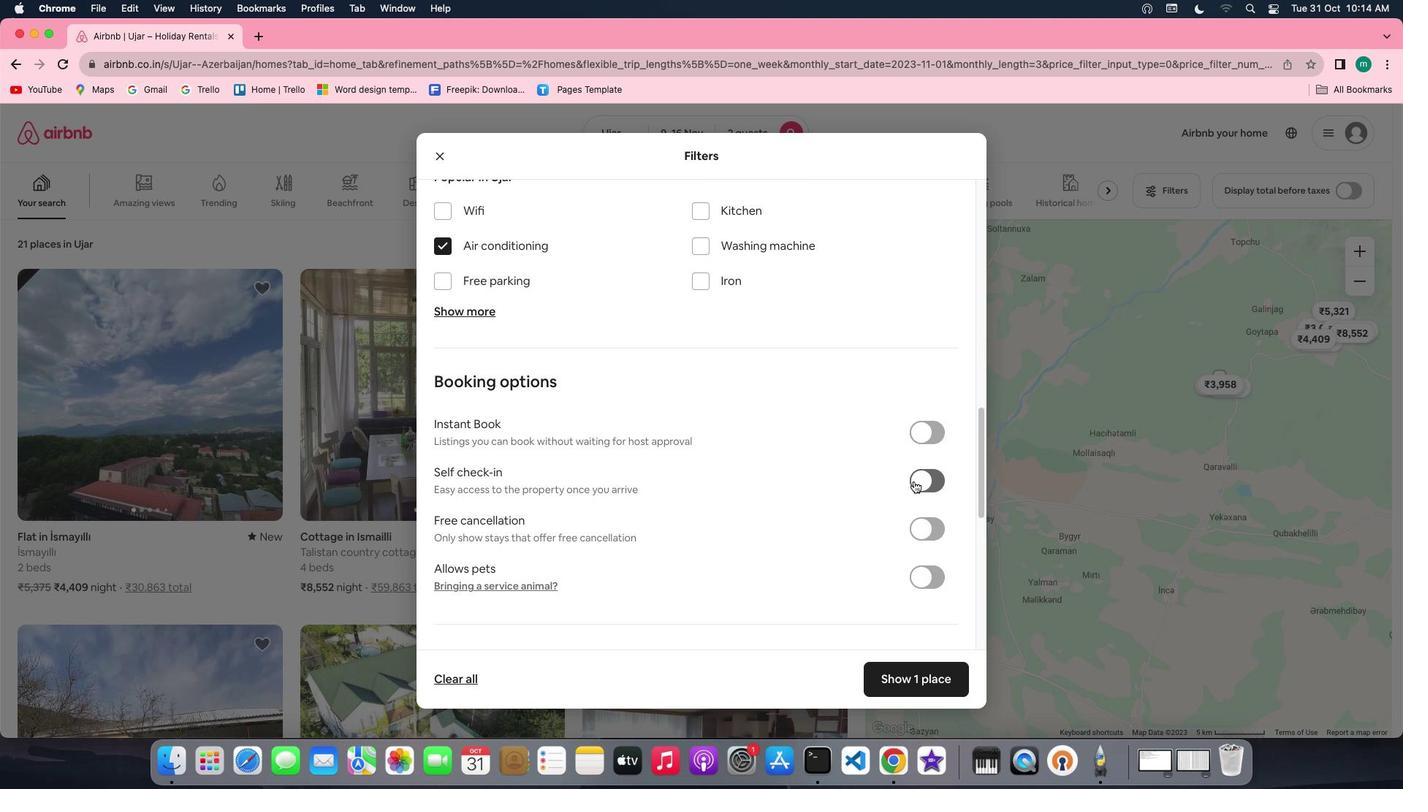 
Action: Mouse pressed left at (913, 480)
Screenshot: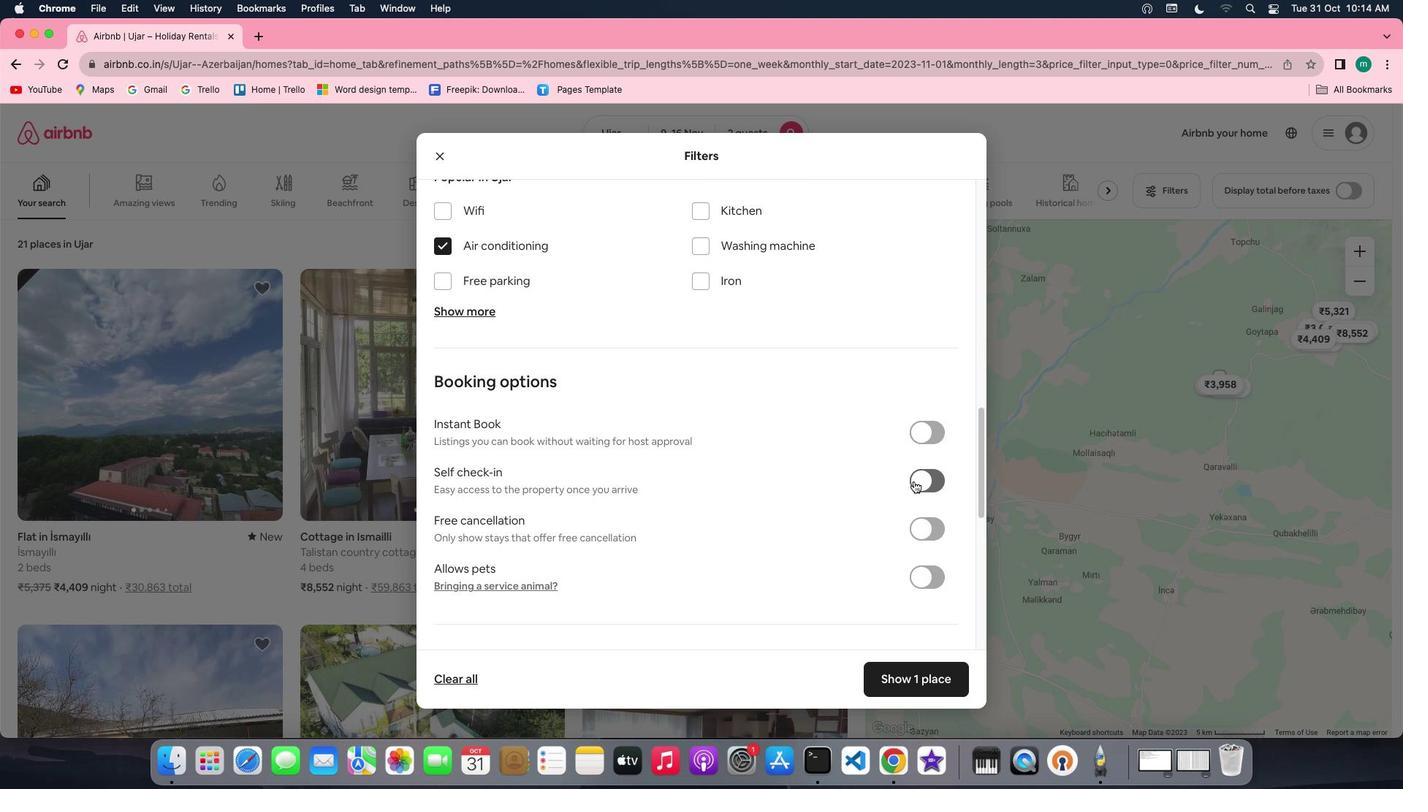 
Action: Mouse moved to (787, 521)
Screenshot: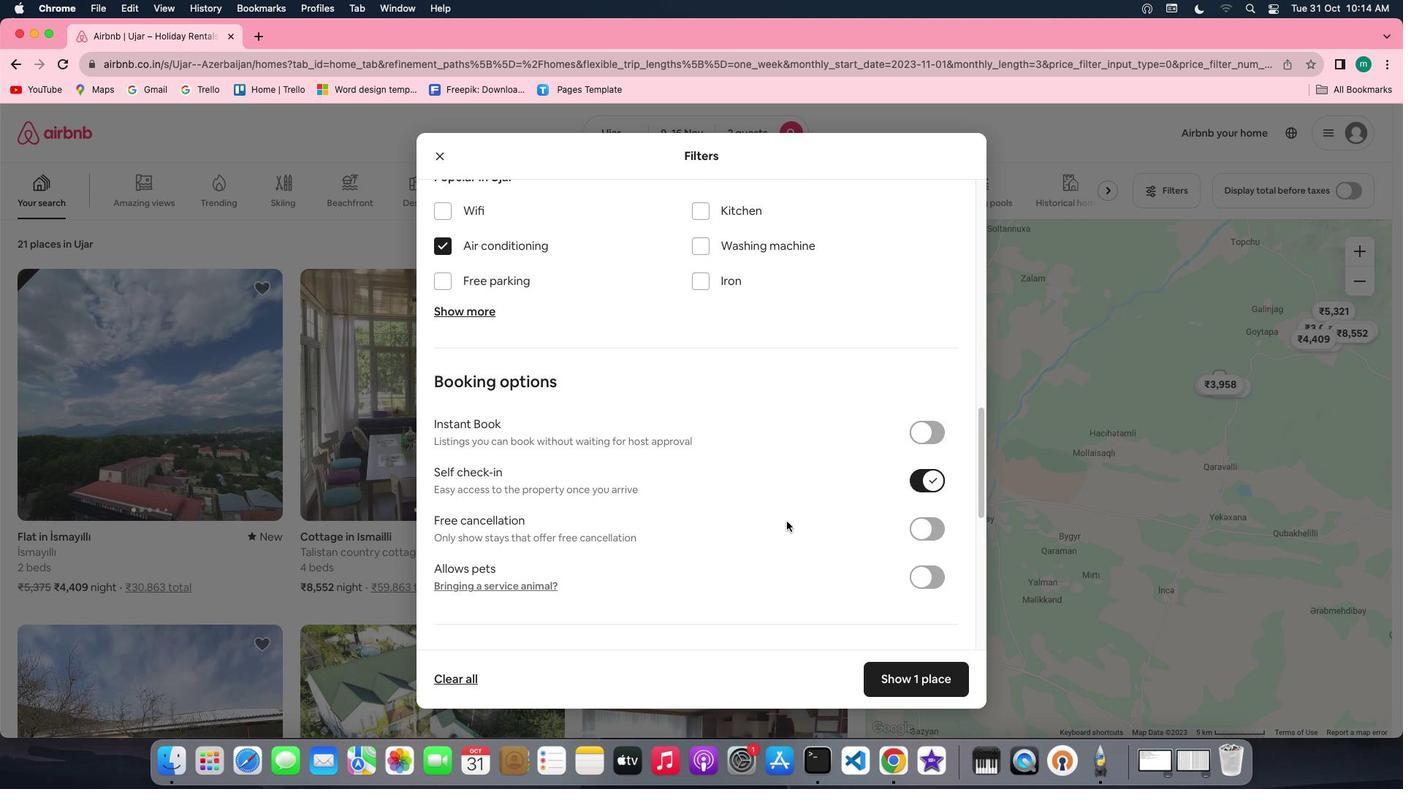 
Action: Mouse scrolled (787, 521) with delta (0, 0)
Screenshot: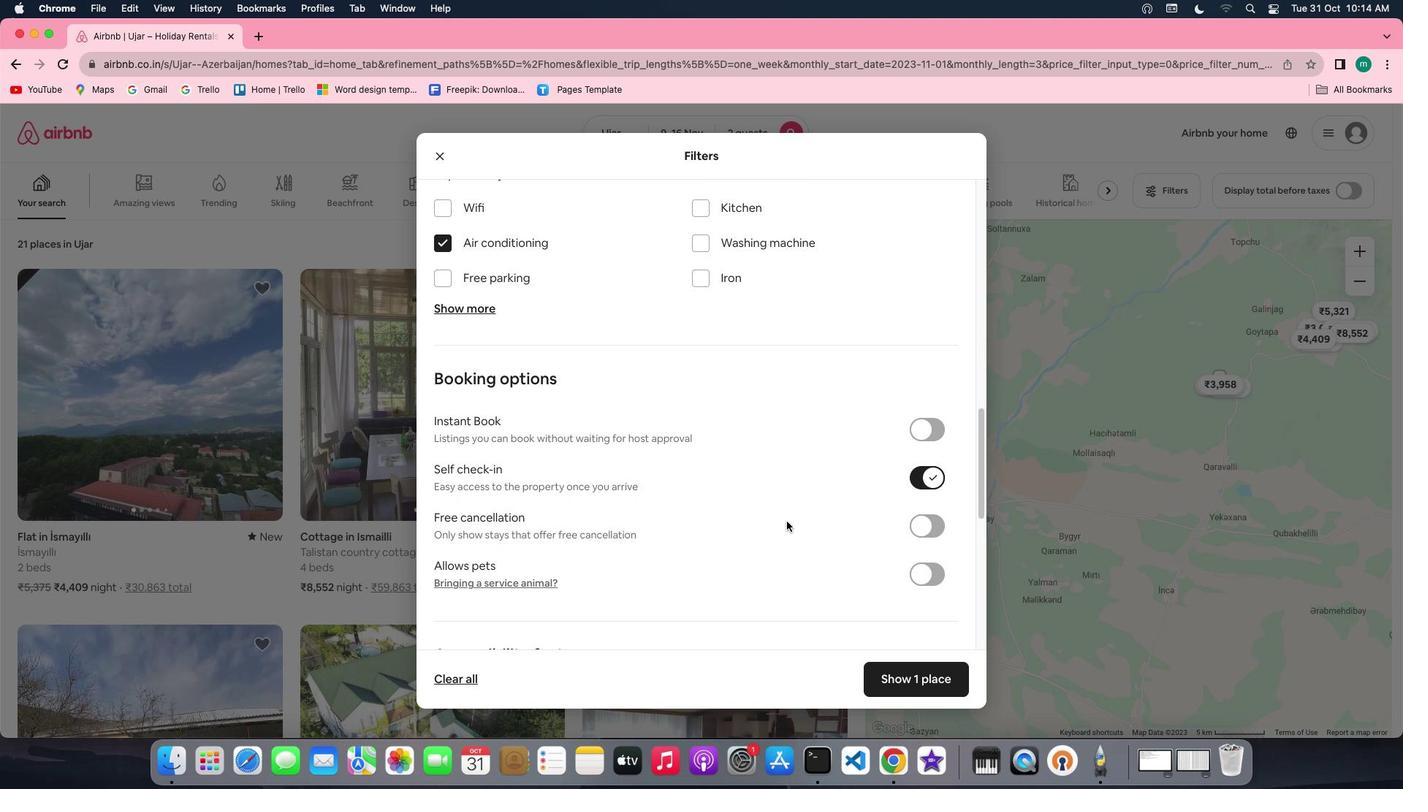 
Action: Mouse scrolled (787, 521) with delta (0, 0)
Screenshot: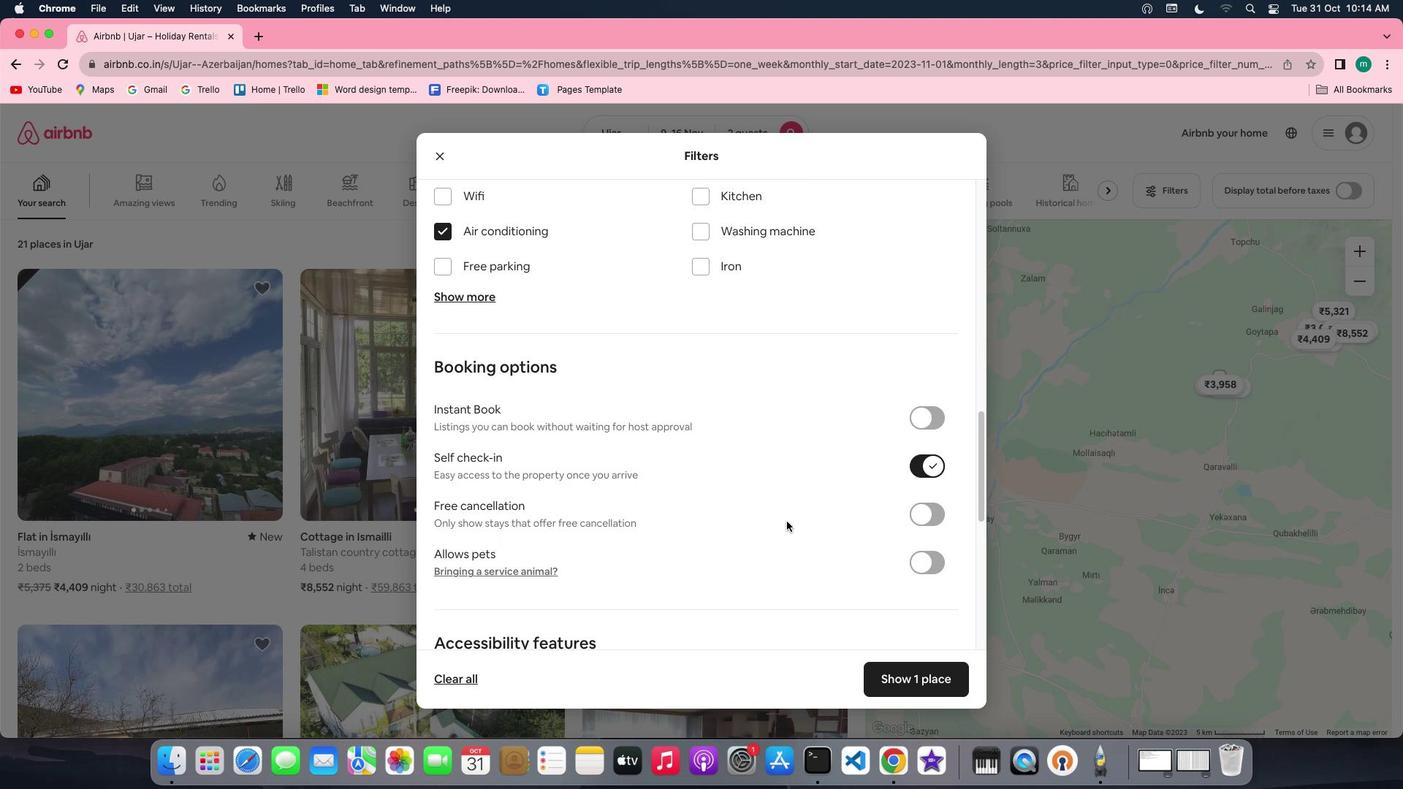 
Action: Mouse scrolled (787, 521) with delta (0, 0)
Screenshot: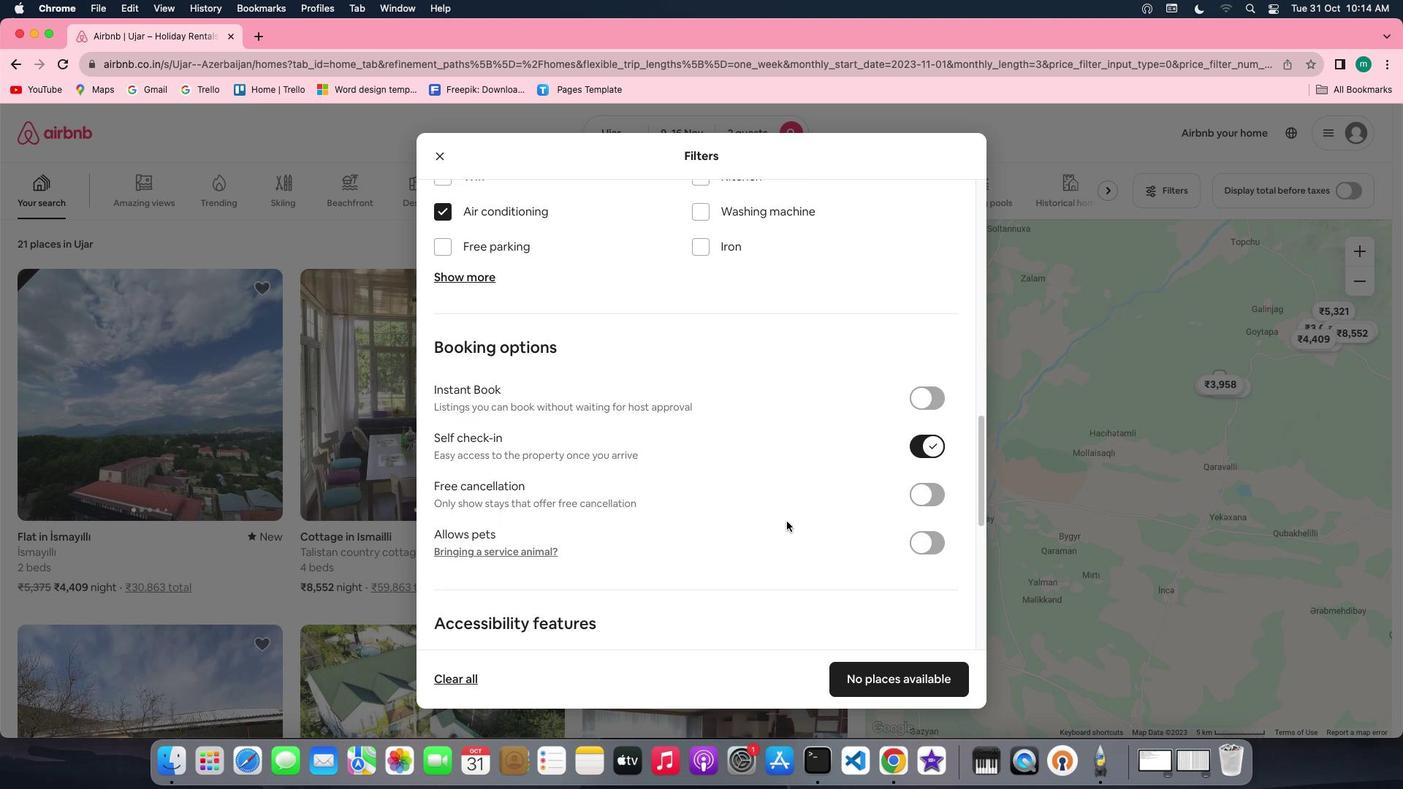 
Action: Mouse moved to (786, 521)
Screenshot: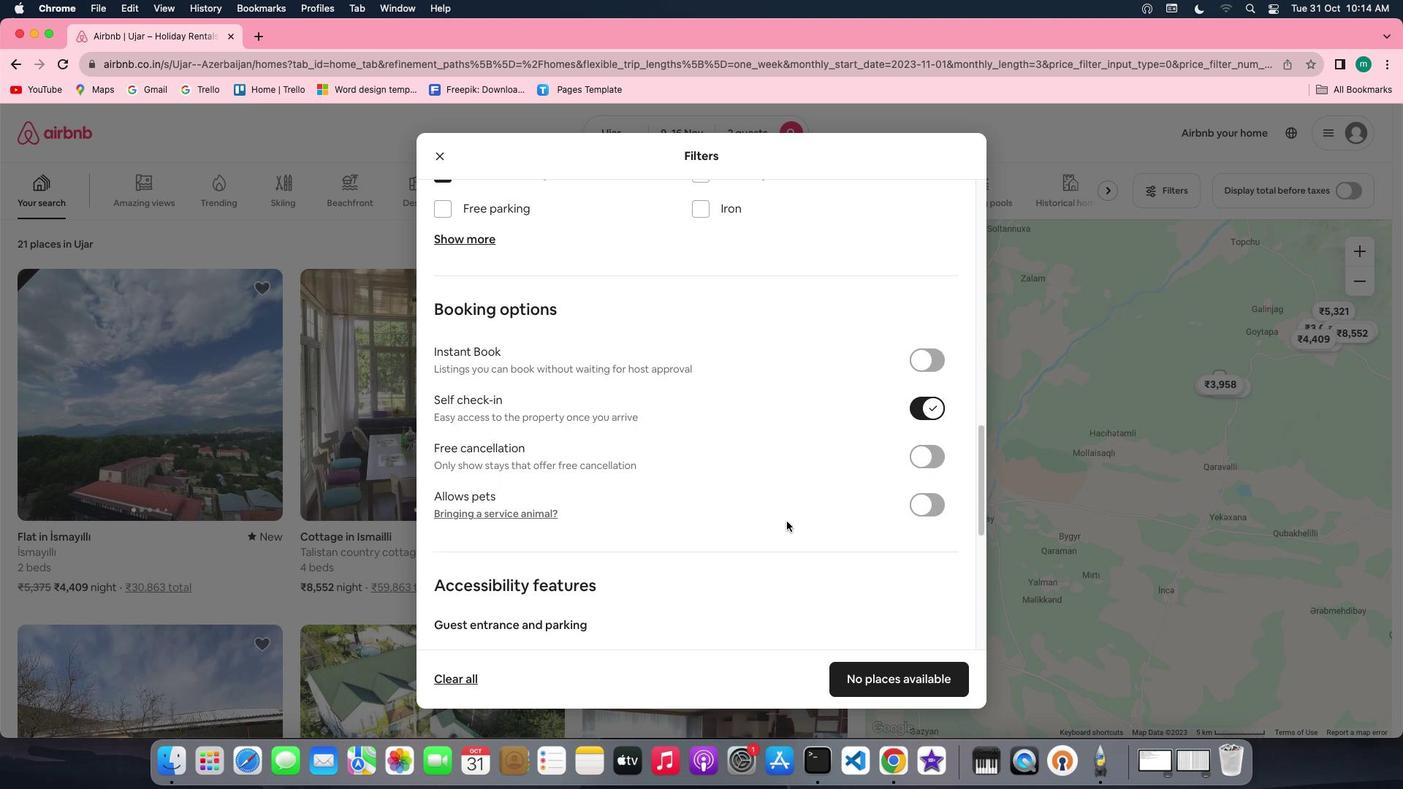
Action: Mouse scrolled (786, 521) with delta (0, 0)
Screenshot: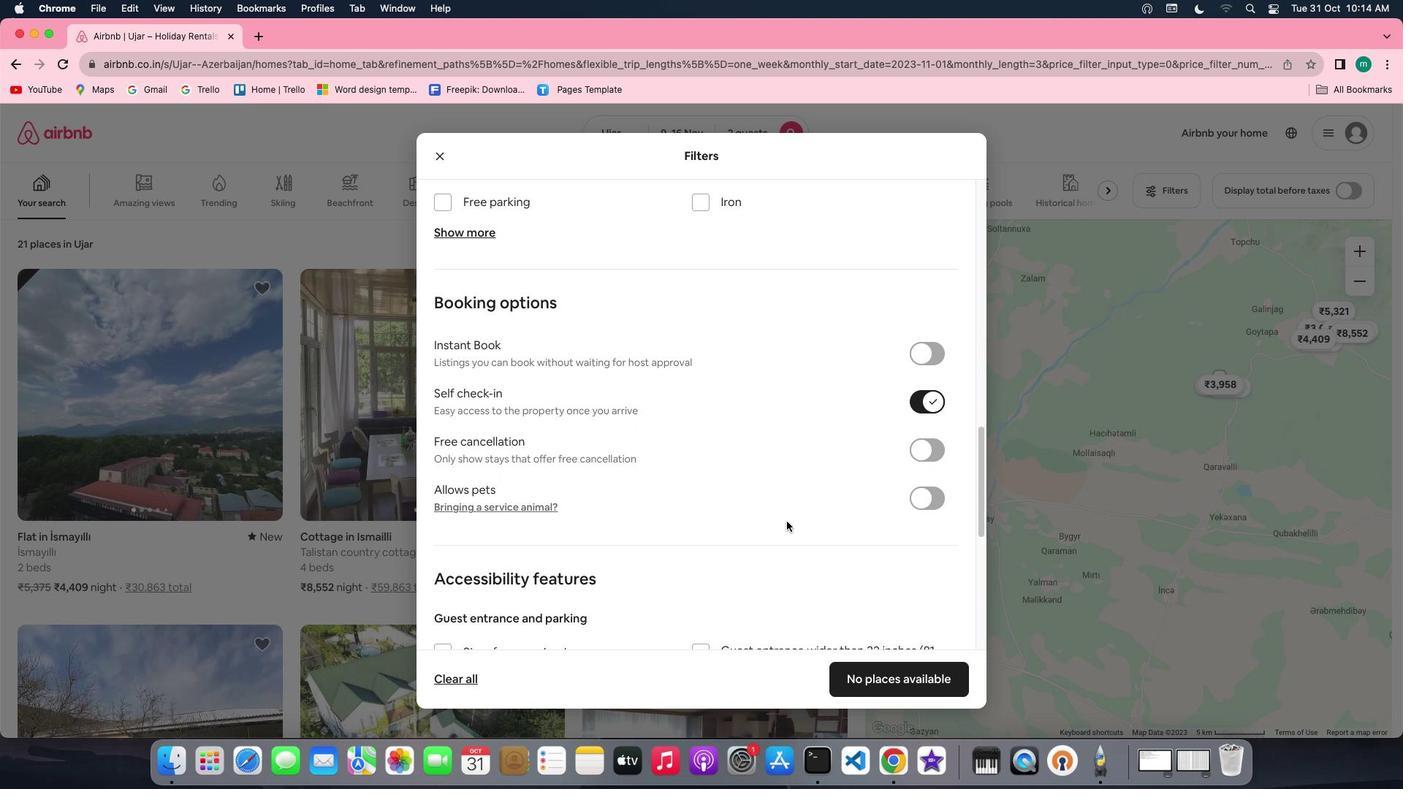 
Action: Mouse scrolled (786, 521) with delta (0, 0)
Screenshot: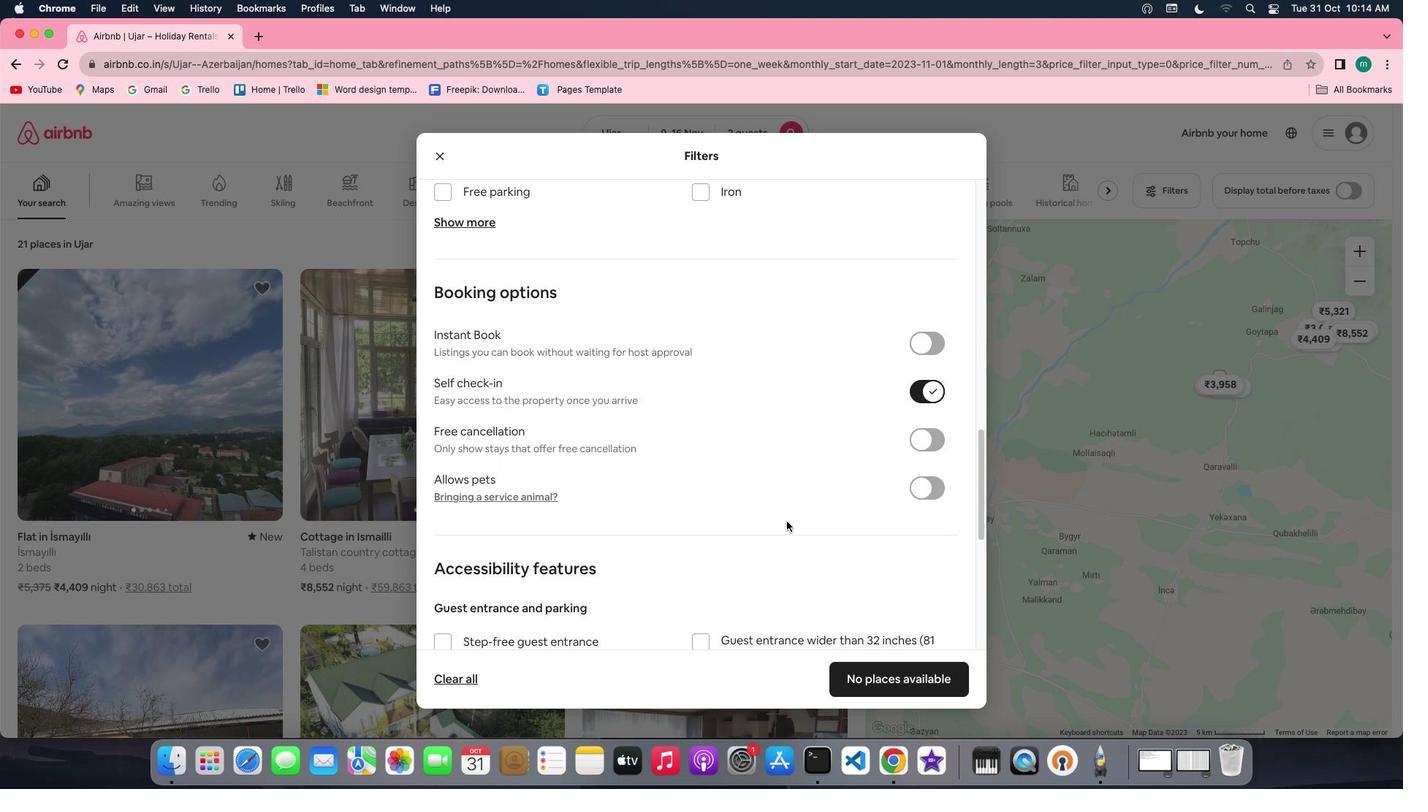
Action: Mouse scrolled (786, 521) with delta (0, -1)
Screenshot: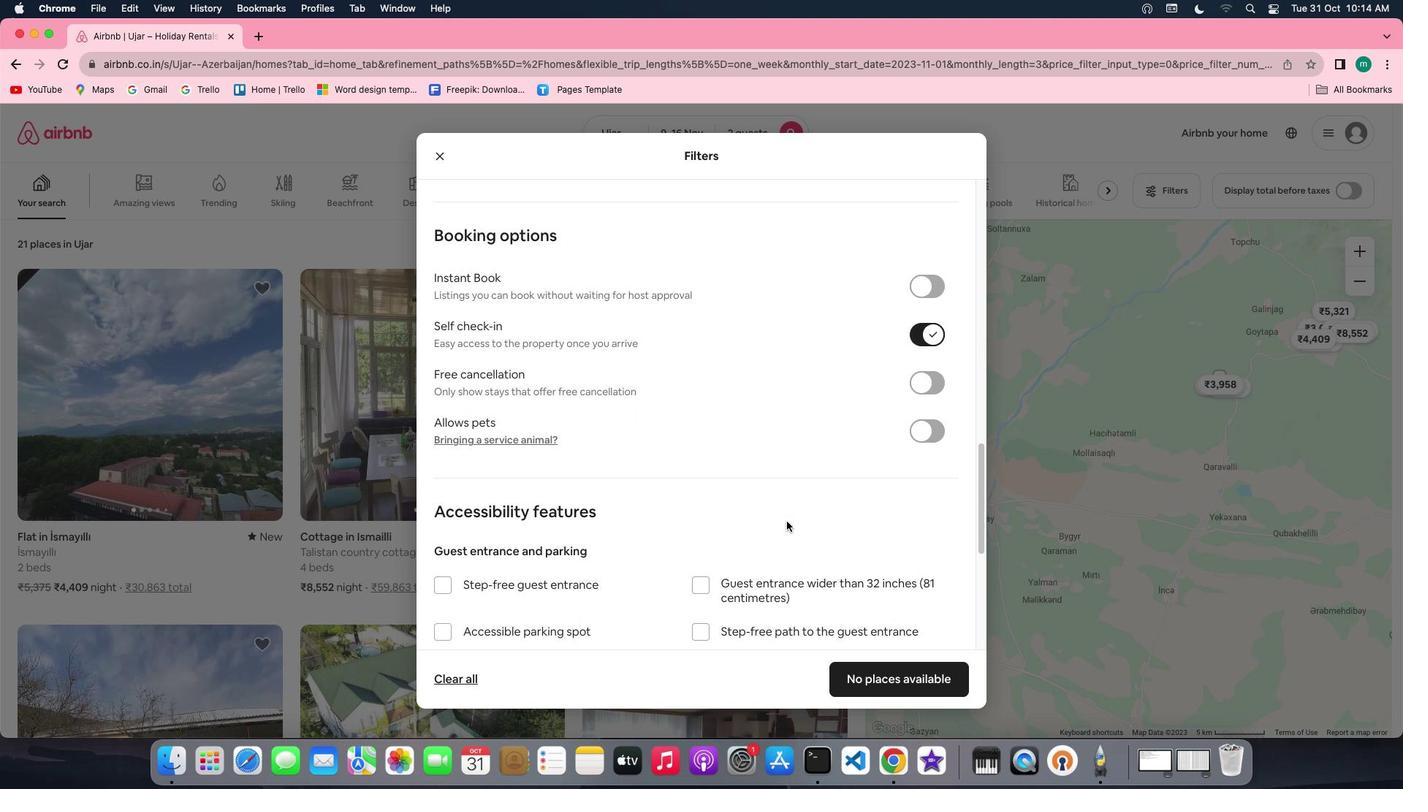 
Action: Mouse scrolled (786, 521) with delta (0, -2)
Screenshot: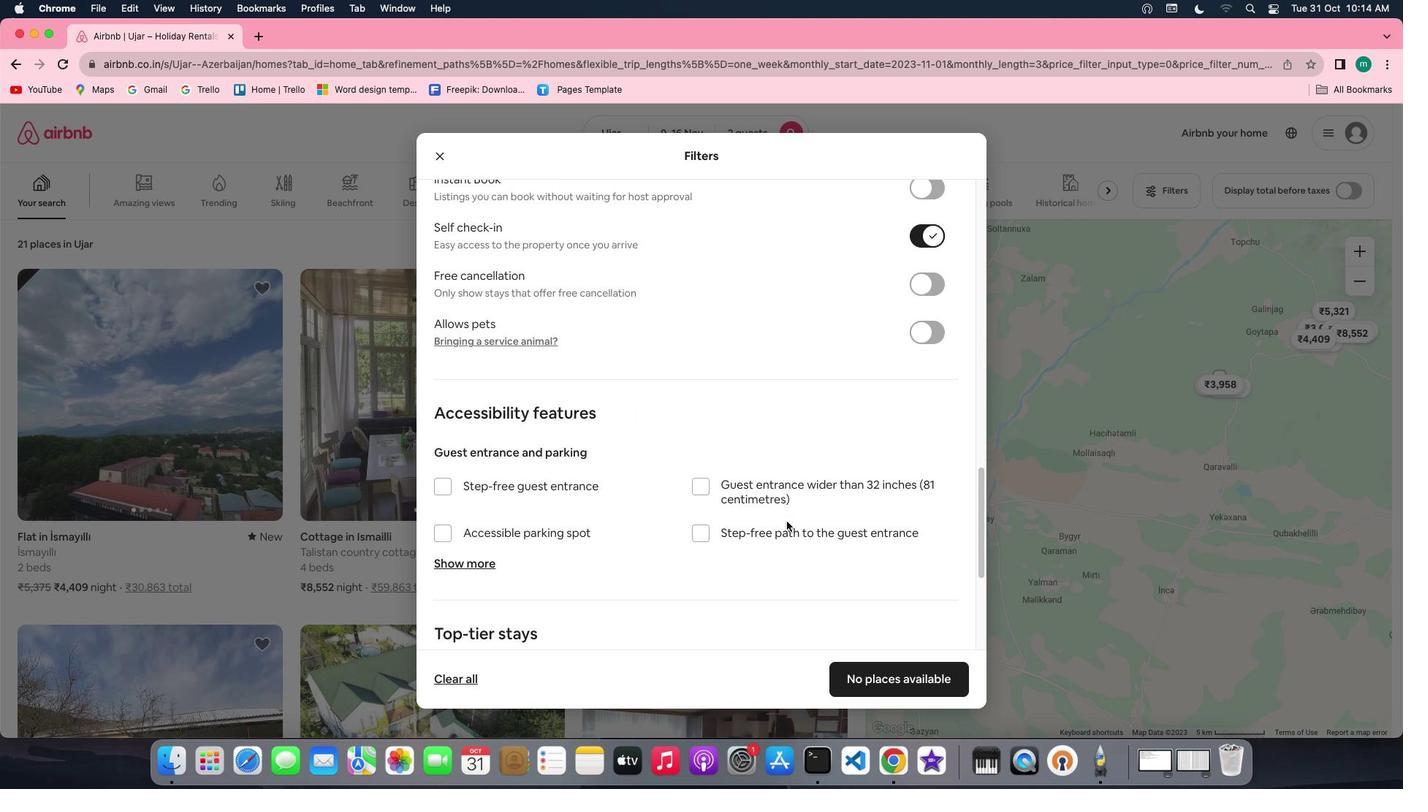 
Action: Mouse scrolled (786, 521) with delta (0, 0)
Screenshot: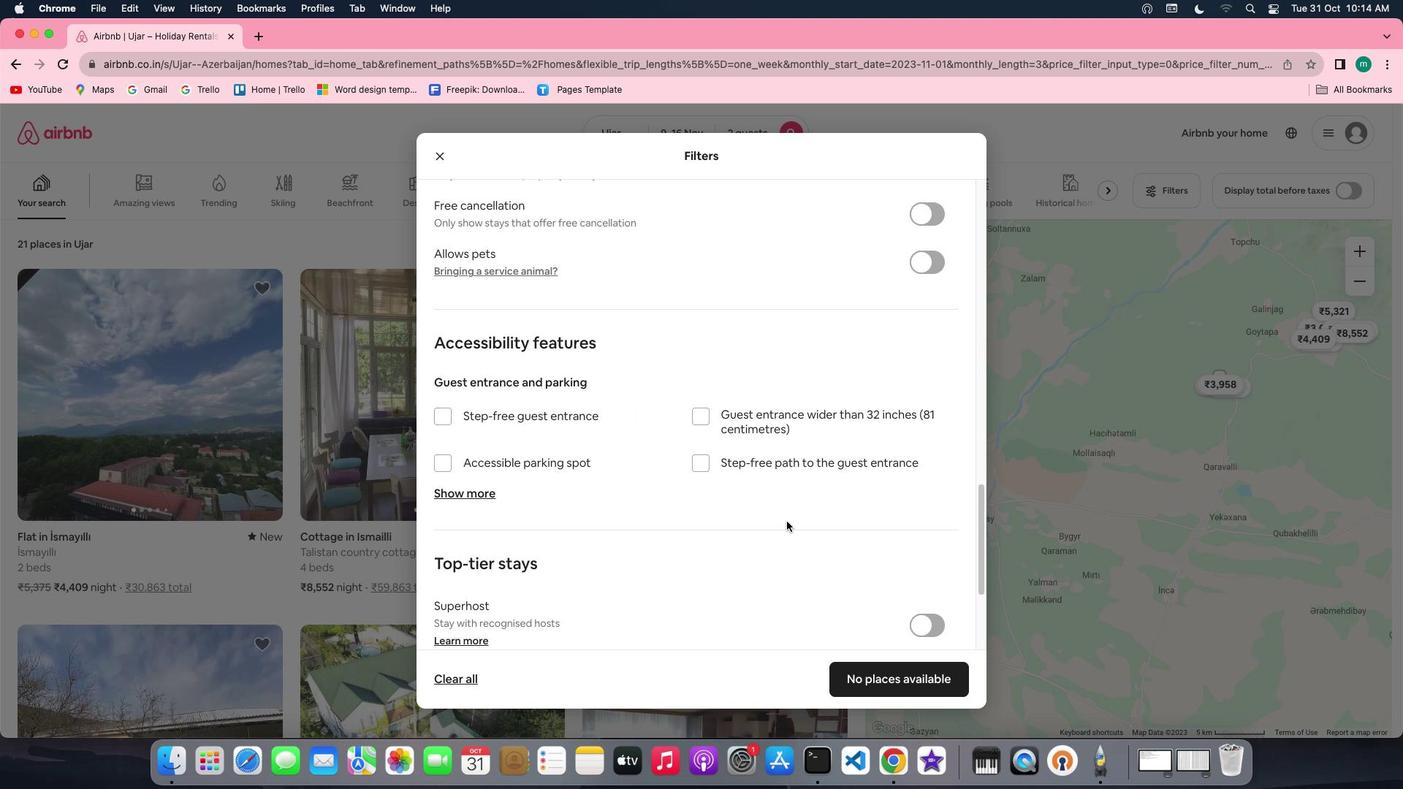 
Action: Mouse scrolled (786, 521) with delta (0, 0)
Screenshot: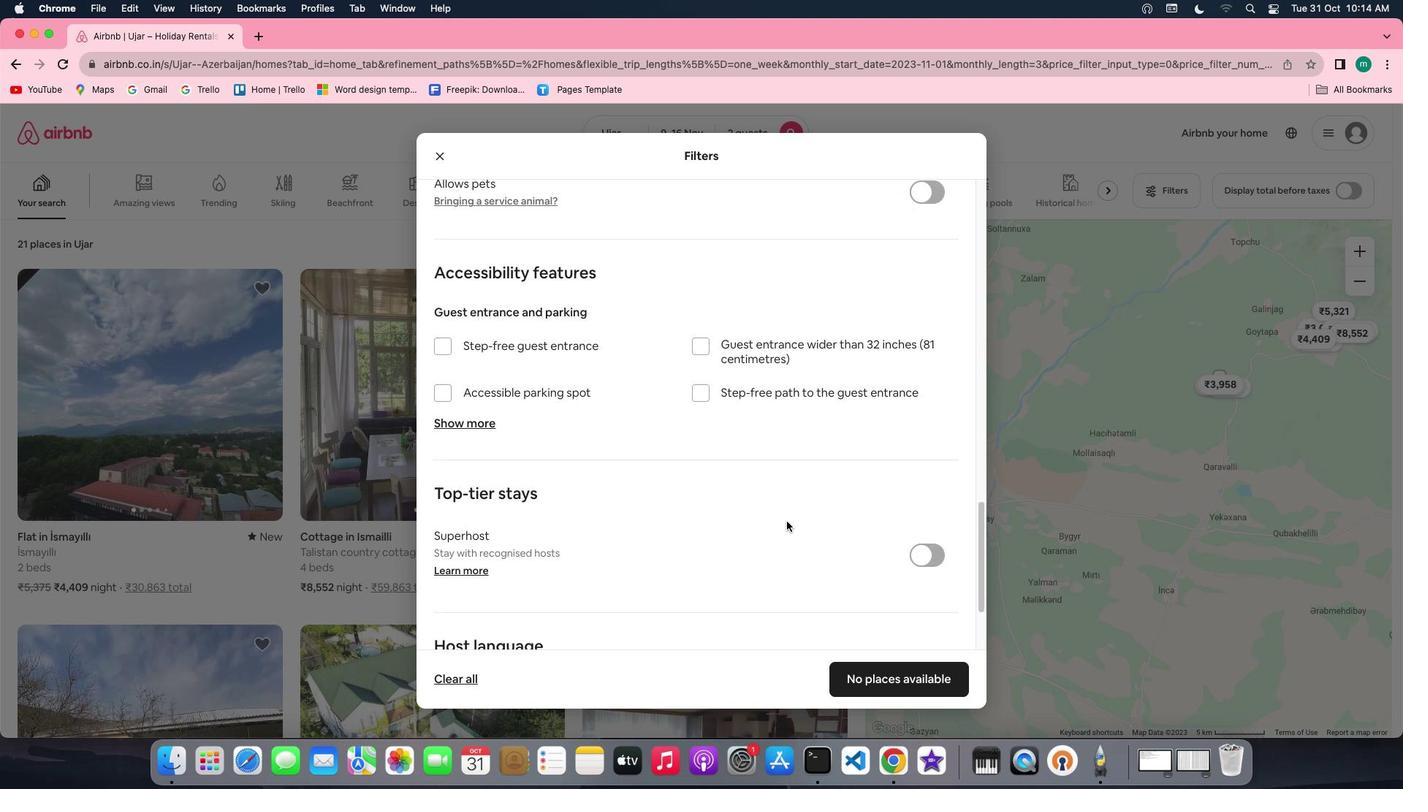 
Action: Mouse scrolled (786, 521) with delta (0, -2)
Screenshot: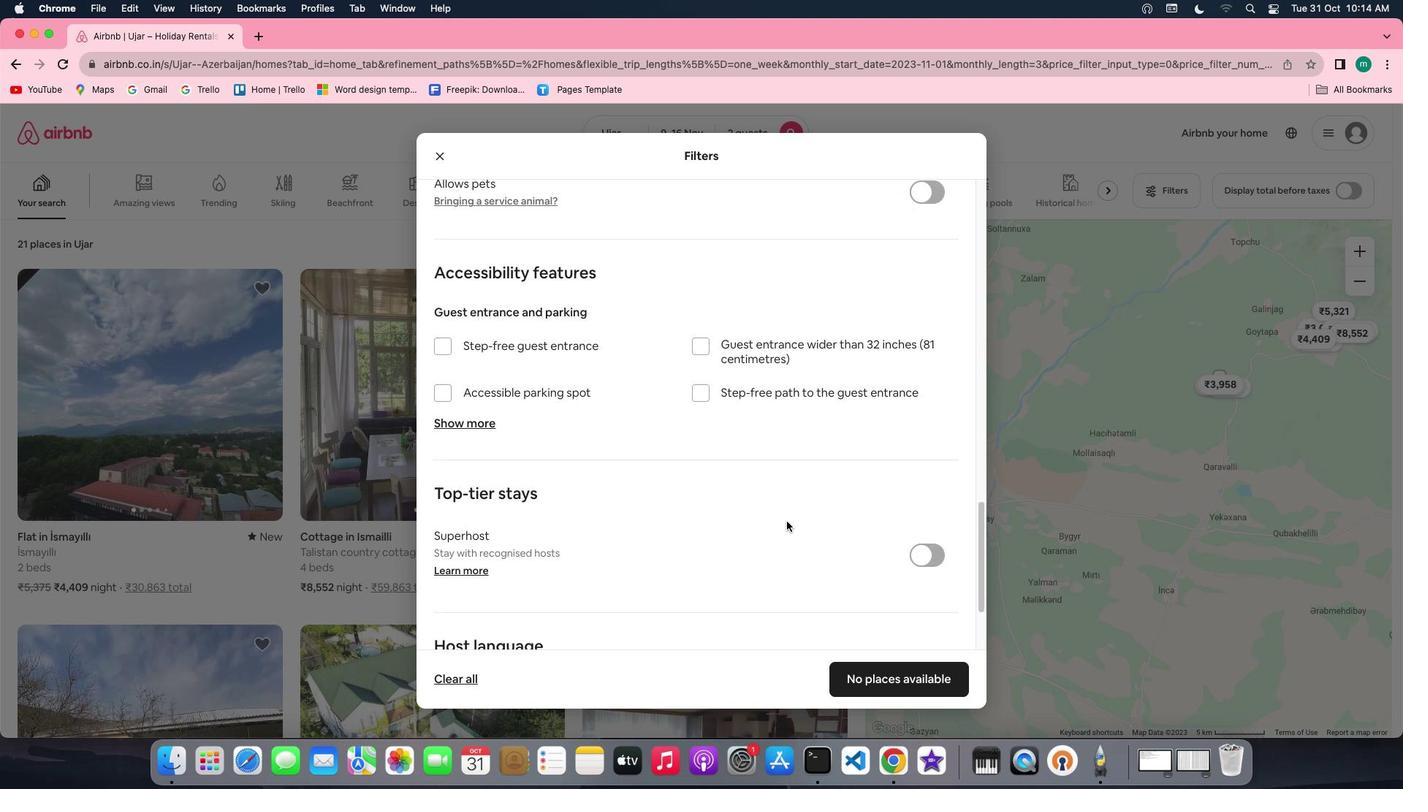 
Action: Mouse scrolled (786, 521) with delta (0, -3)
Screenshot: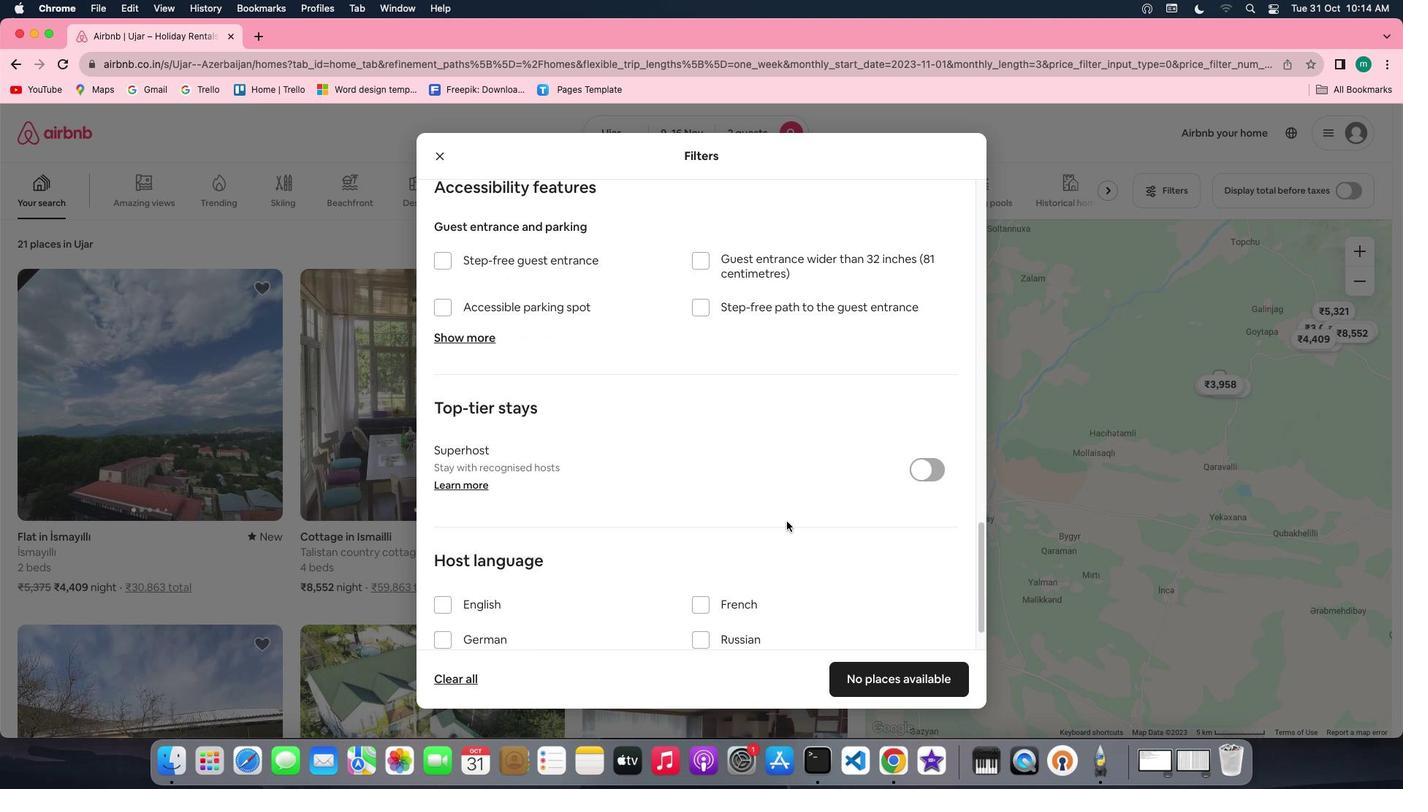 
Action: Mouse scrolled (786, 521) with delta (0, -3)
Screenshot: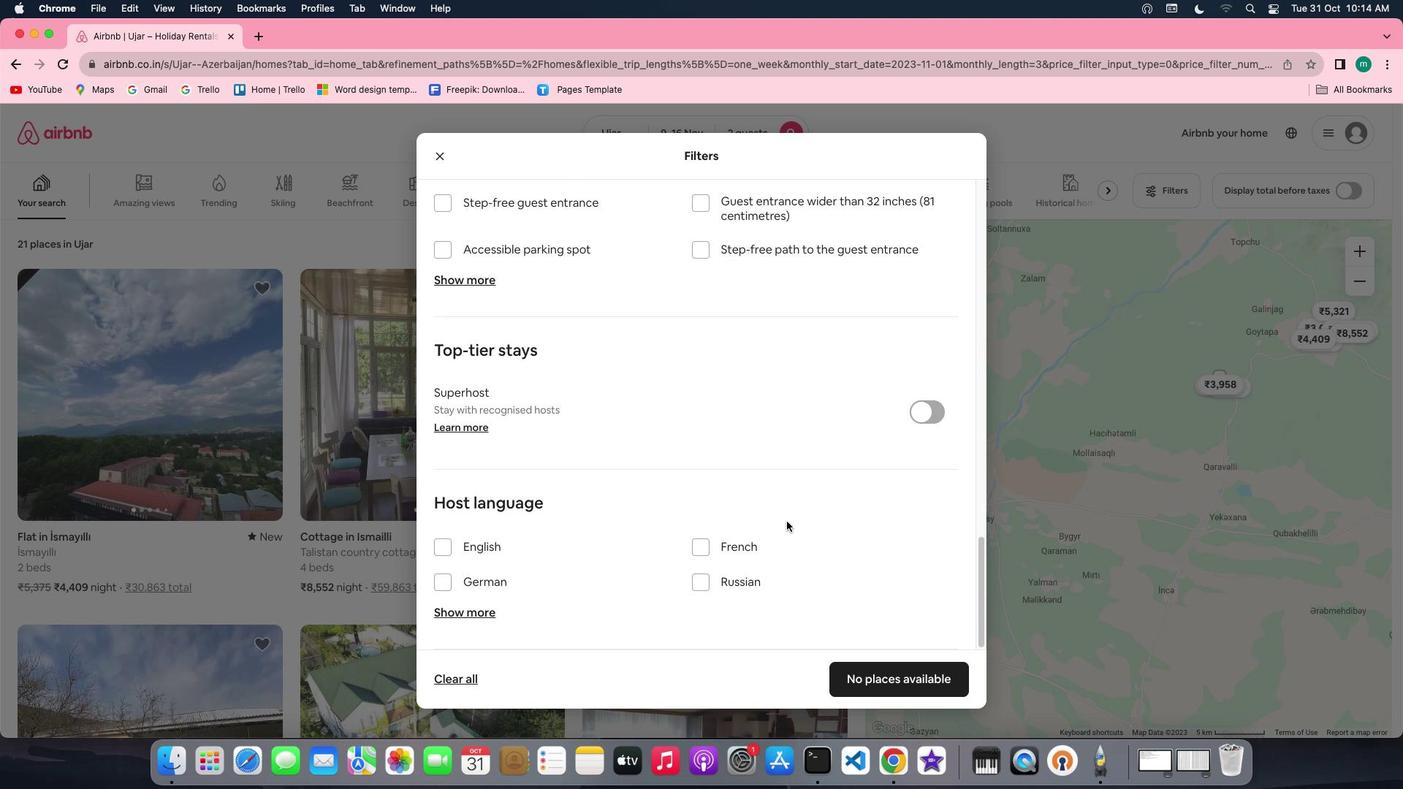 
Action: Mouse scrolled (786, 521) with delta (0, 0)
Screenshot: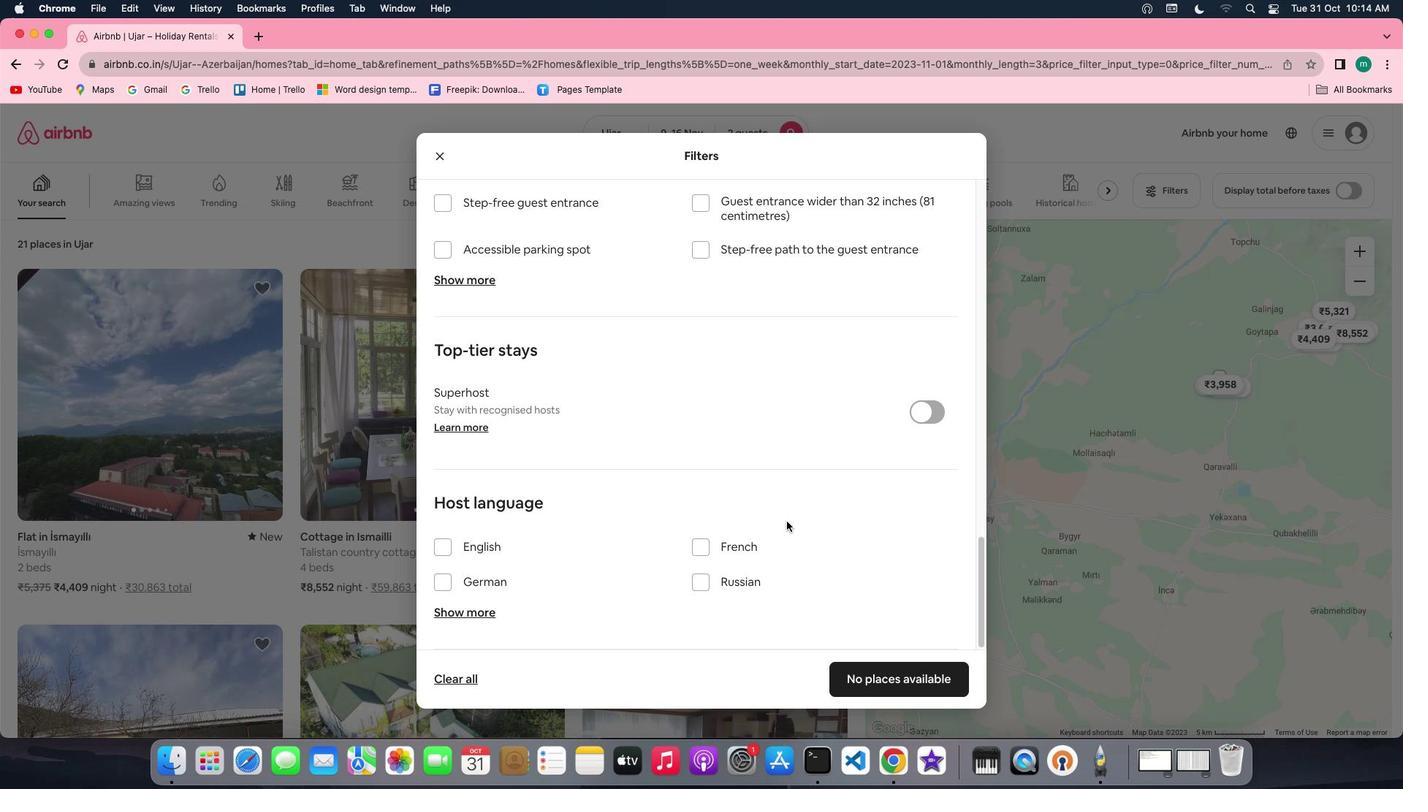 
Action: Mouse scrolled (786, 521) with delta (0, 0)
Screenshot: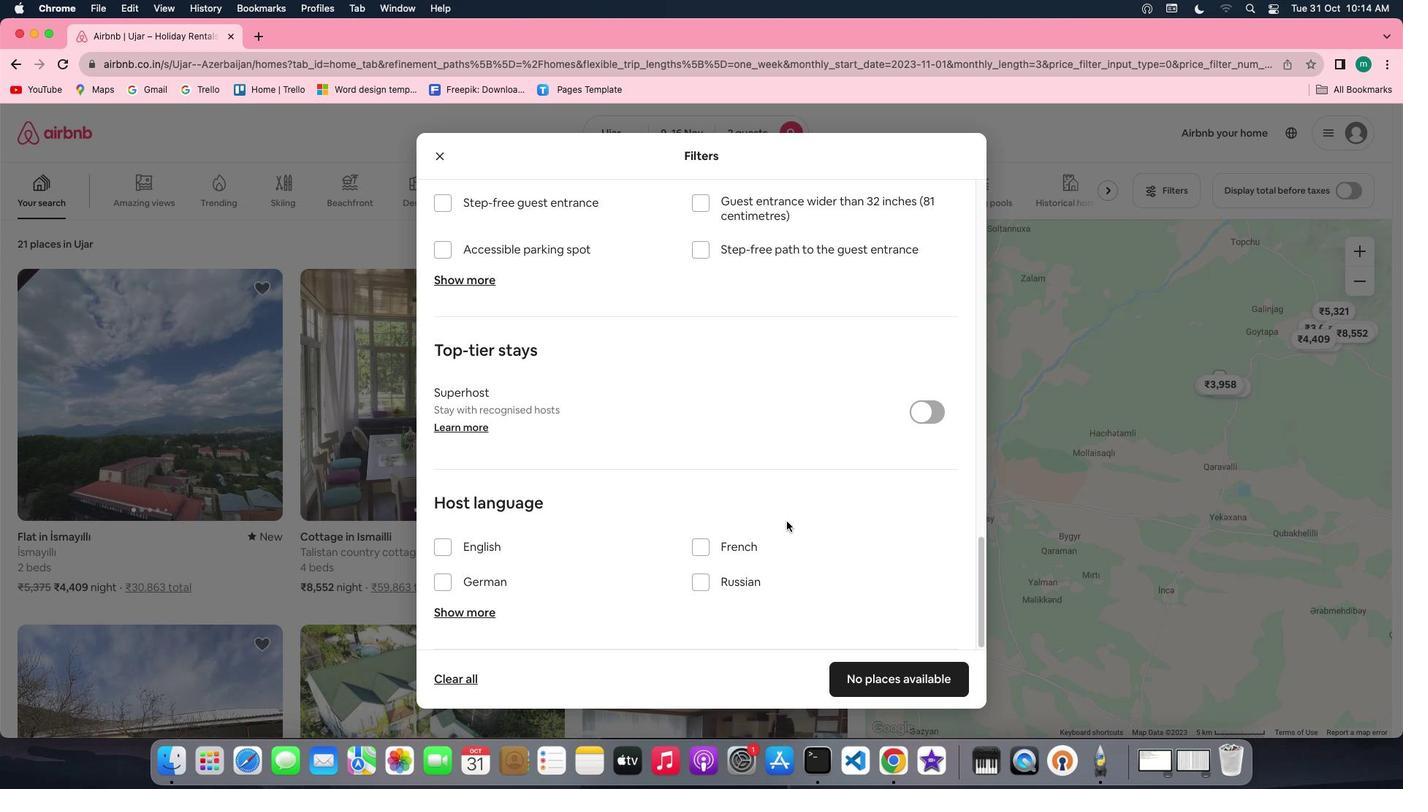 
Action: Mouse scrolled (786, 521) with delta (0, -2)
Screenshot: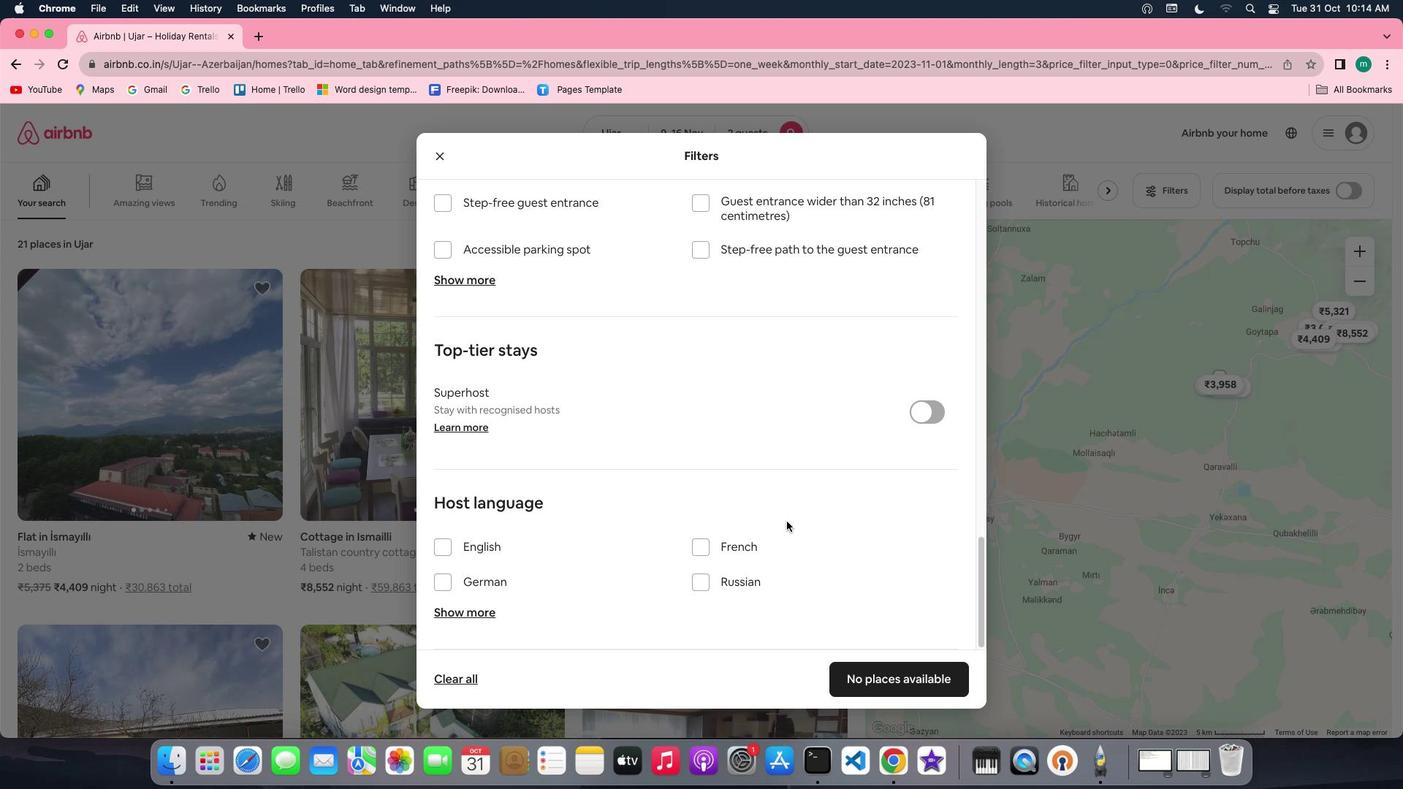 
Action: Mouse scrolled (786, 521) with delta (0, -3)
Screenshot: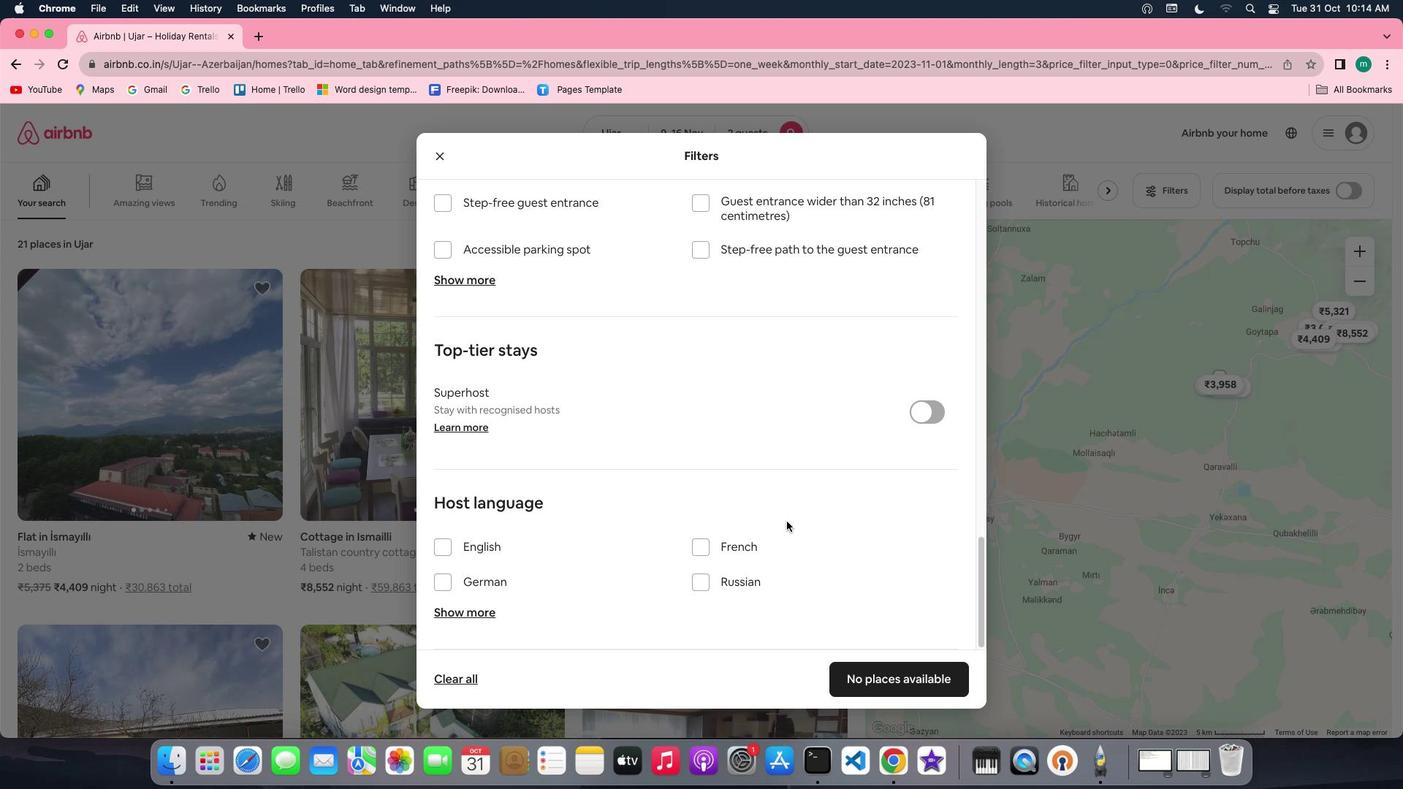 
Action: Mouse scrolled (786, 521) with delta (0, -4)
Screenshot: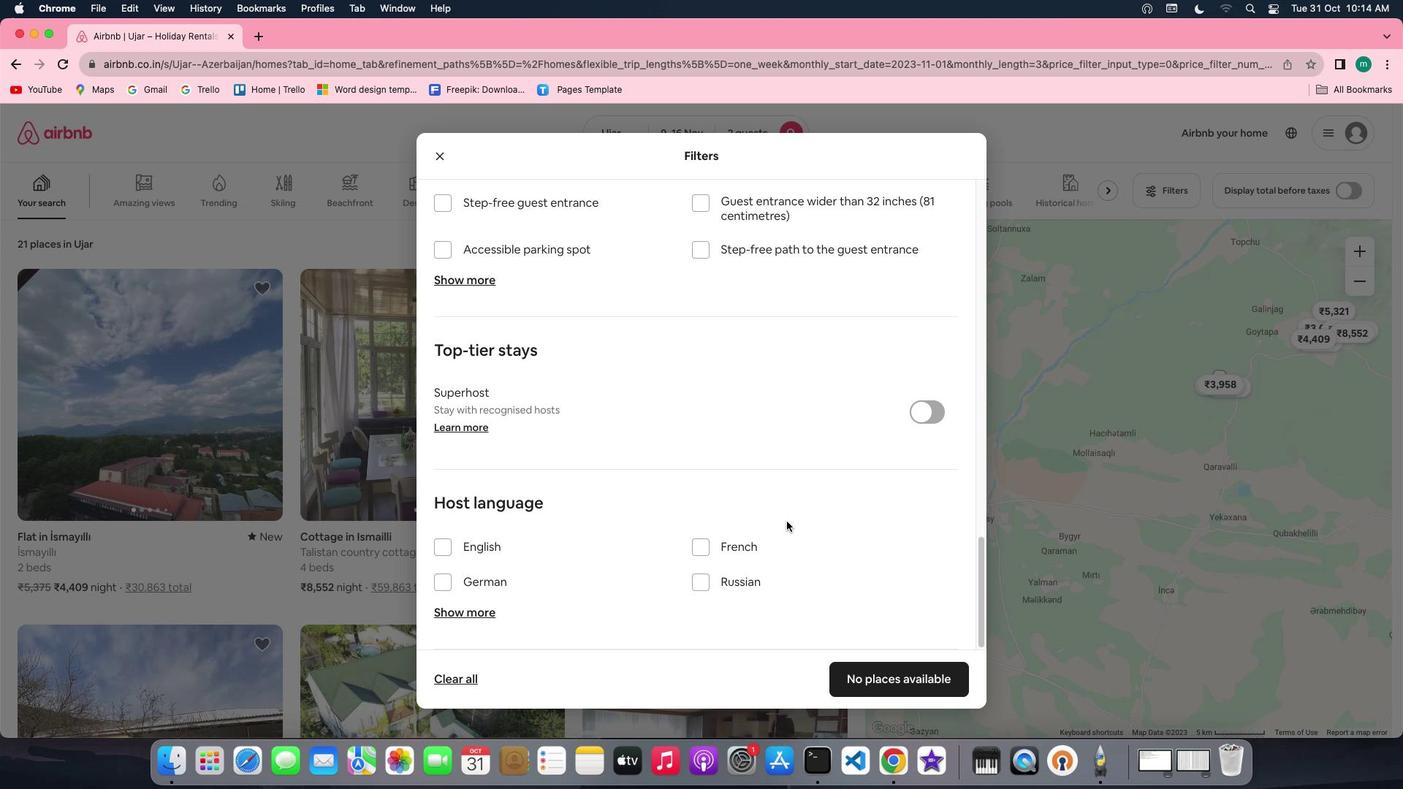 
Action: Mouse scrolled (786, 521) with delta (0, -4)
Screenshot: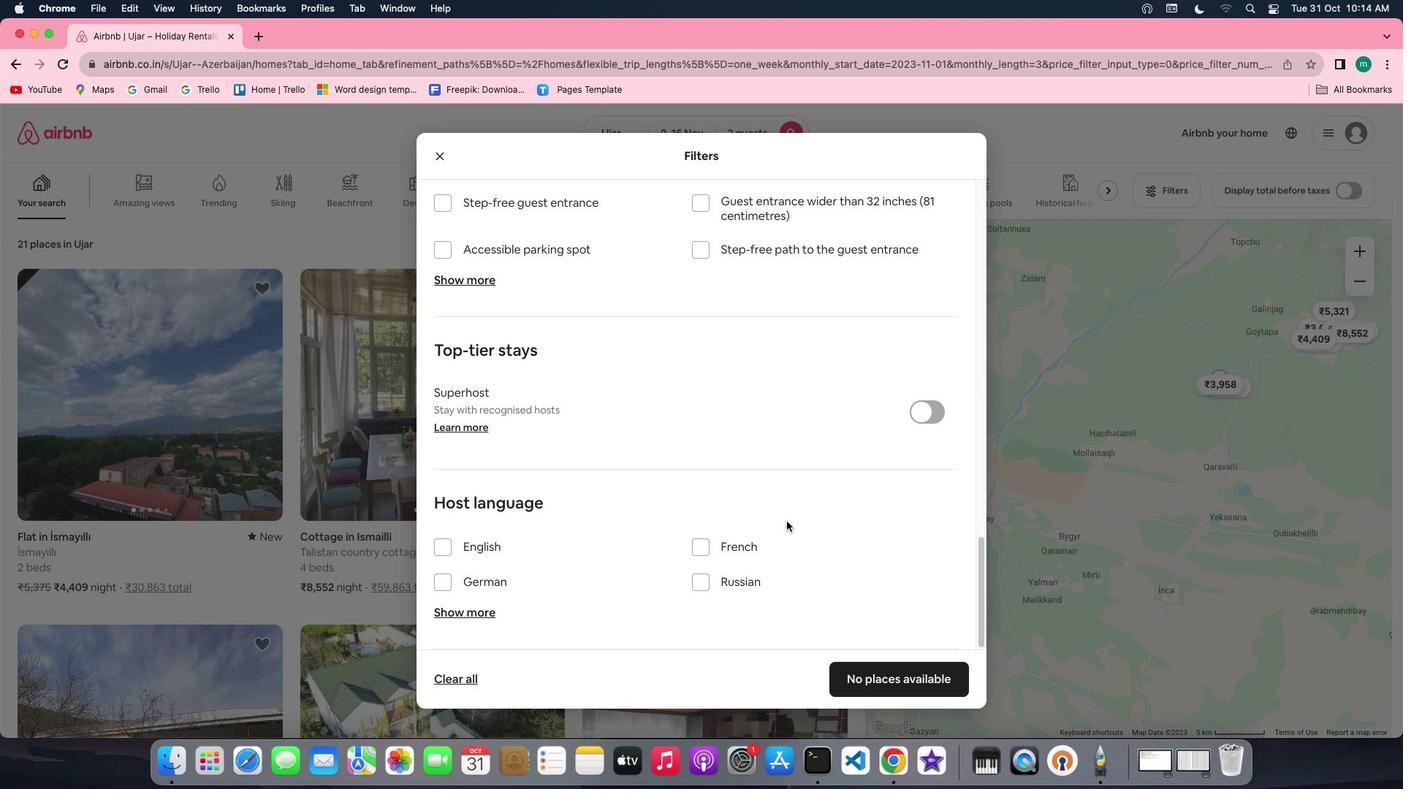 
Action: Mouse moved to (917, 667)
Screenshot: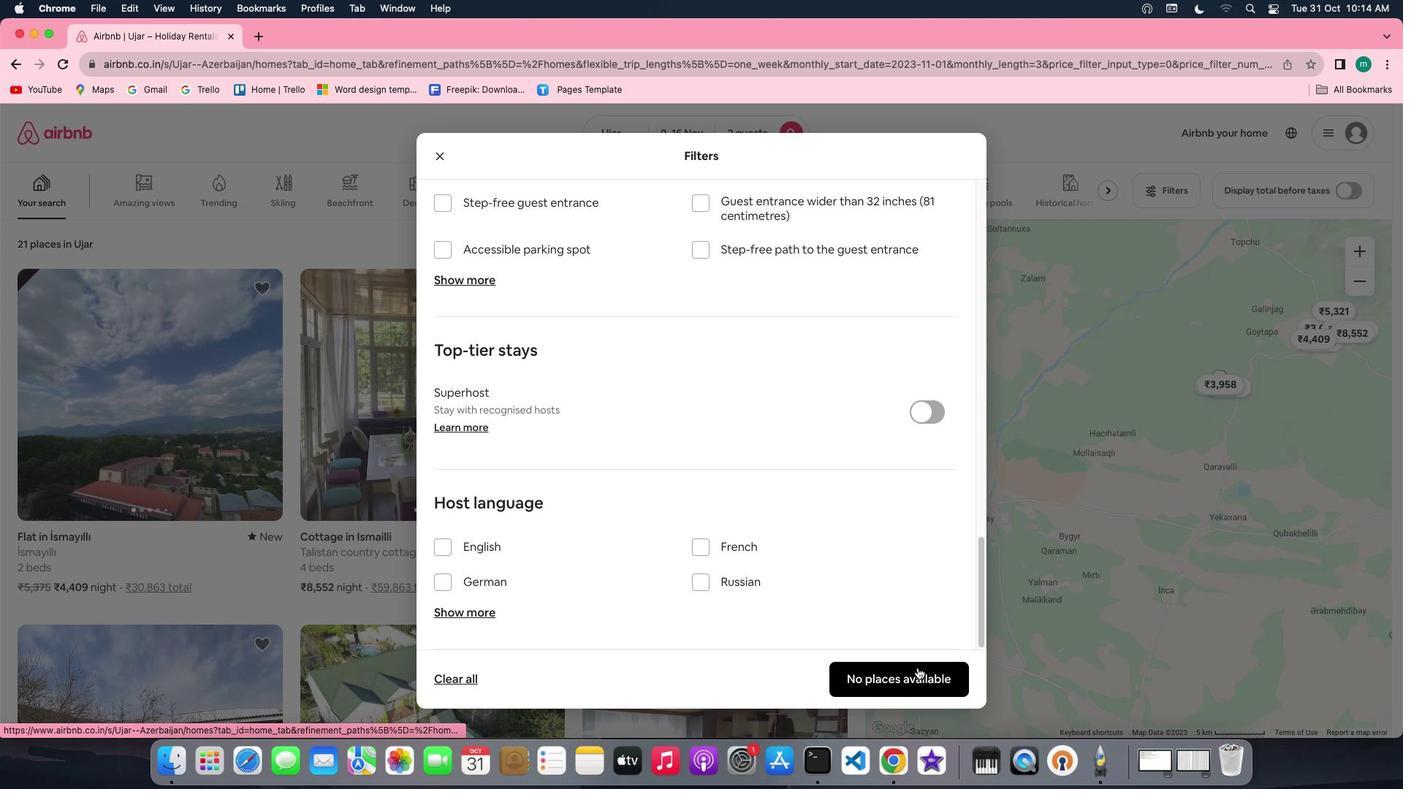 
Action: Mouse pressed left at (917, 667)
Screenshot: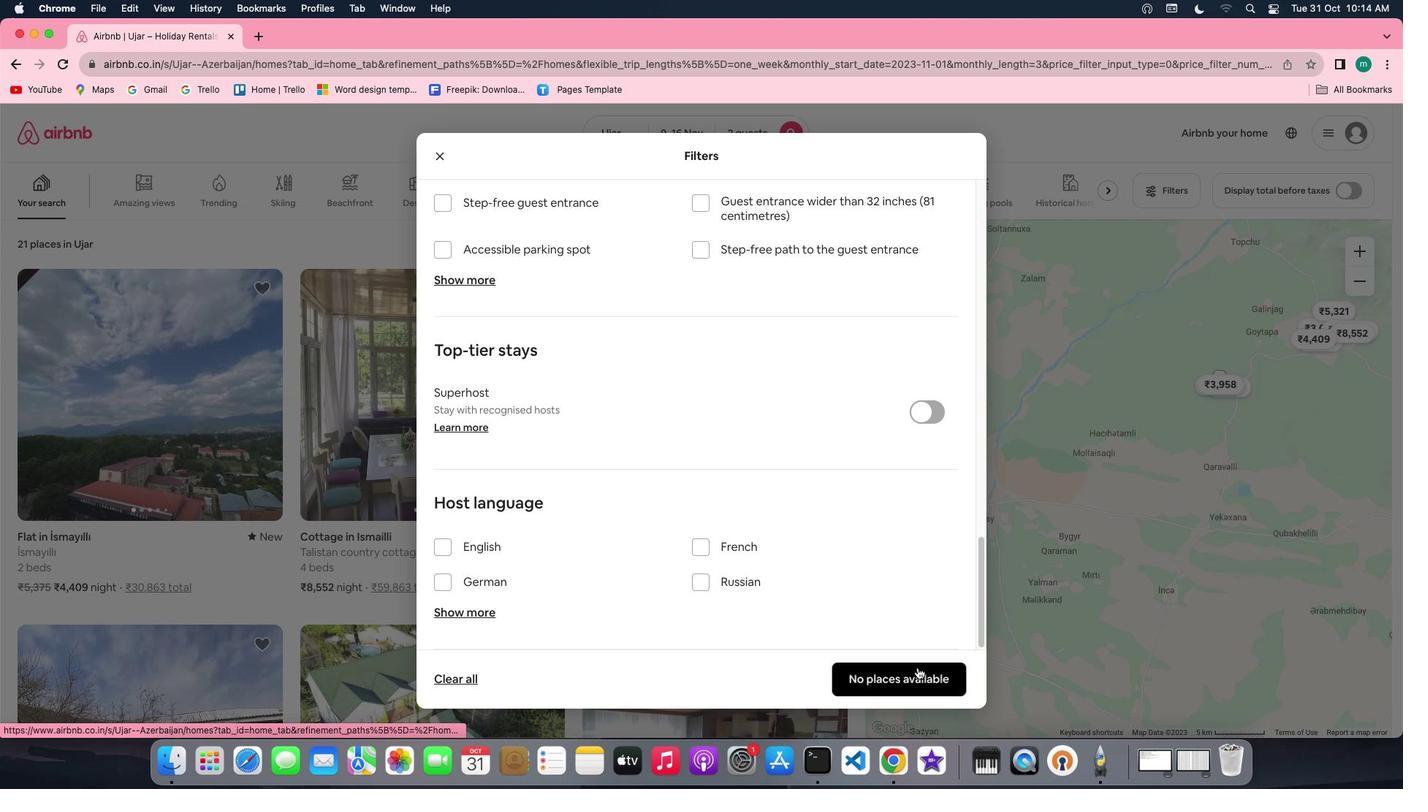 
Action: Mouse moved to (563, 469)
Screenshot: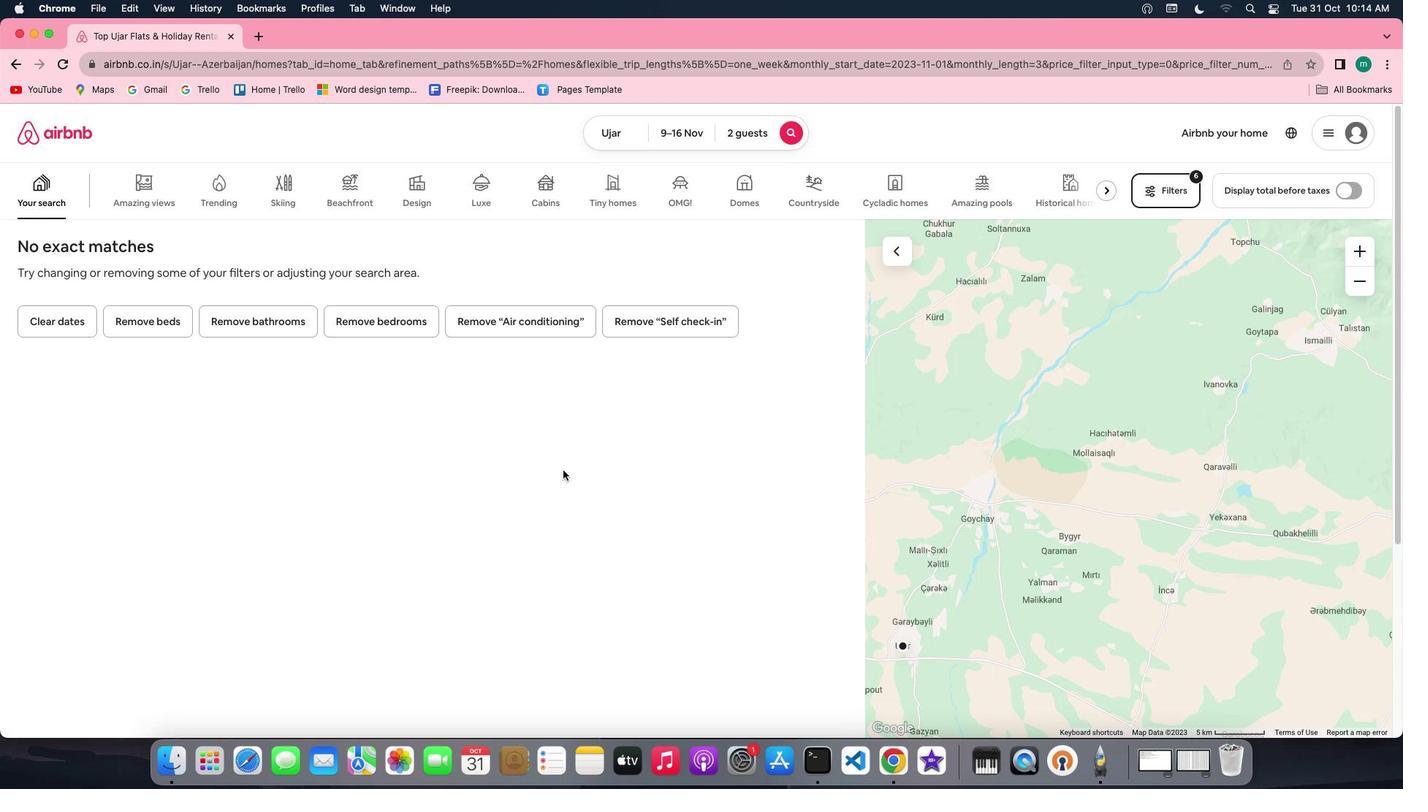 
